 Task: Research Airbnb options in Loikaw, Myanmar from 6th December, 2023 to 15th December, 2023 for 6 adults. Place can be entire room or private room with 6 bedrooms having 6 beds and 6 bathrooms. Property type can be house. Amenities needed are: wifi, TV, free parkinig on premises, gym, breakfast.
Action: Mouse moved to (410, 58)
Screenshot: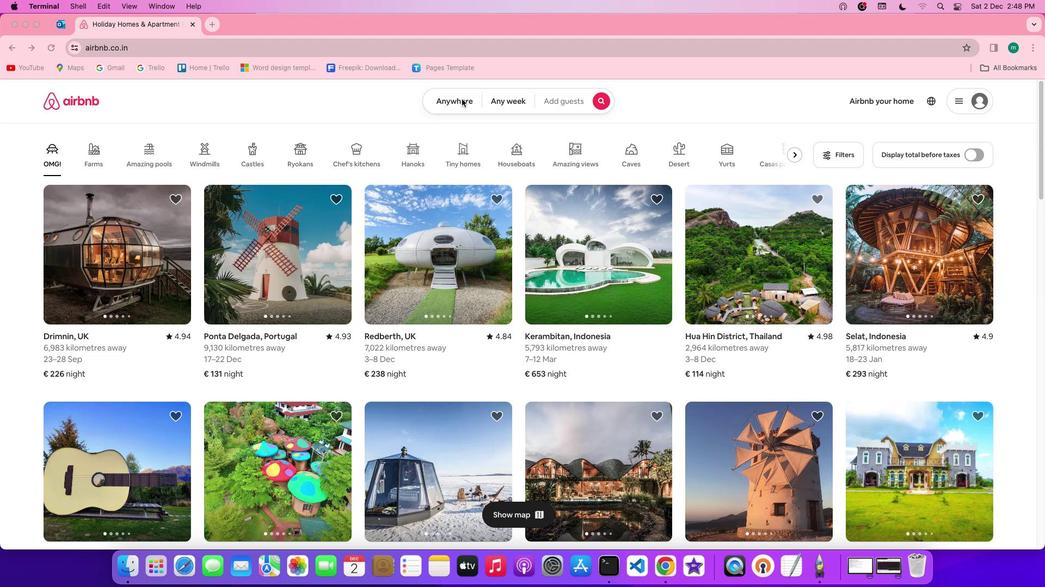 
Action: Mouse pressed left at (410, 58)
Screenshot: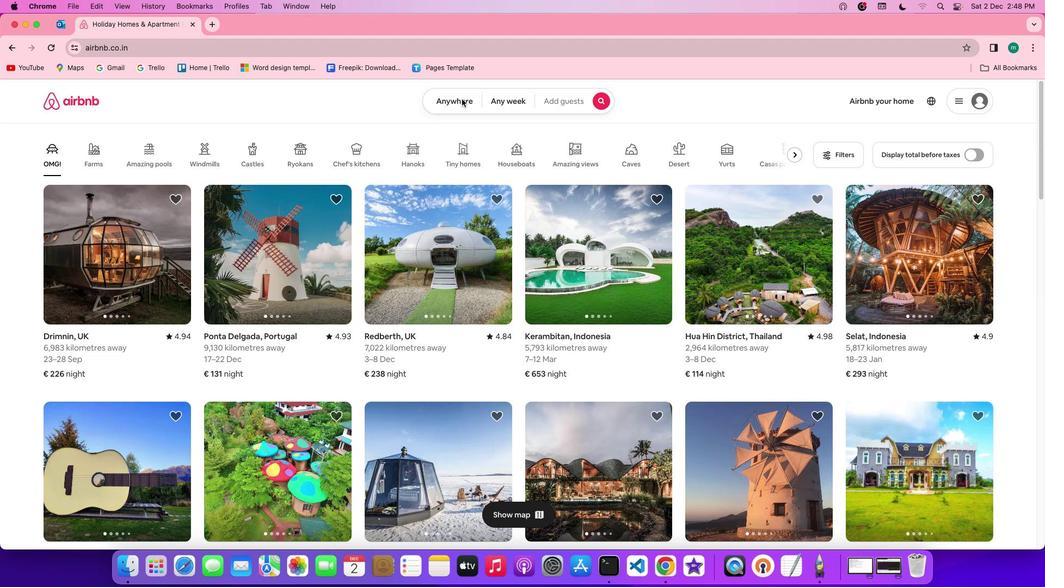 
Action: Mouse pressed left at (410, 58)
Screenshot: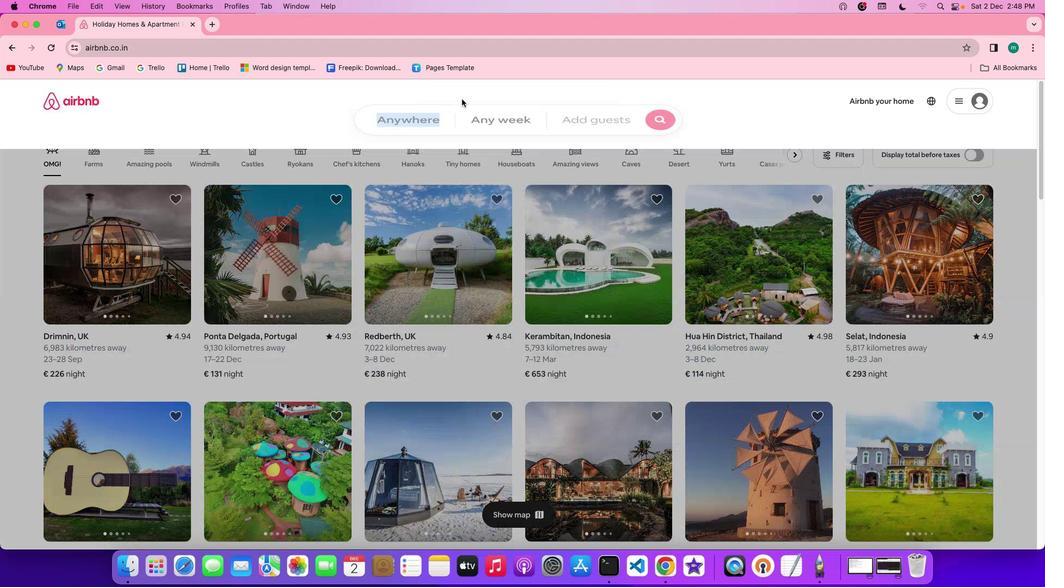 
Action: Mouse moved to (385, 113)
Screenshot: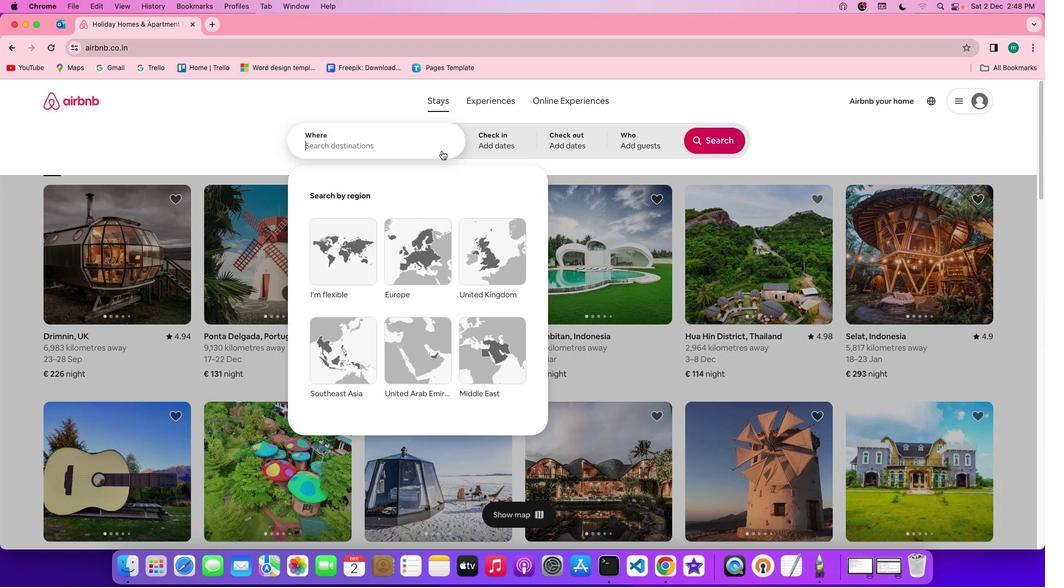 
Action: Mouse pressed left at (385, 113)
Screenshot: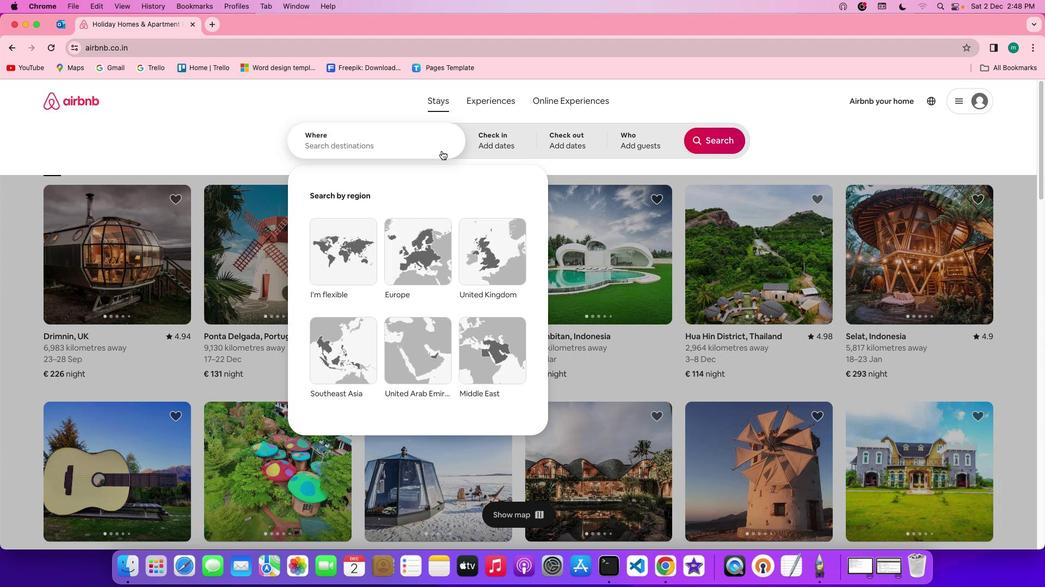
Action: Mouse moved to (373, 103)
Screenshot: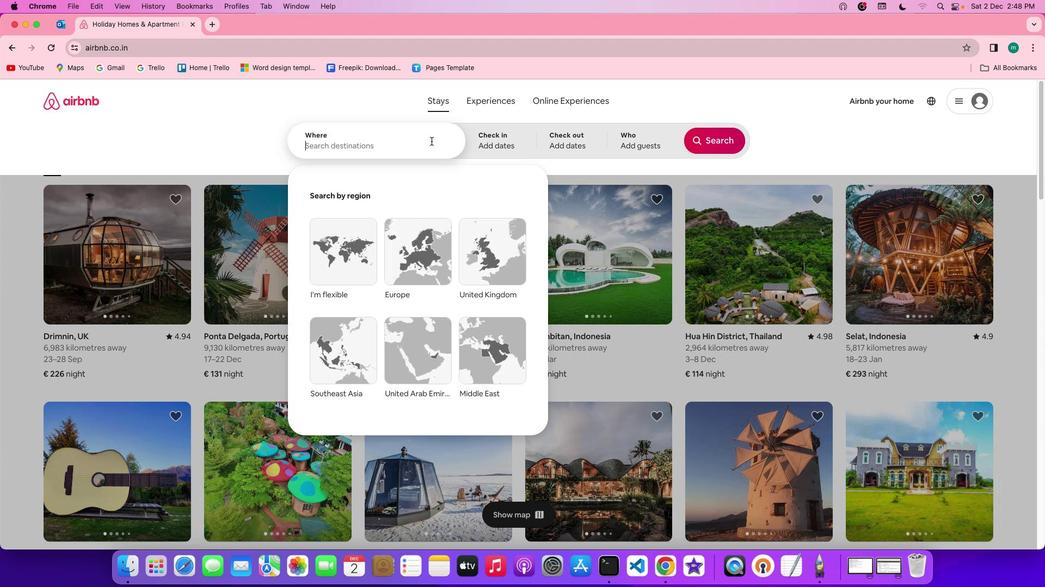 
Action: Mouse pressed left at (373, 103)
Screenshot: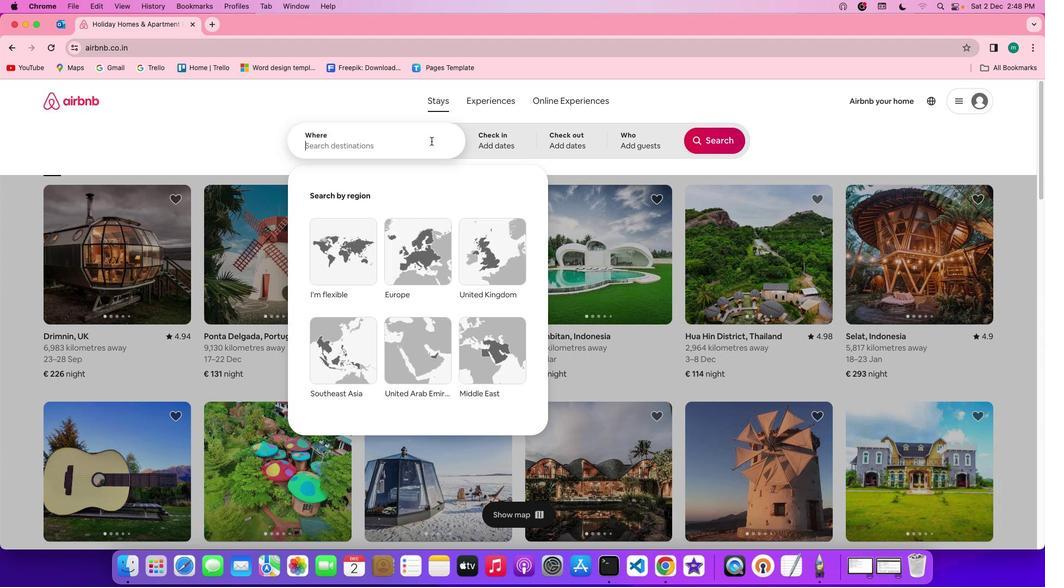 
Action: Mouse moved to (369, 103)
Screenshot: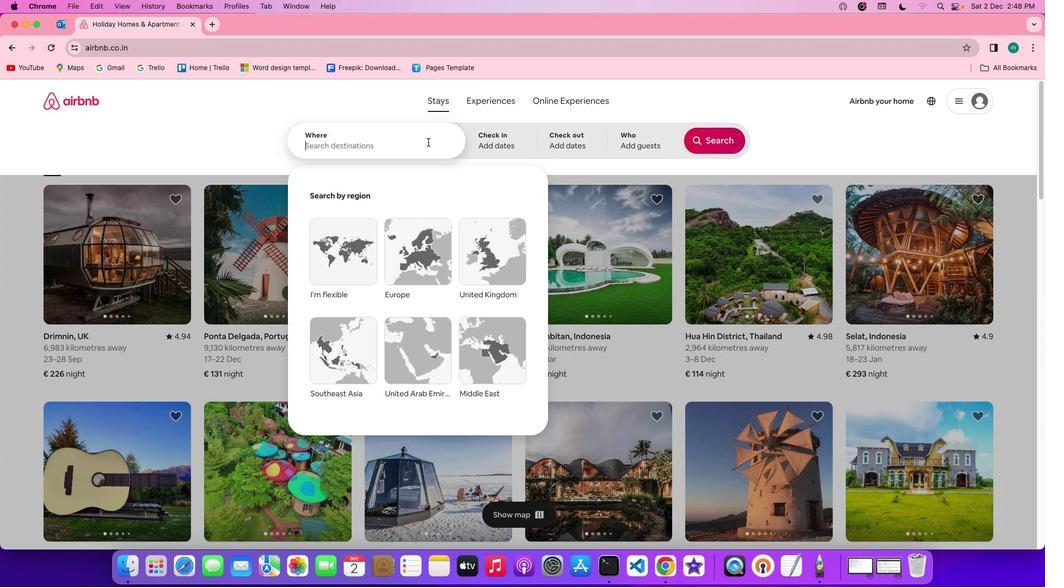 
Action: Key pressed Key.shift'L''o''i''k''a''w'','Key.spaceKey.shift'm''y''a''n''m''a''r'
Screenshot: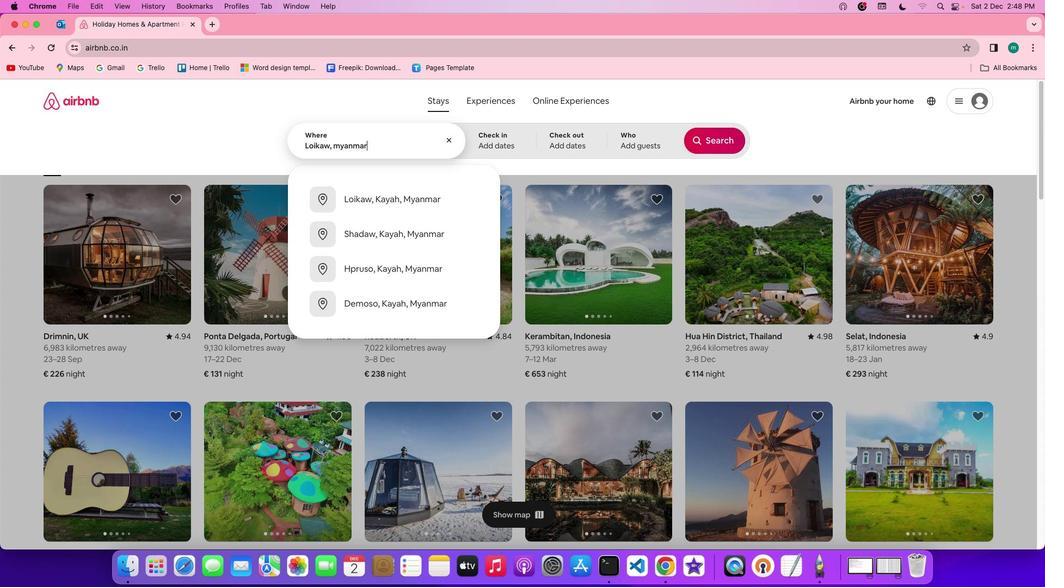 
Action: Mouse moved to (445, 93)
Screenshot: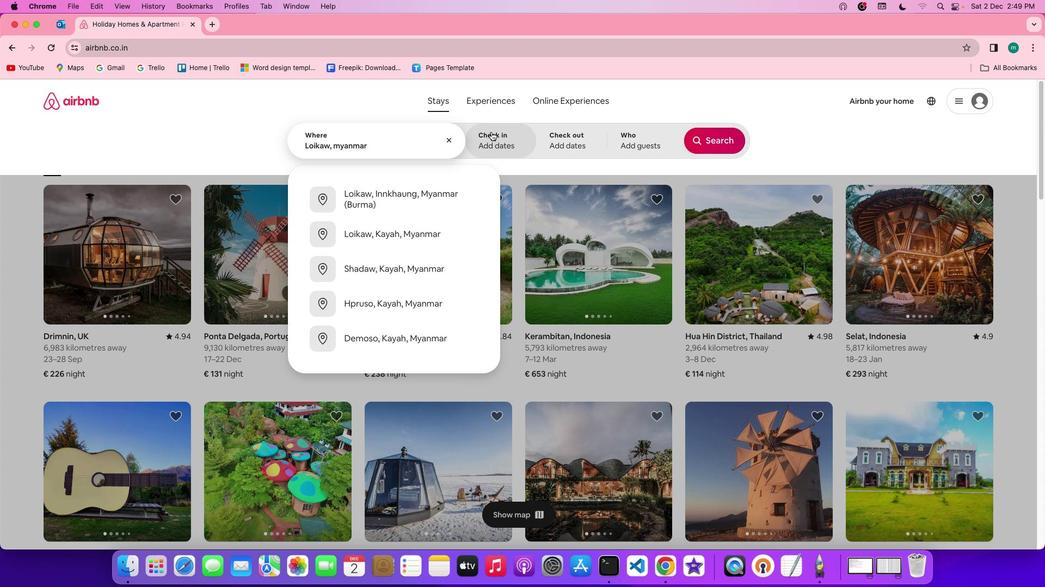 
Action: Mouse pressed left at (445, 93)
Screenshot: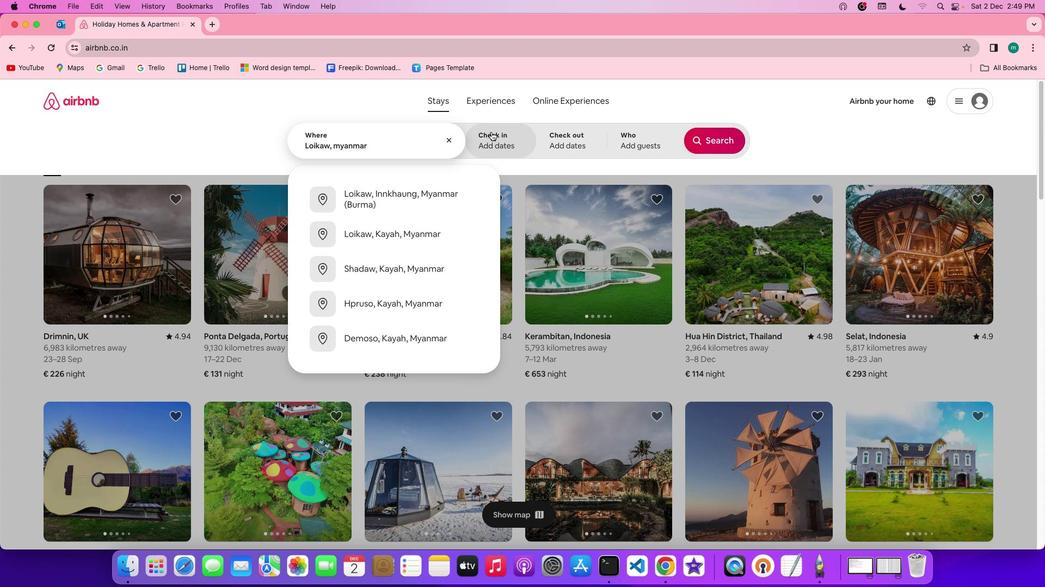 
Action: Mouse moved to (342, 273)
Screenshot: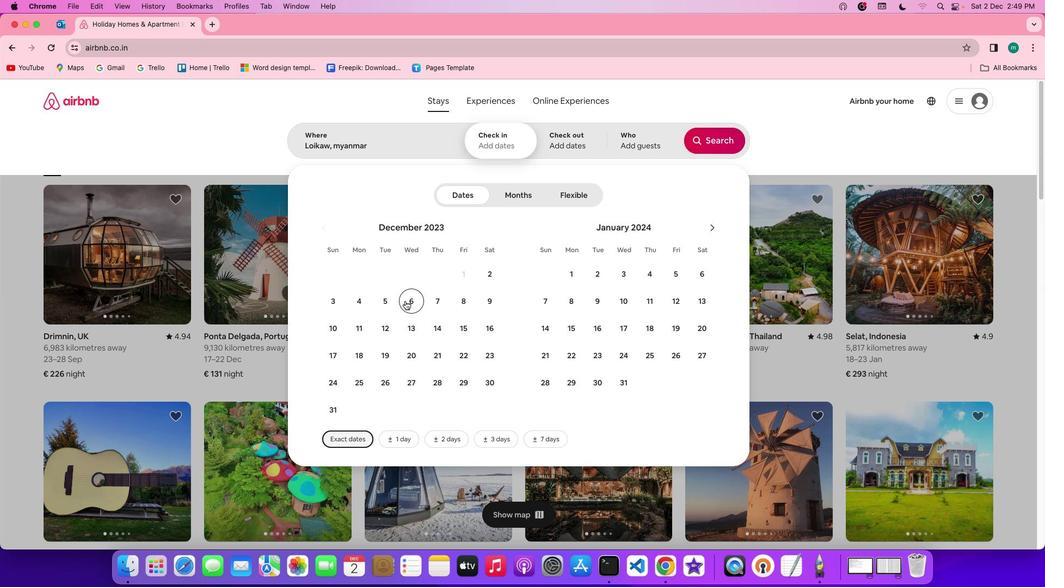 
Action: Mouse pressed left at (342, 273)
Screenshot: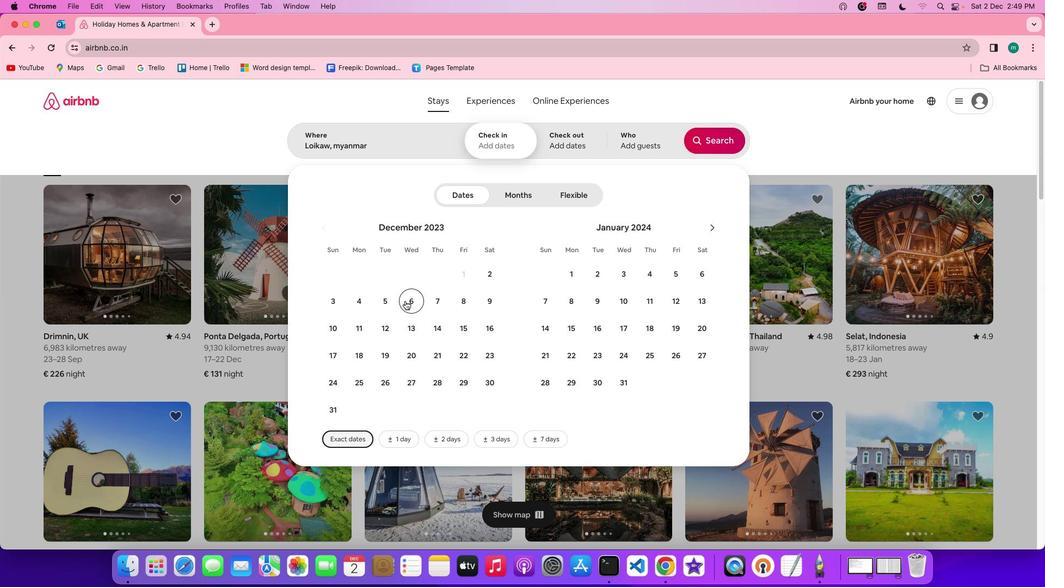 
Action: Mouse moved to (410, 295)
Screenshot: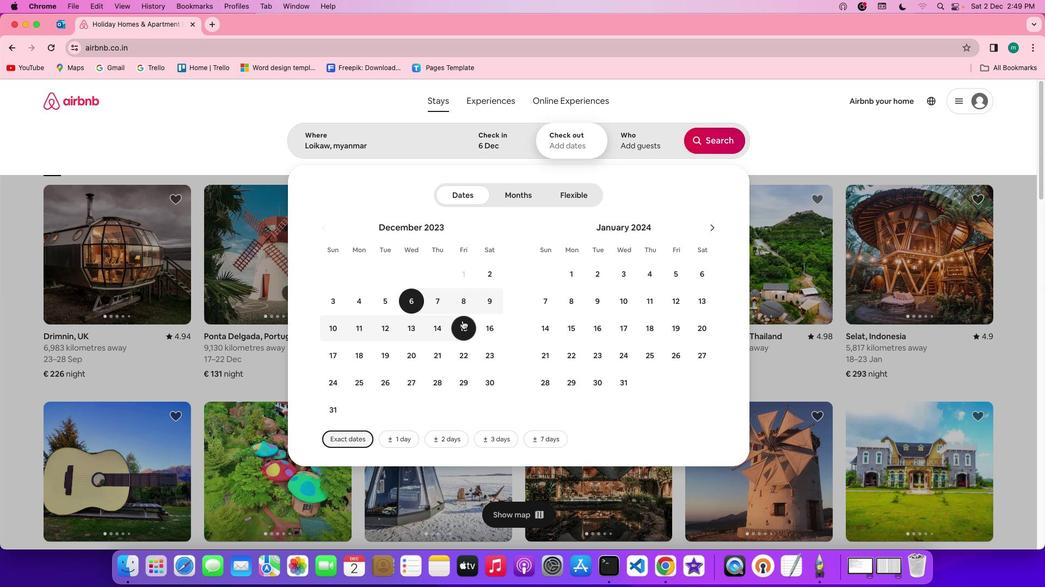 
Action: Mouse pressed left at (410, 295)
Screenshot: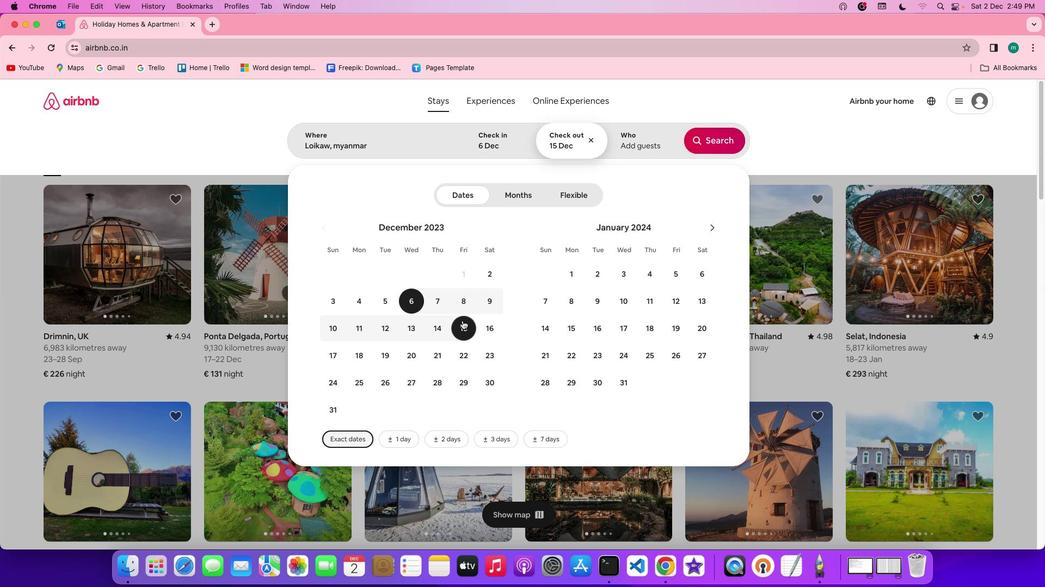 
Action: Mouse moved to (641, 98)
Screenshot: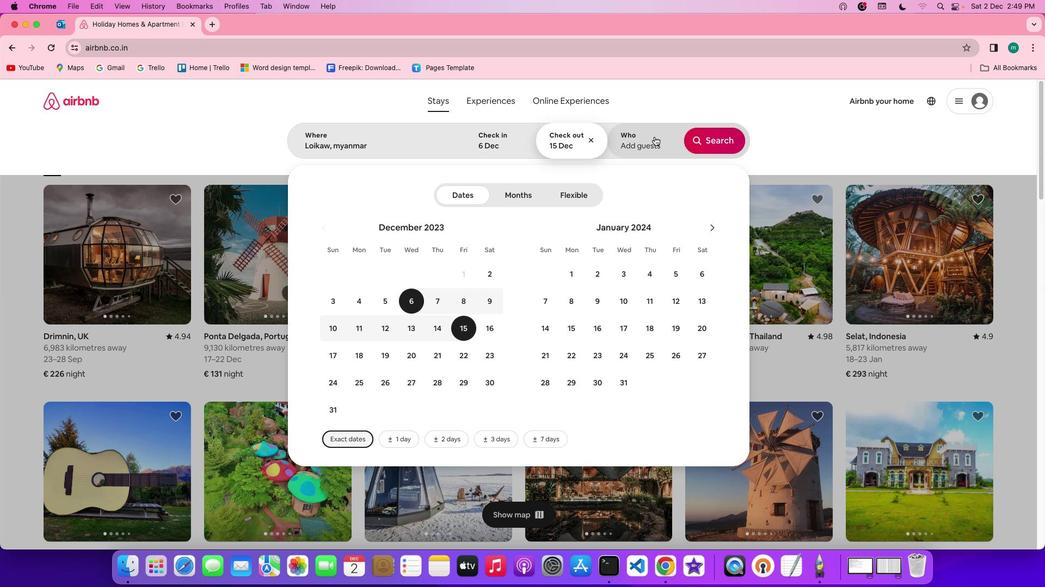 
Action: Mouse pressed left at (641, 98)
Screenshot: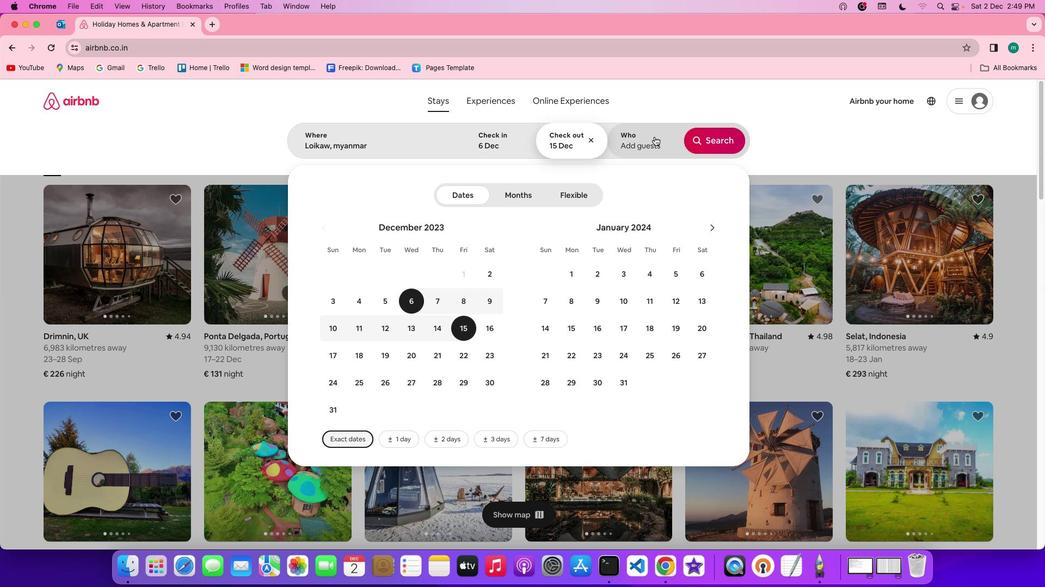 
Action: Mouse moved to (721, 160)
Screenshot: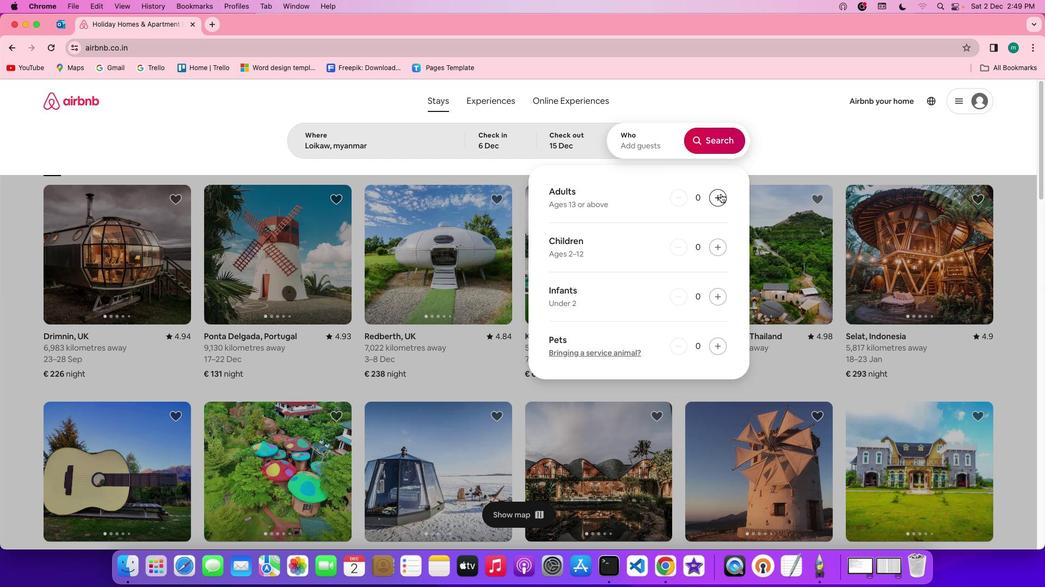 
Action: Mouse pressed left at (721, 160)
Screenshot: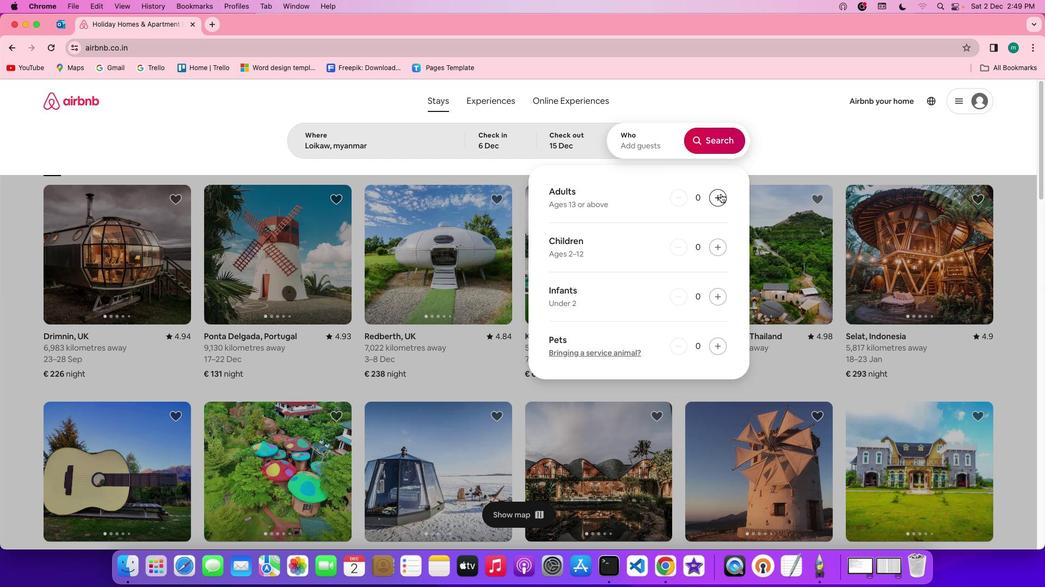 
Action: Mouse pressed left at (721, 160)
Screenshot: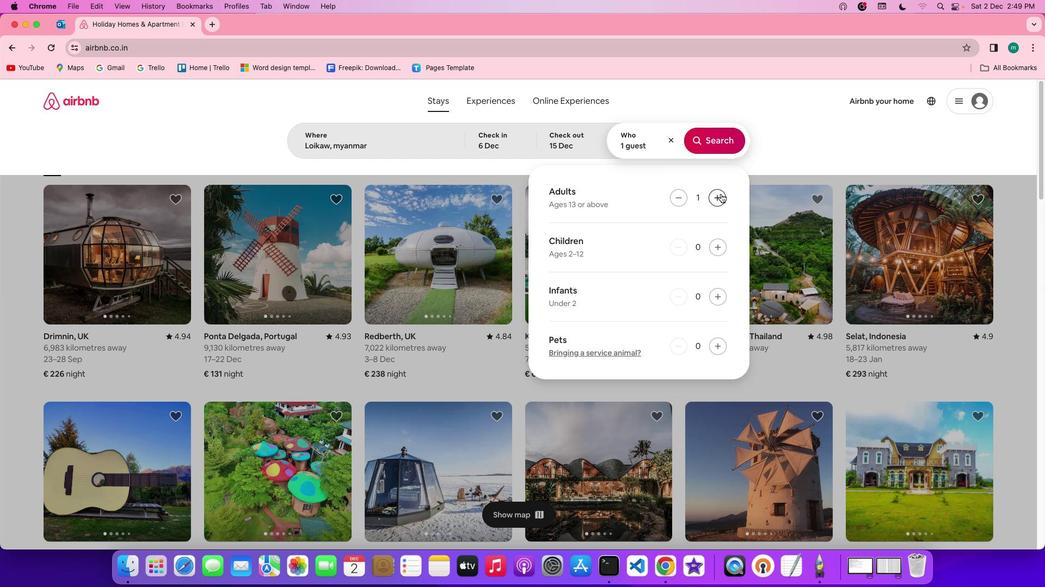 
Action: Mouse pressed left at (721, 160)
Screenshot: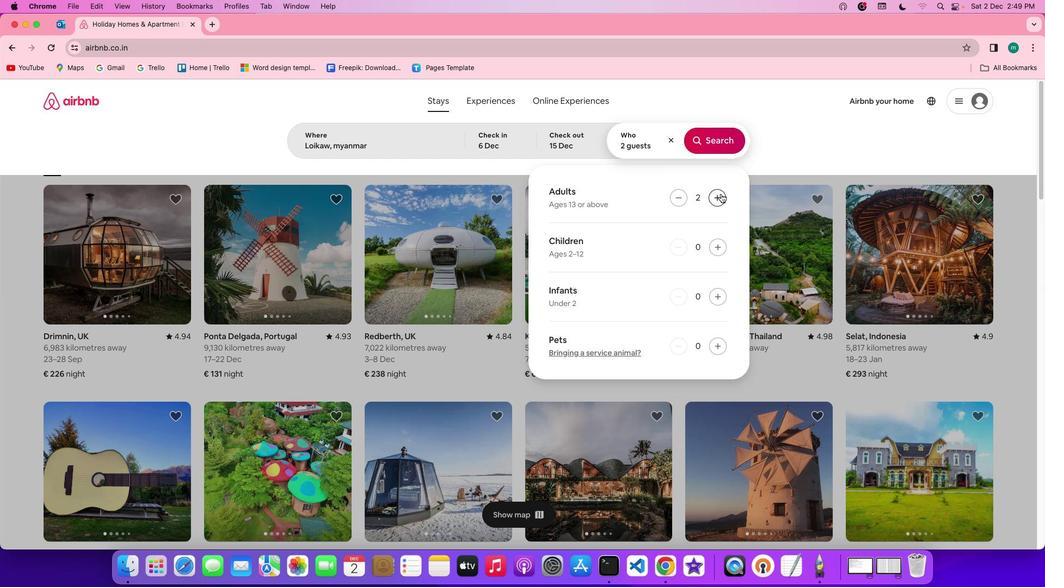 
Action: Mouse pressed left at (721, 160)
Screenshot: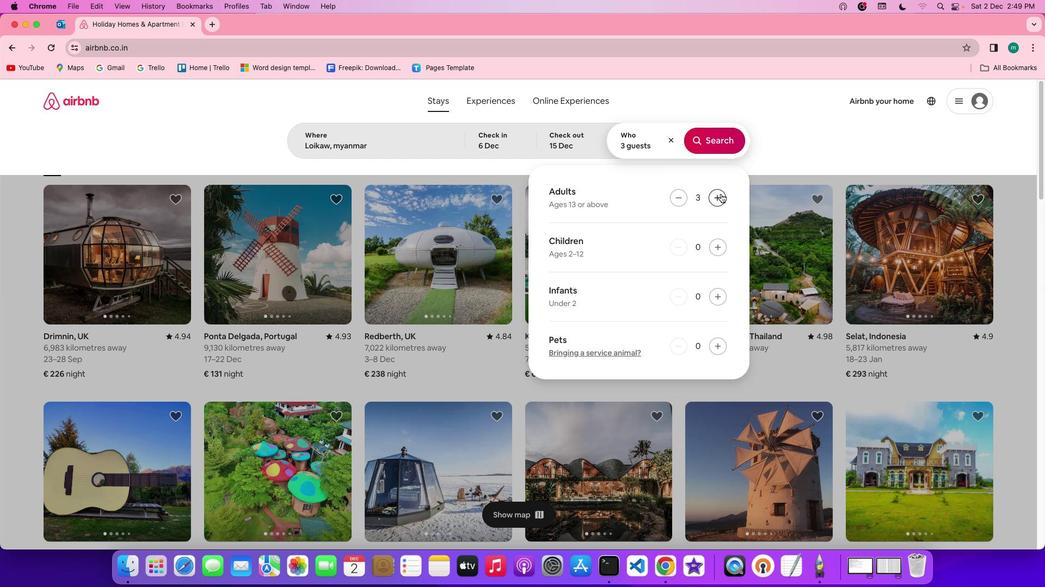 
Action: Mouse pressed left at (721, 160)
Screenshot: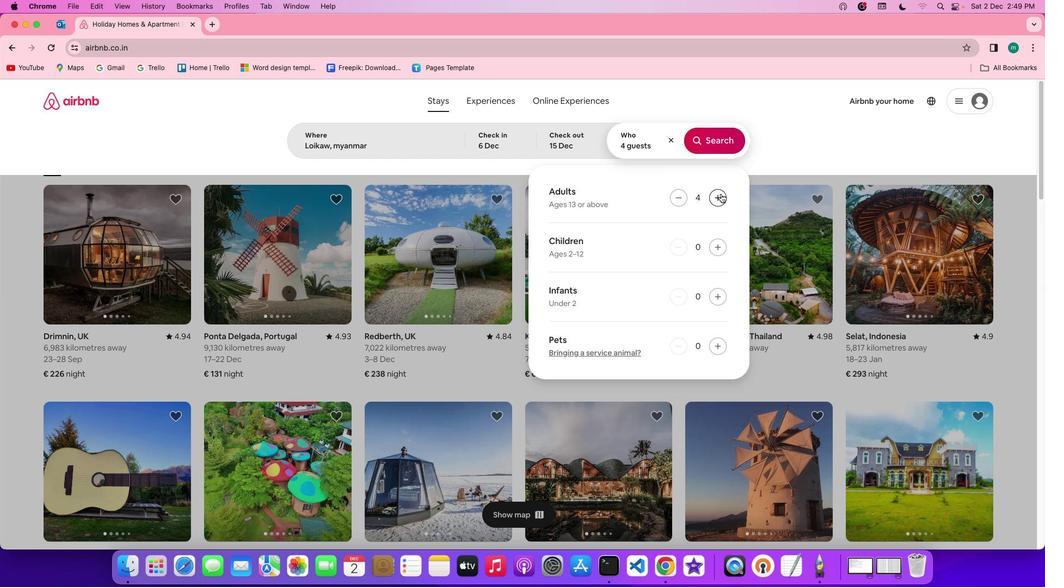 
Action: Mouse pressed left at (721, 160)
Screenshot: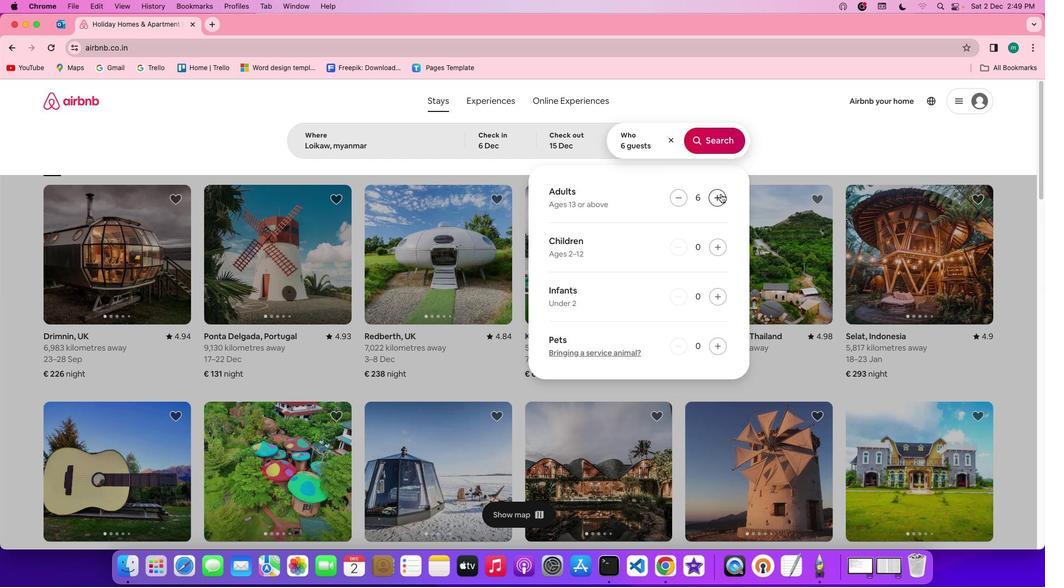 
Action: Mouse moved to (720, 108)
Screenshot: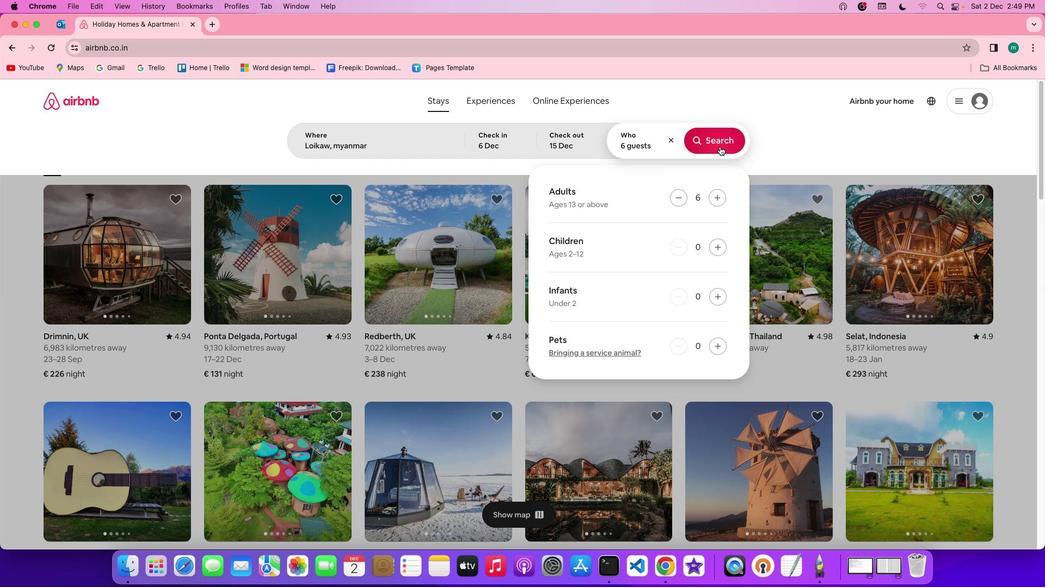 
Action: Mouse pressed left at (720, 108)
Screenshot: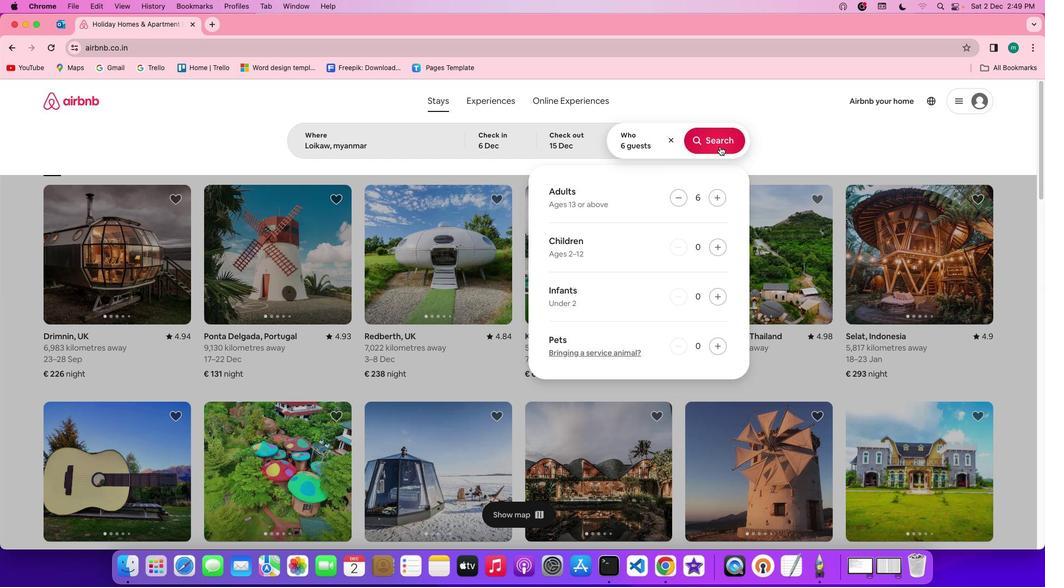 
Action: Mouse moved to (905, 103)
Screenshot: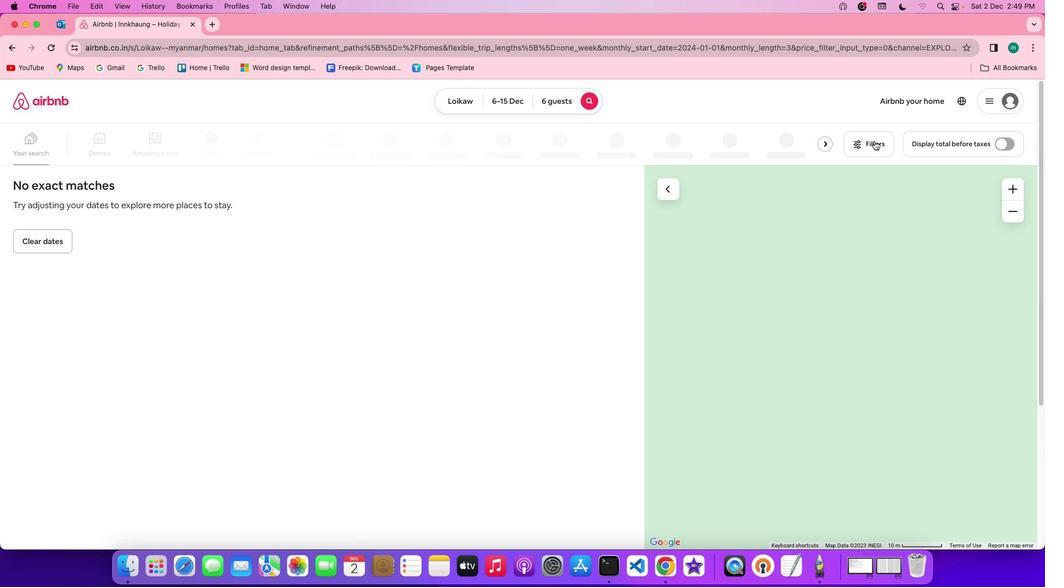 
Action: Mouse pressed left at (905, 103)
Screenshot: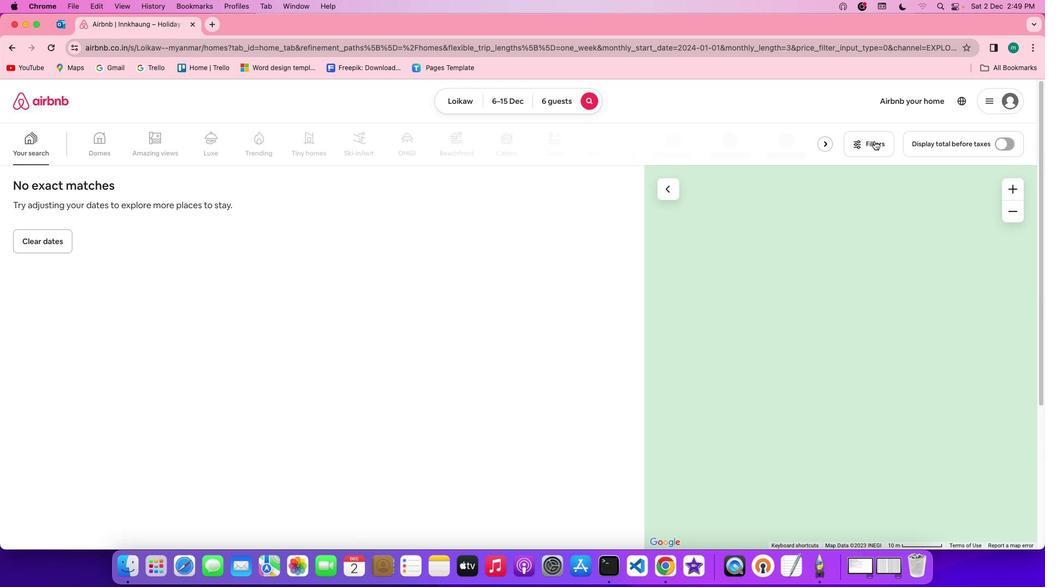 
Action: Mouse moved to (567, 211)
Screenshot: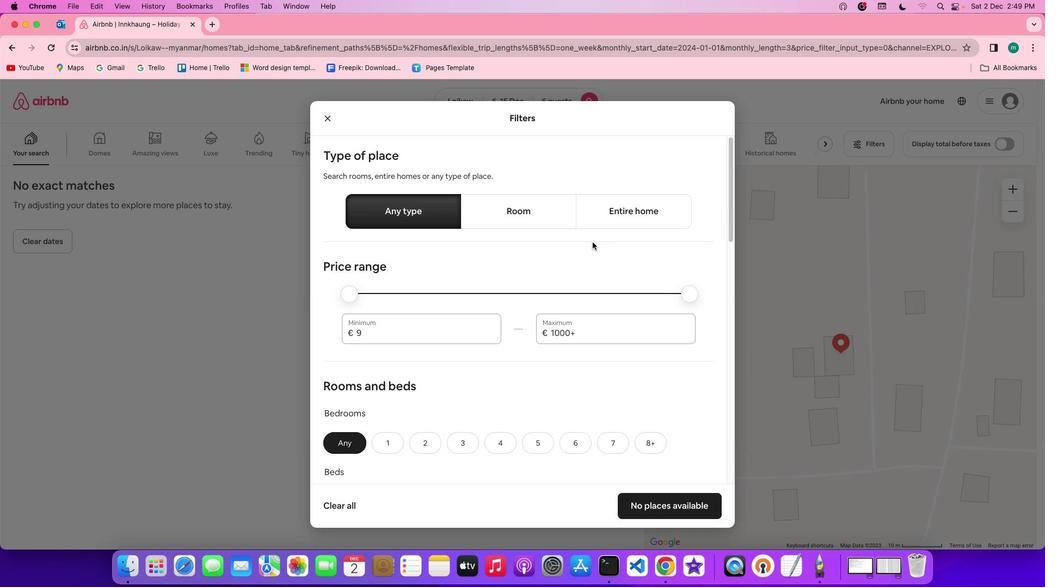 
Action: Mouse scrolled (567, 211) with delta (-143, -47)
Screenshot: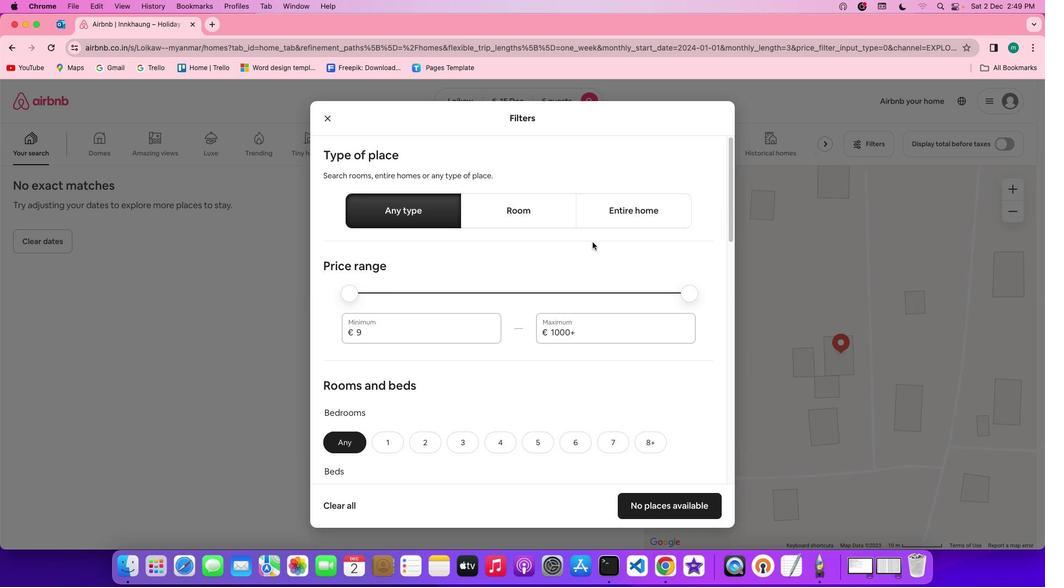 
Action: Mouse scrolled (567, 211) with delta (-143, -47)
Screenshot: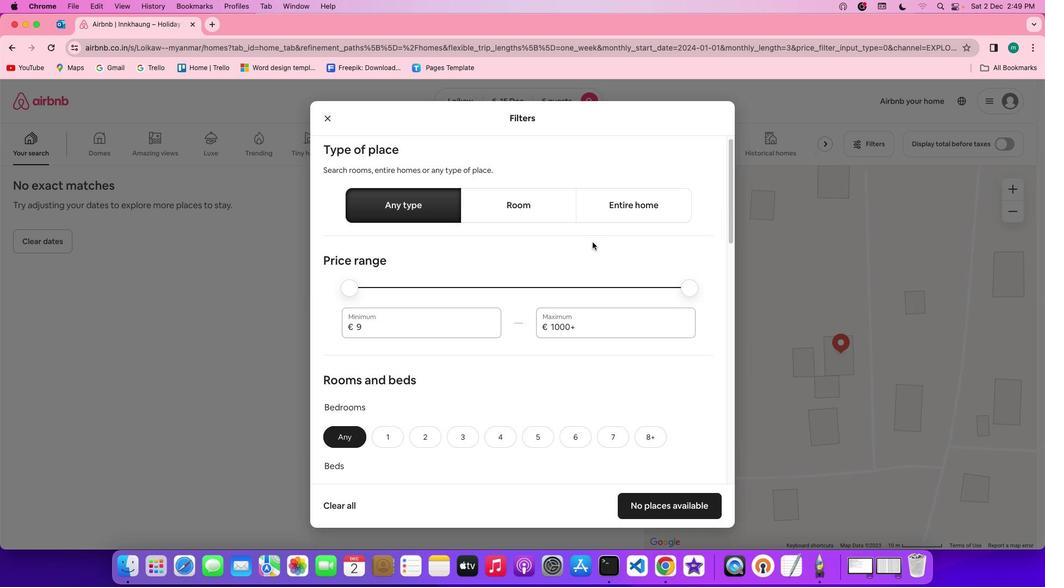 
Action: Mouse scrolled (567, 211) with delta (-143, -47)
Screenshot: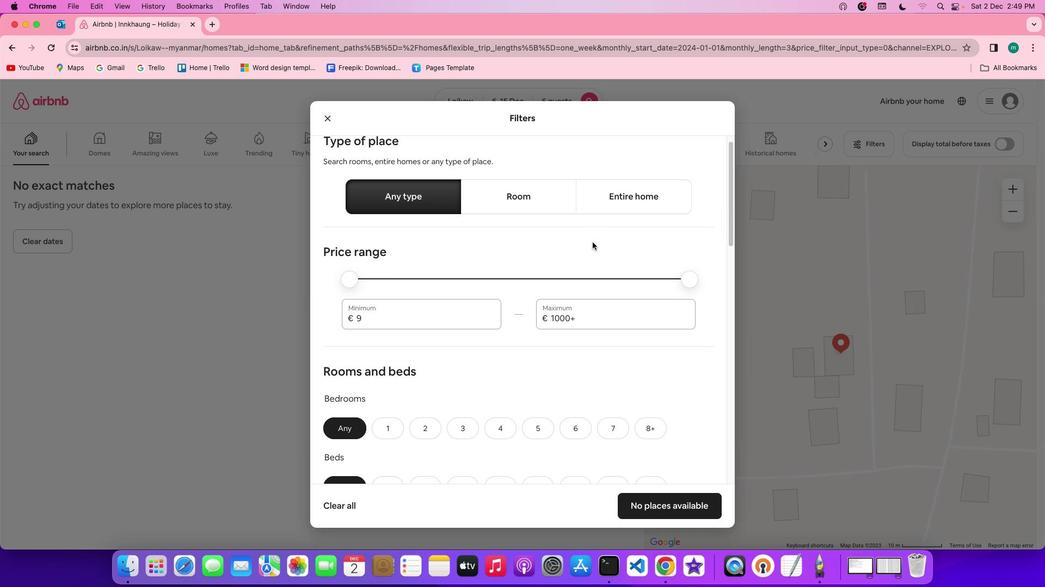 
Action: Mouse scrolled (567, 211) with delta (-143, -48)
Screenshot: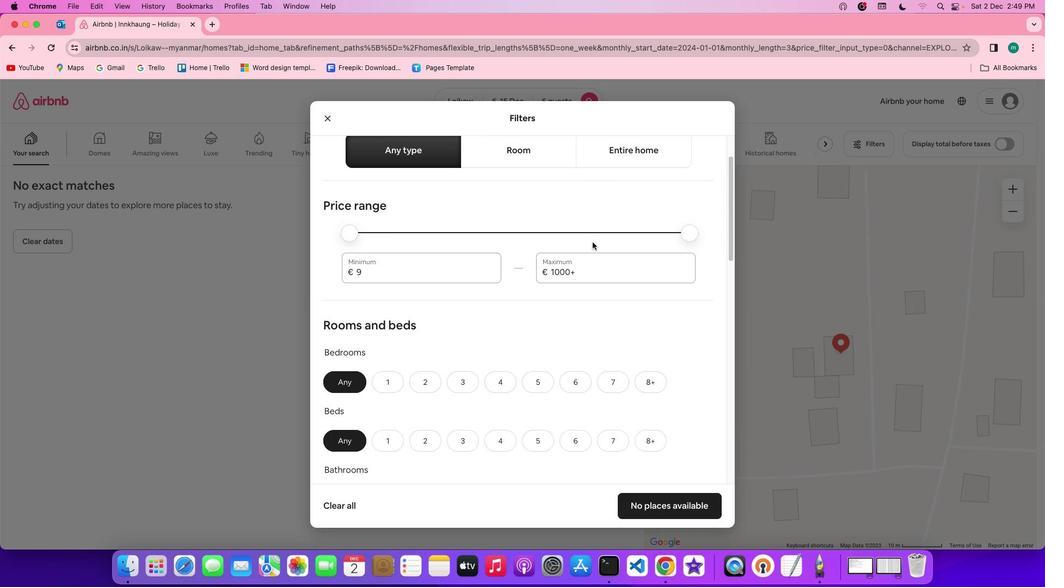 
Action: Mouse moved to (567, 211)
Screenshot: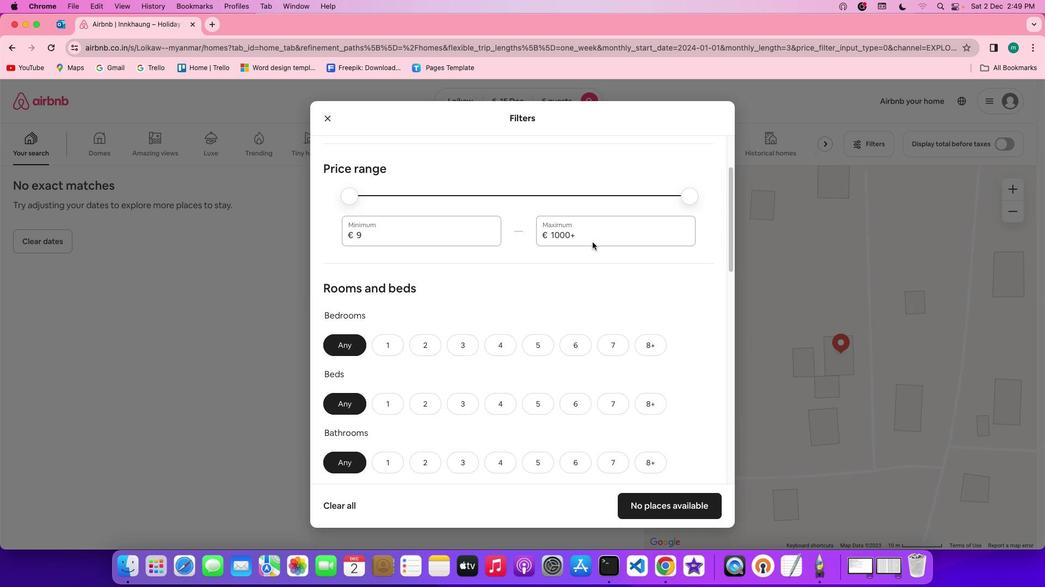 
Action: Mouse scrolled (567, 211) with delta (-143, -47)
Screenshot: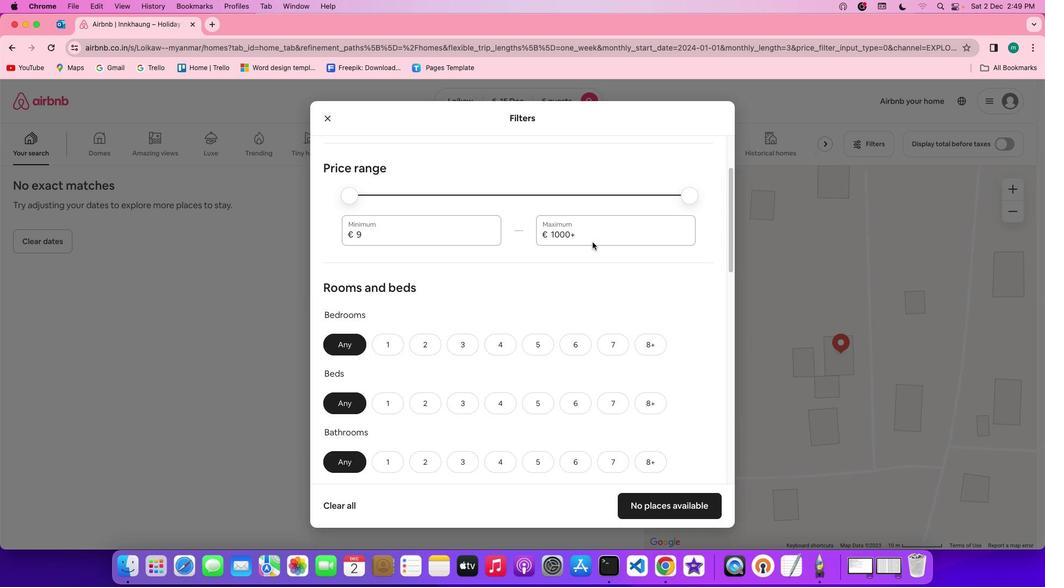 
Action: Mouse scrolled (567, 211) with delta (-143, -47)
Screenshot: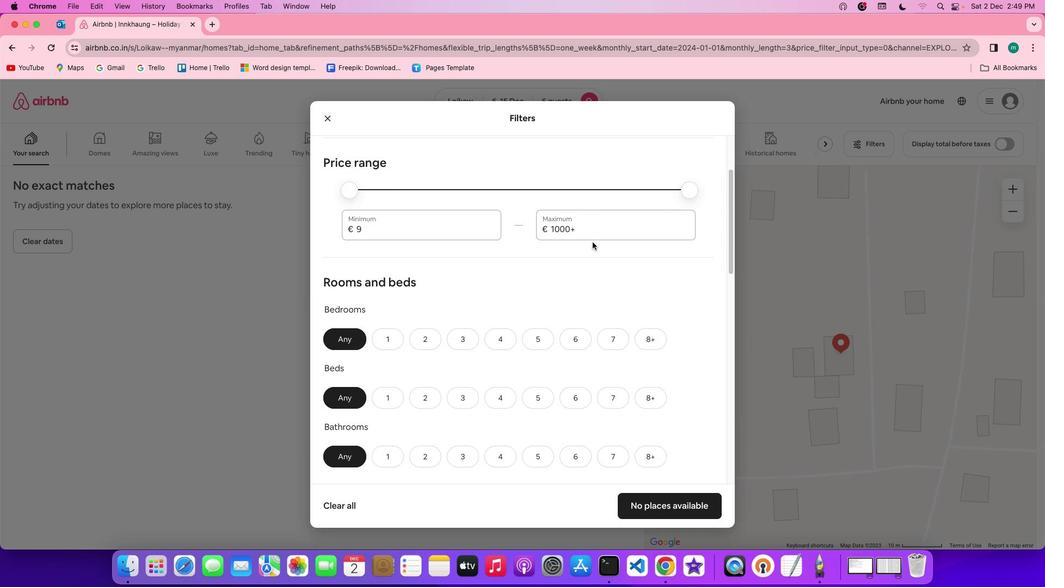 
Action: Mouse scrolled (567, 211) with delta (-143, -47)
Screenshot: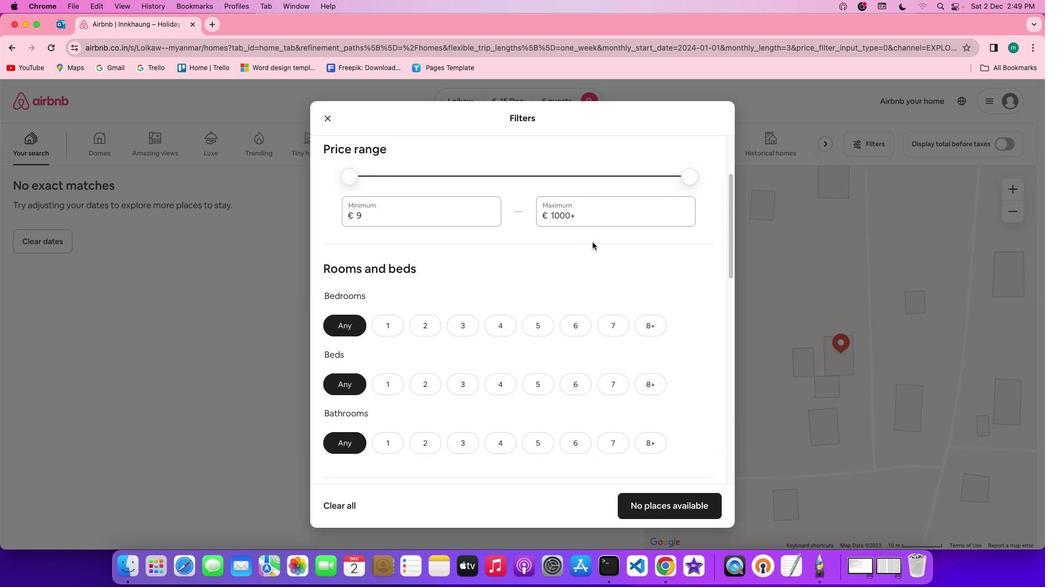 
Action: Mouse scrolled (567, 211) with delta (-143, -47)
Screenshot: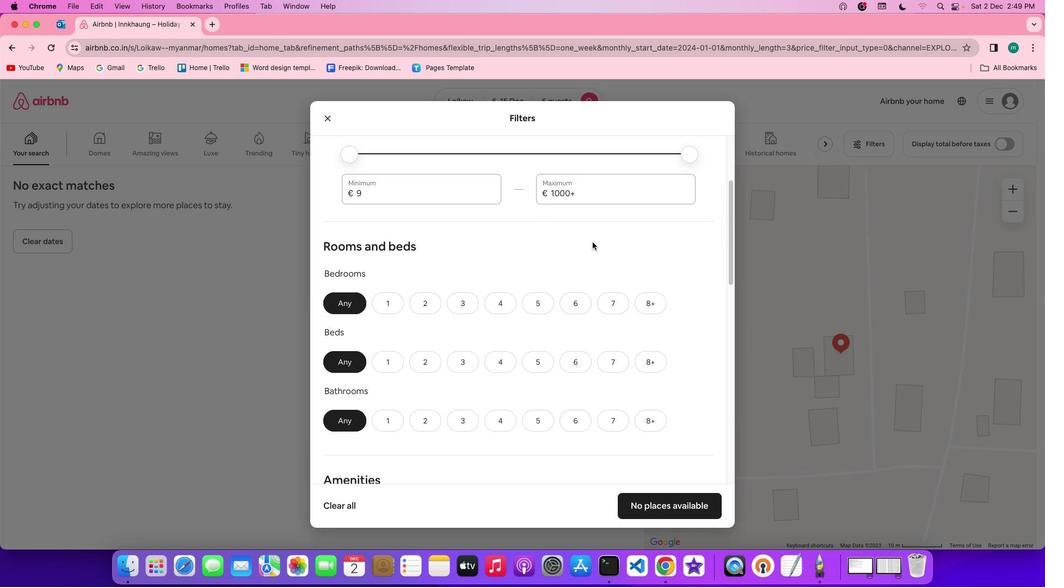 
Action: Mouse scrolled (567, 211) with delta (-143, -47)
Screenshot: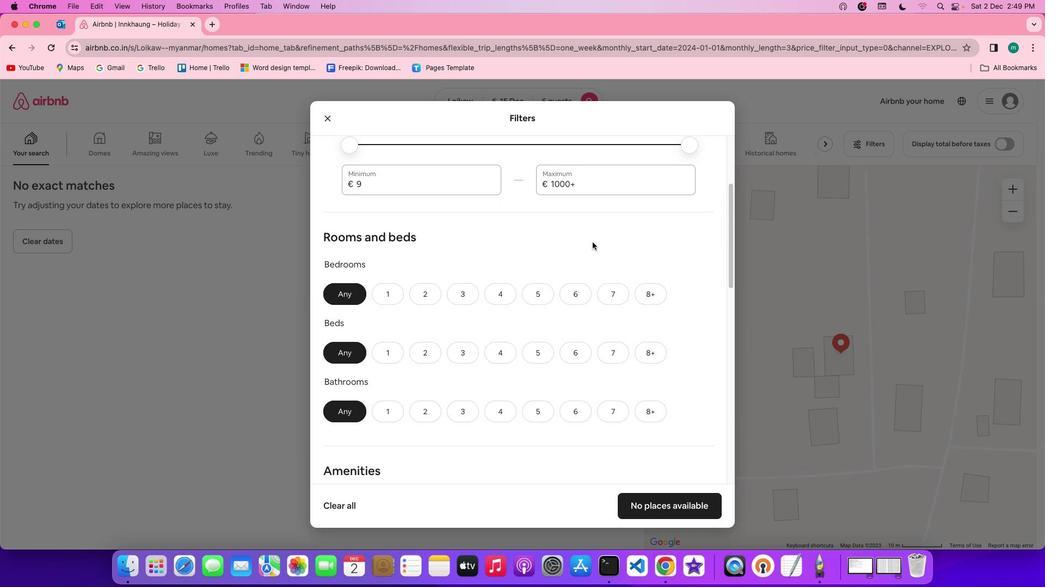 
Action: Mouse scrolled (567, 211) with delta (-143, -48)
Screenshot: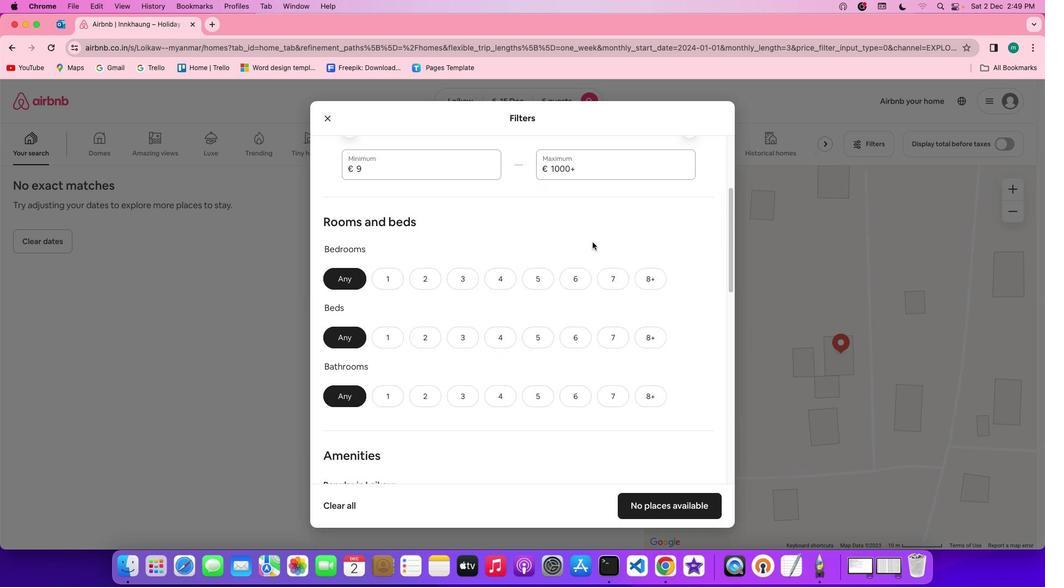 
Action: Mouse scrolled (567, 211) with delta (-143, -47)
Screenshot: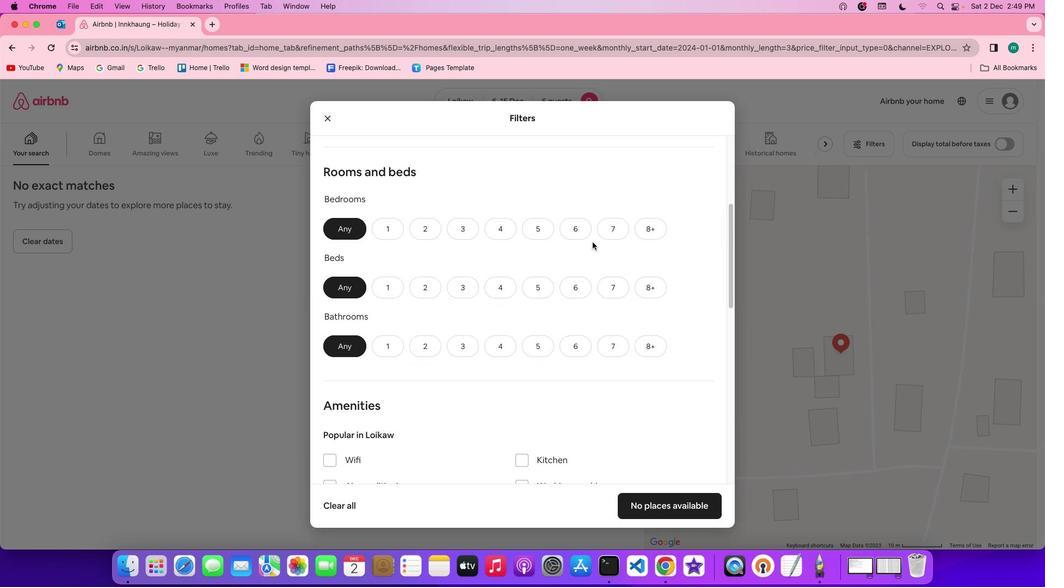 
Action: Mouse scrolled (567, 211) with delta (-143, -47)
Screenshot: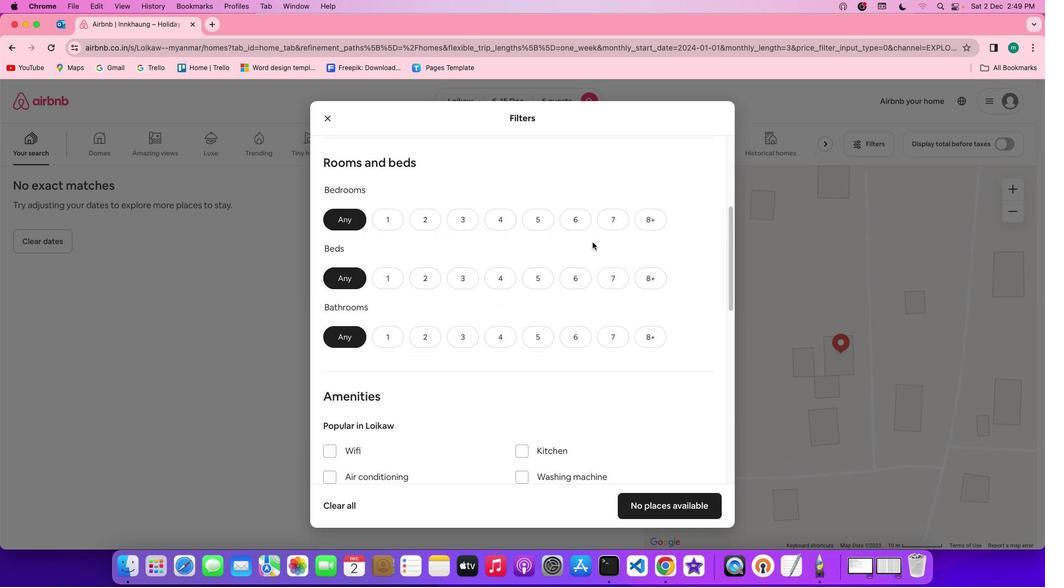 
Action: Mouse scrolled (567, 211) with delta (-143, -48)
Screenshot: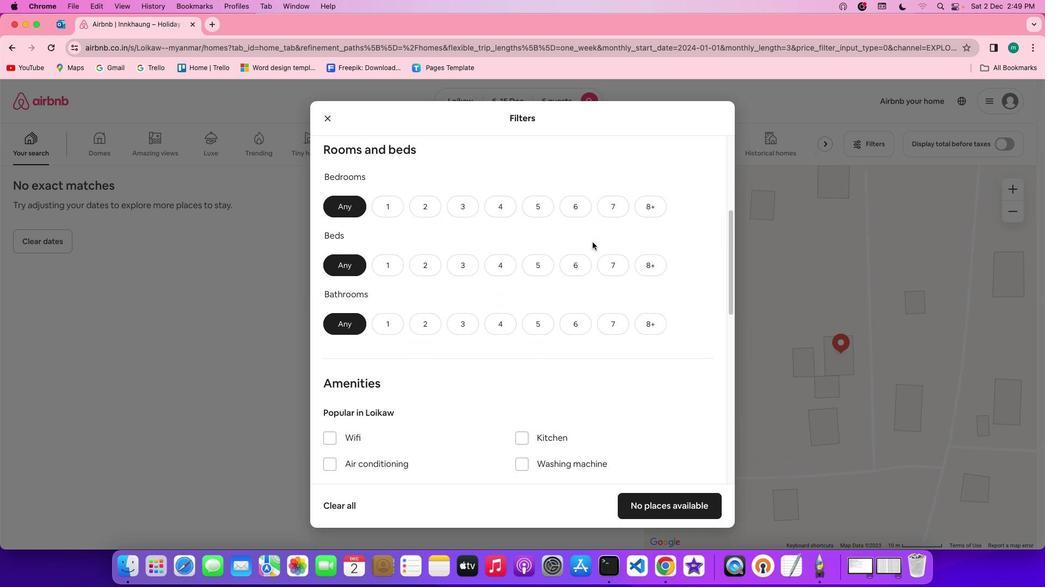 
Action: Mouse moved to (552, 134)
Screenshot: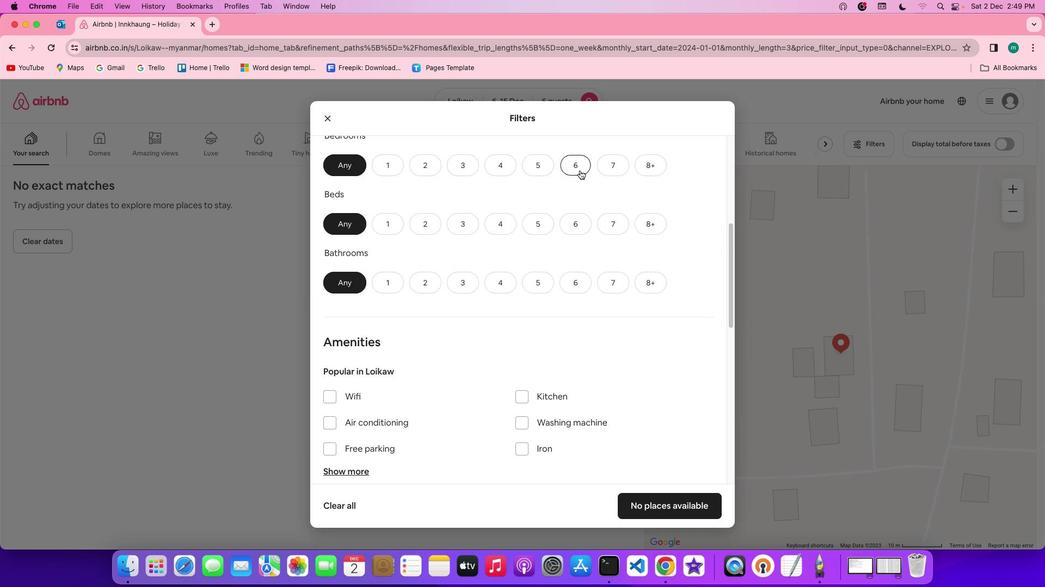 
Action: Mouse pressed left at (552, 134)
Screenshot: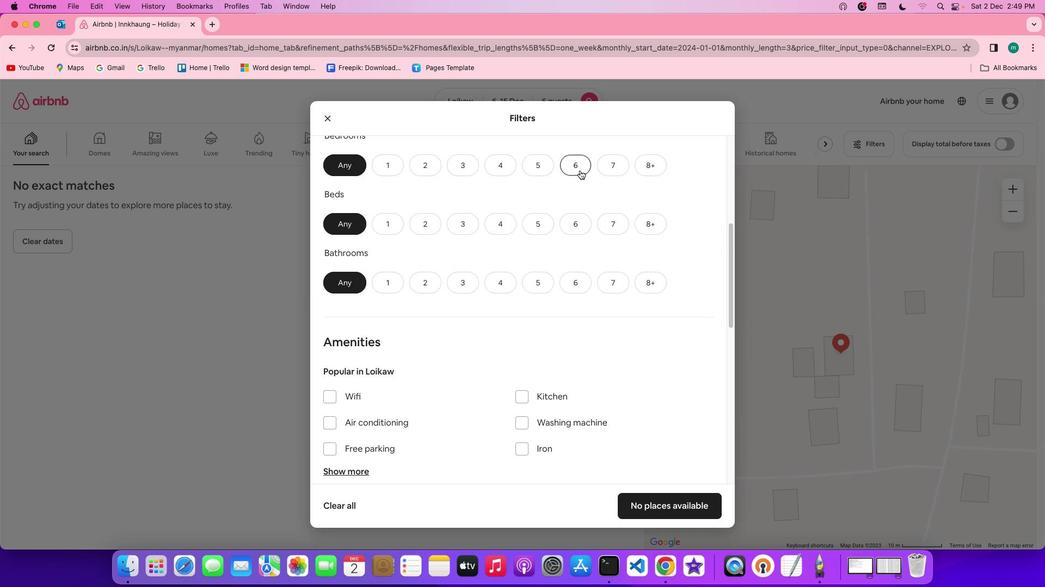 
Action: Mouse moved to (544, 189)
Screenshot: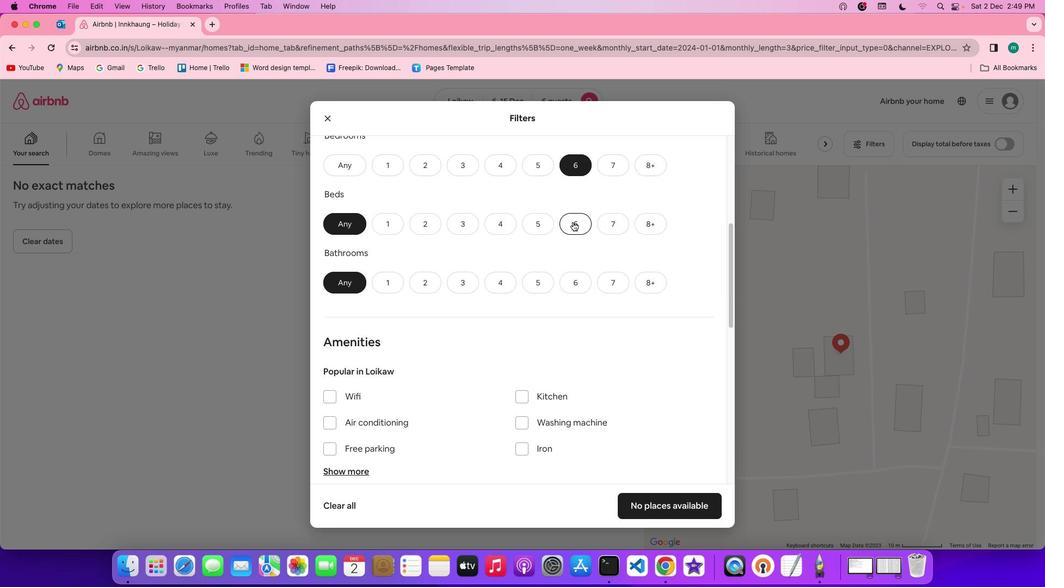 
Action: Mouse pressed left at (544, 189)
Screenshot: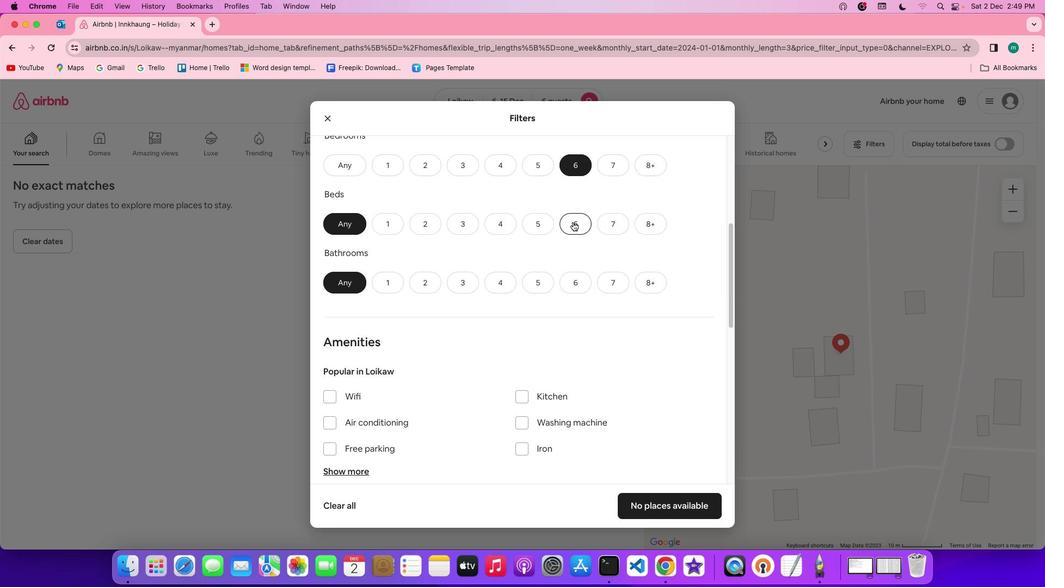 
Action: Mouse moved to (554, 258)
Screenshot: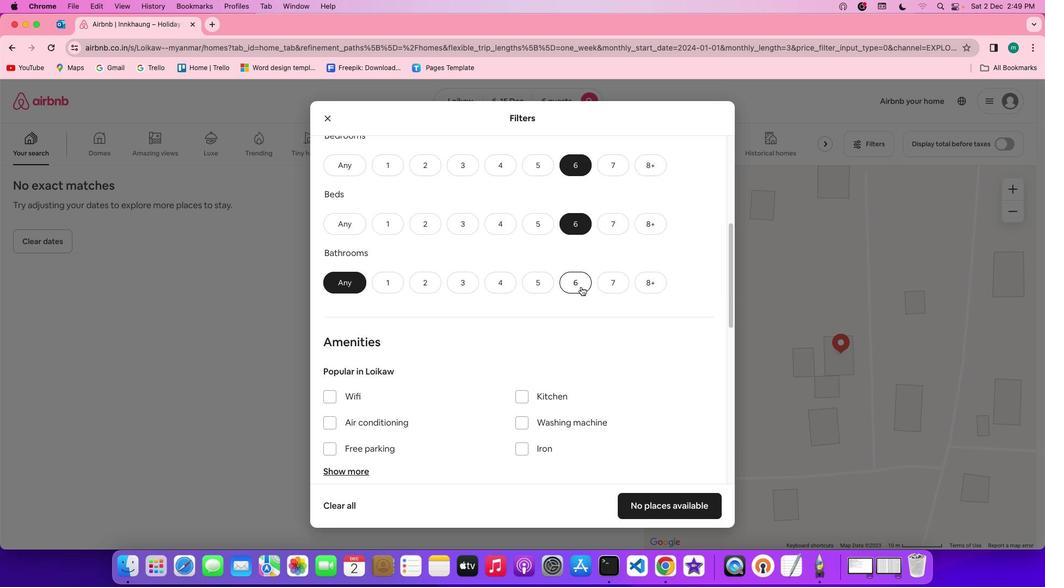 
Action: Mouse pressed left at (554, 258)
Screenshot: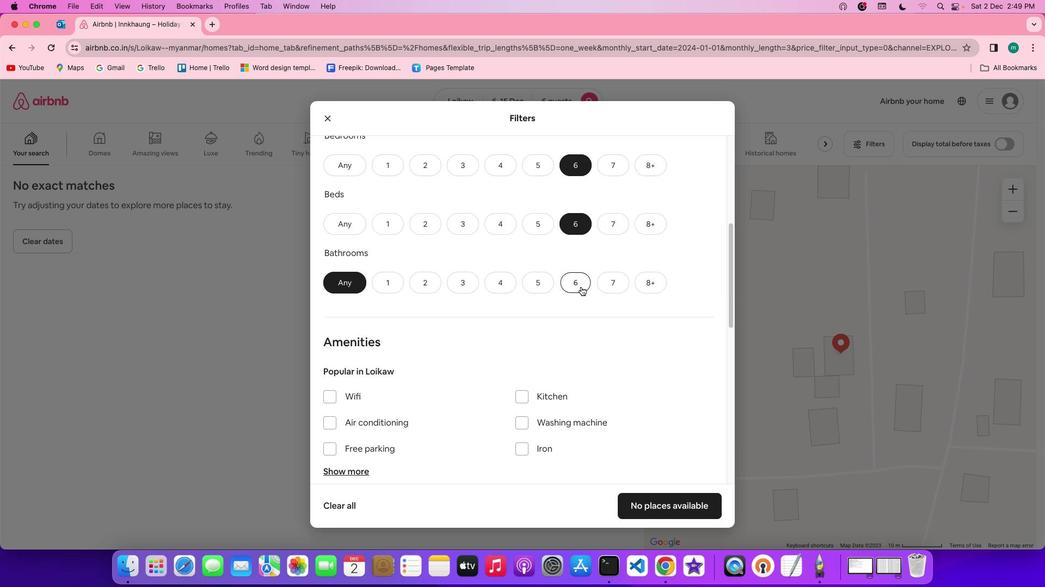 
Action: Mouse moved to (578, 249)
Screenshot: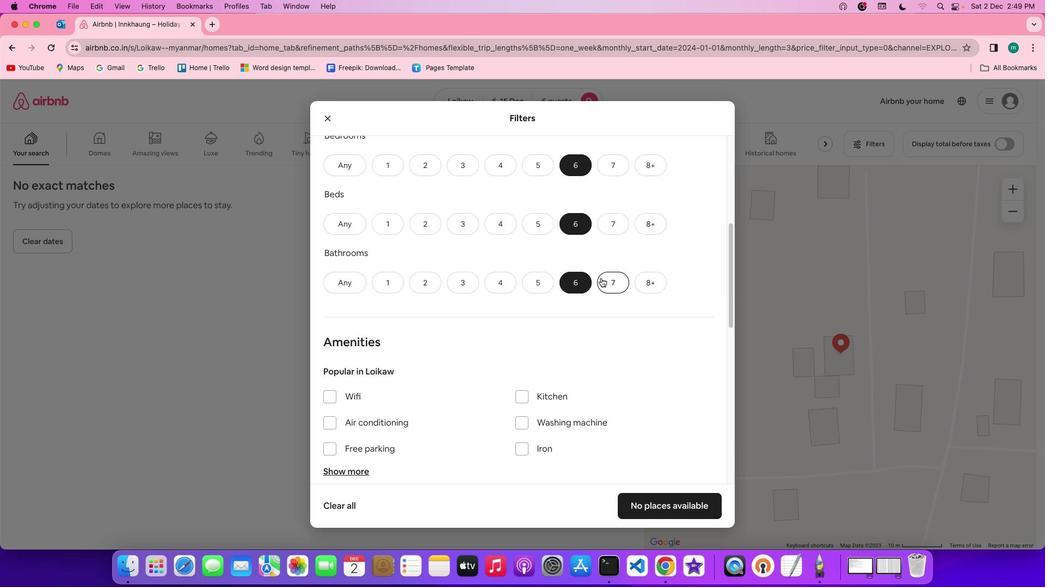 
Action: Mouse scrolled (578, 249) with delta (-143, -47)
Screenshot: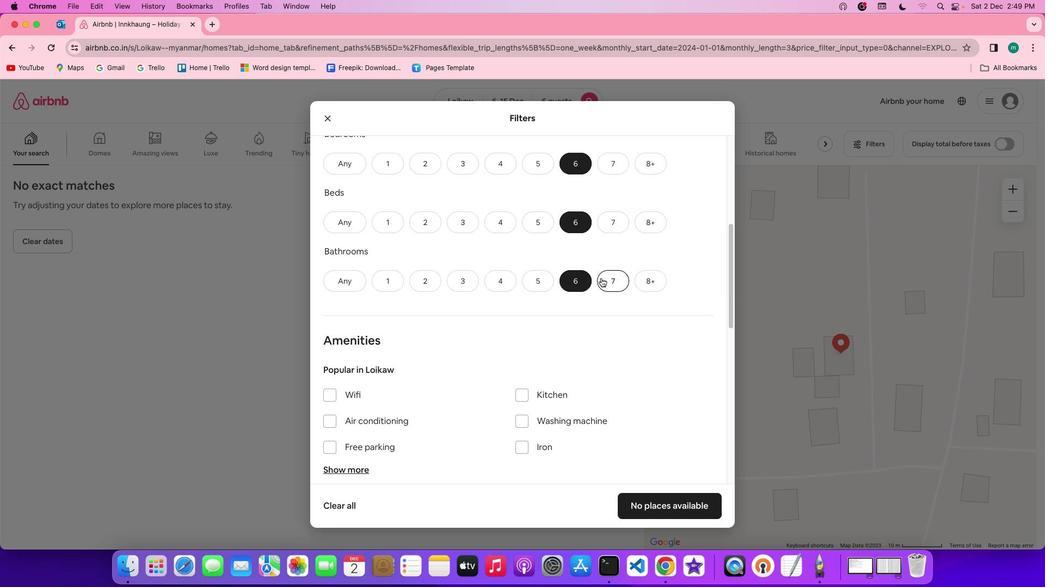 
Action: Mouse scrolled (578, 249) with delta (-143, -47)
Screenshot: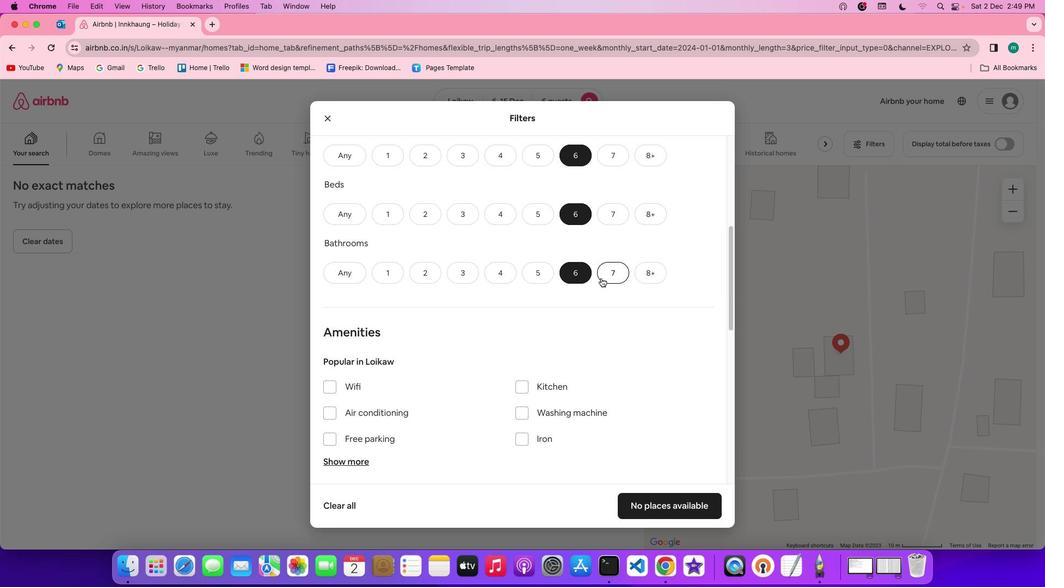 
Action: Mouse scrolled (578, 249) with delta (-143, -47)
Screenshot: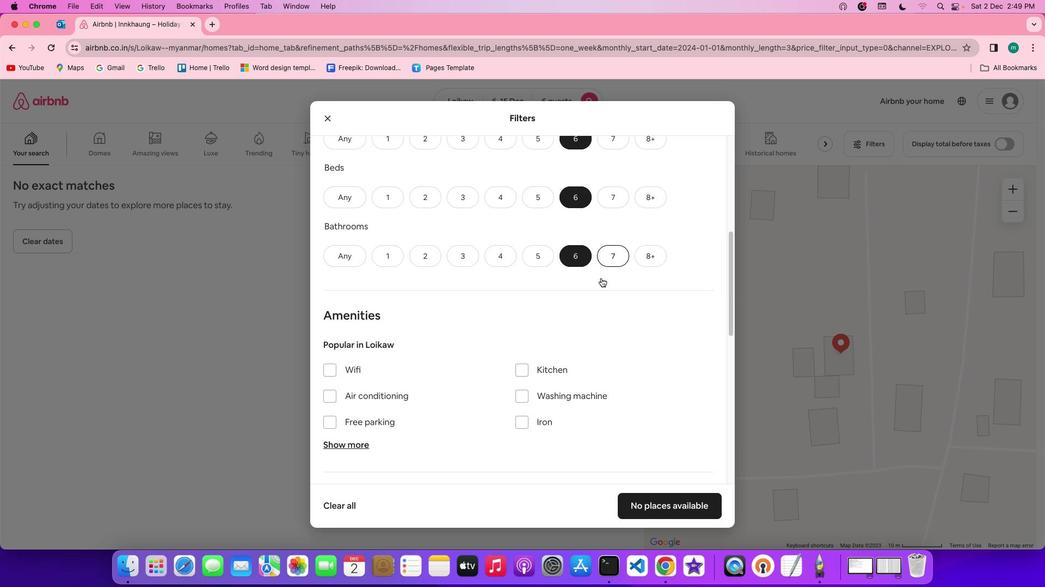 
Action: Mouse moved to (477, 266)
Screenshot: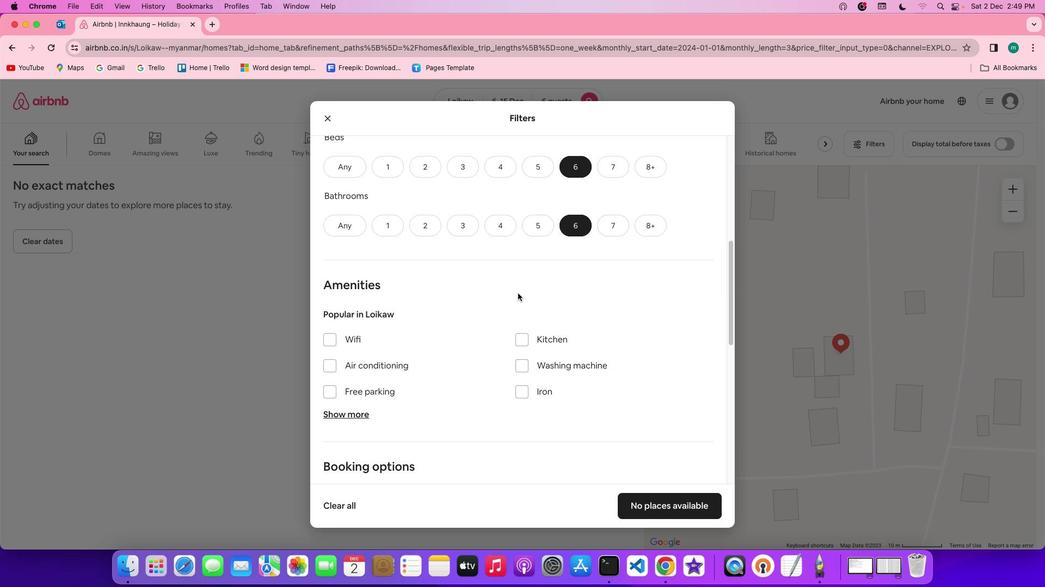 
Action: Mouse scrolled (477, 266) with delta (-143, -47)
Screenshot: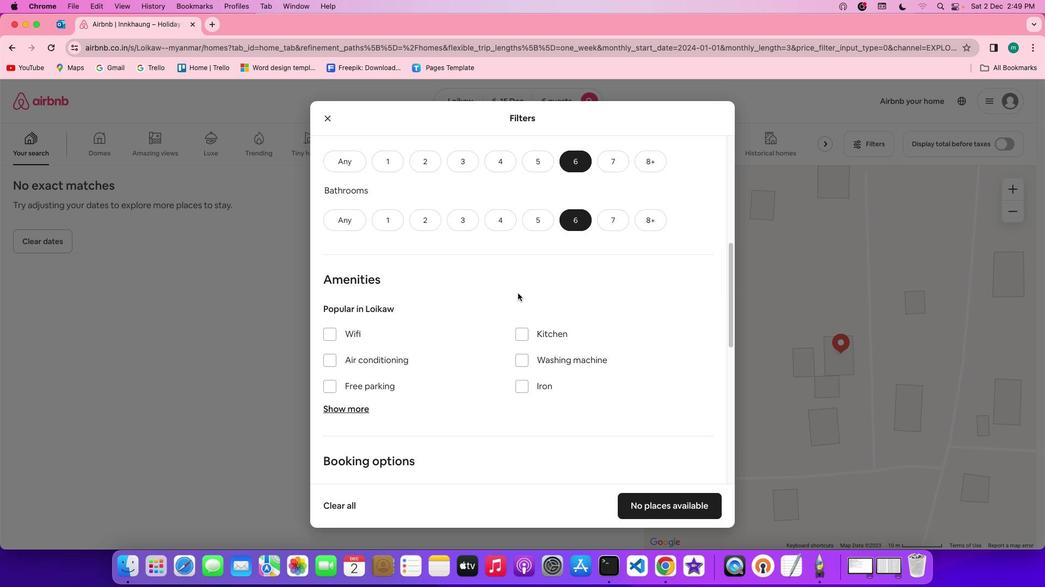 
Action: Mouse scrolled (477, 266) with delta (-143, -47)
Screenshot: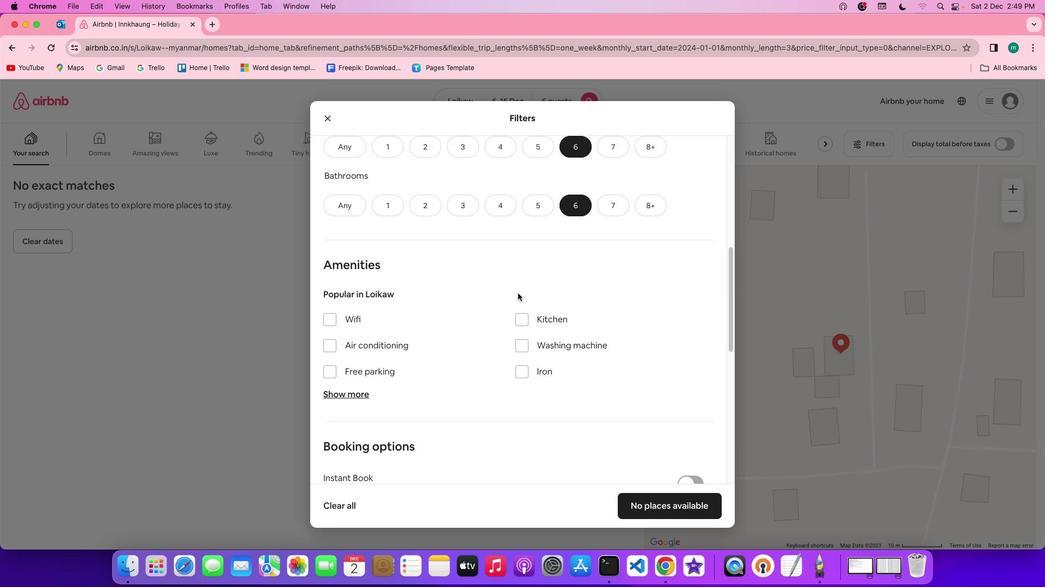 
Action: Mouse scrolled (477, 266) with delta (-143, -48)
Screenshot: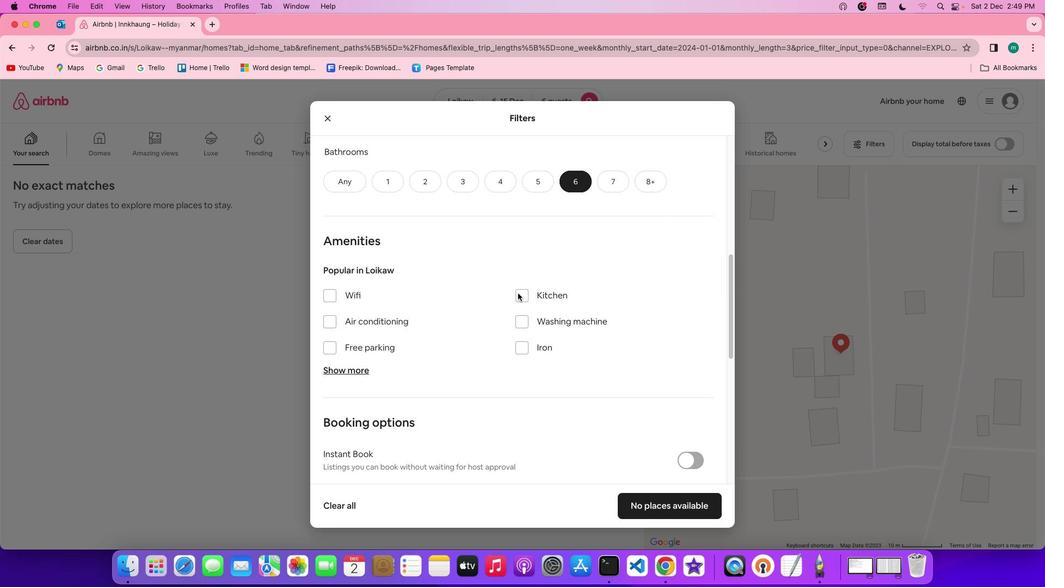 
Action: Mouse moved to (428, 252)
Screenshot: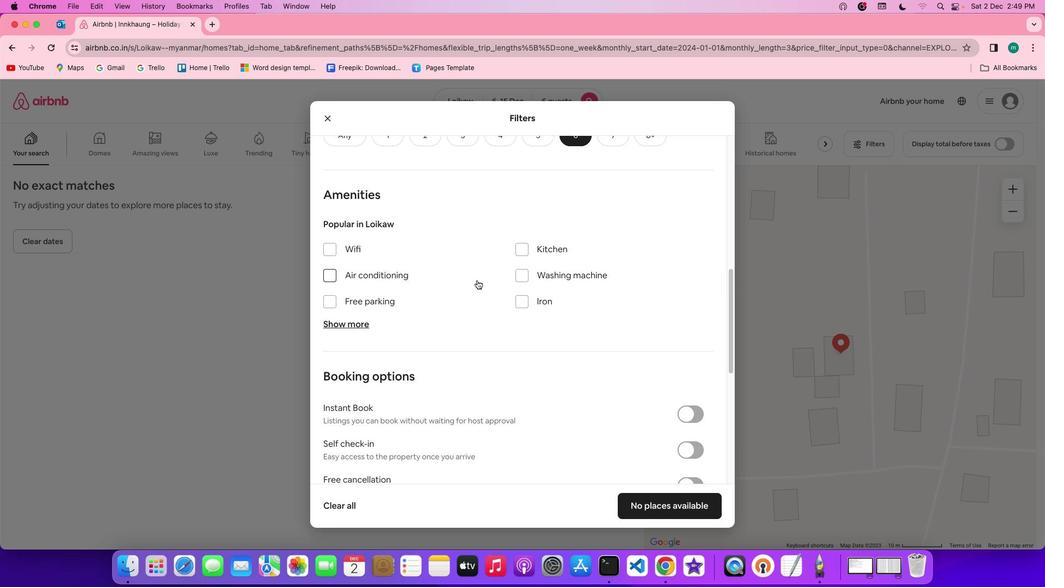 
Action: Mouse scrolled (428, 252) with delta (-143, -47)
Screenshot: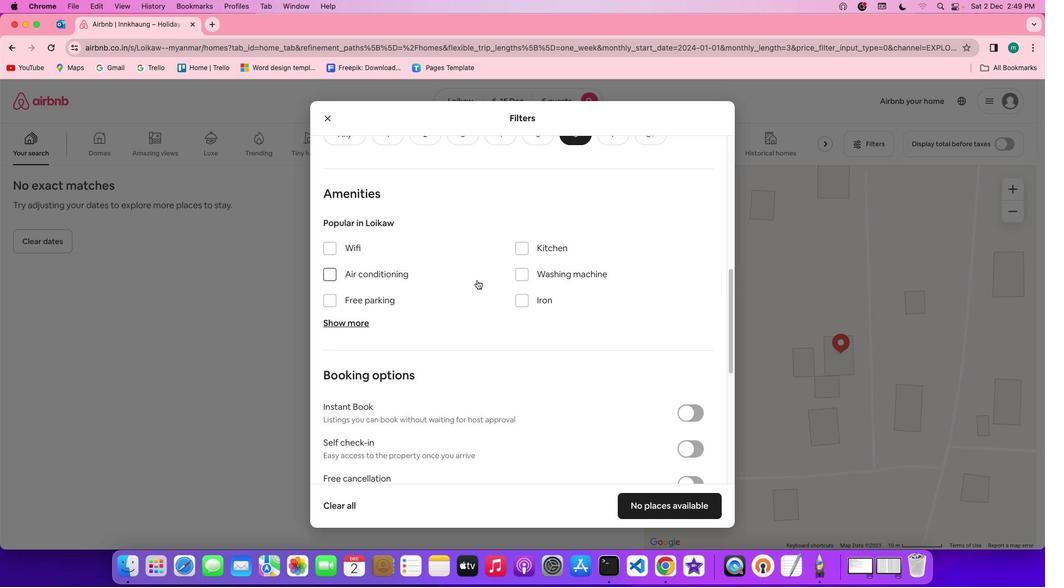 
Action: Mouse scrolled (428, 252) with delta (-143, -47)
Screenshot: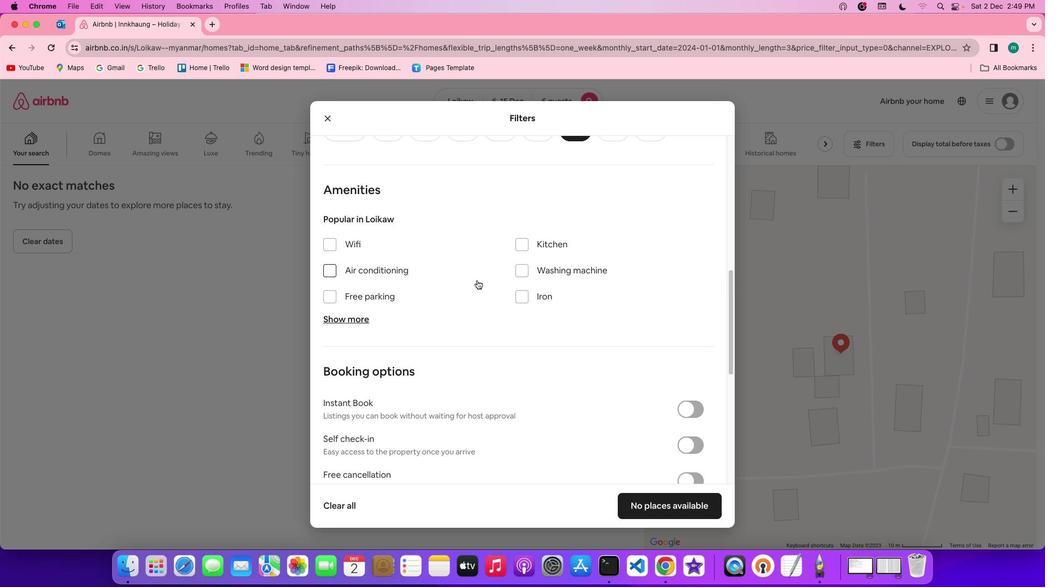 
Action: Mouse scrolled (428, 252) with delta (-143, -47)
Screenshot: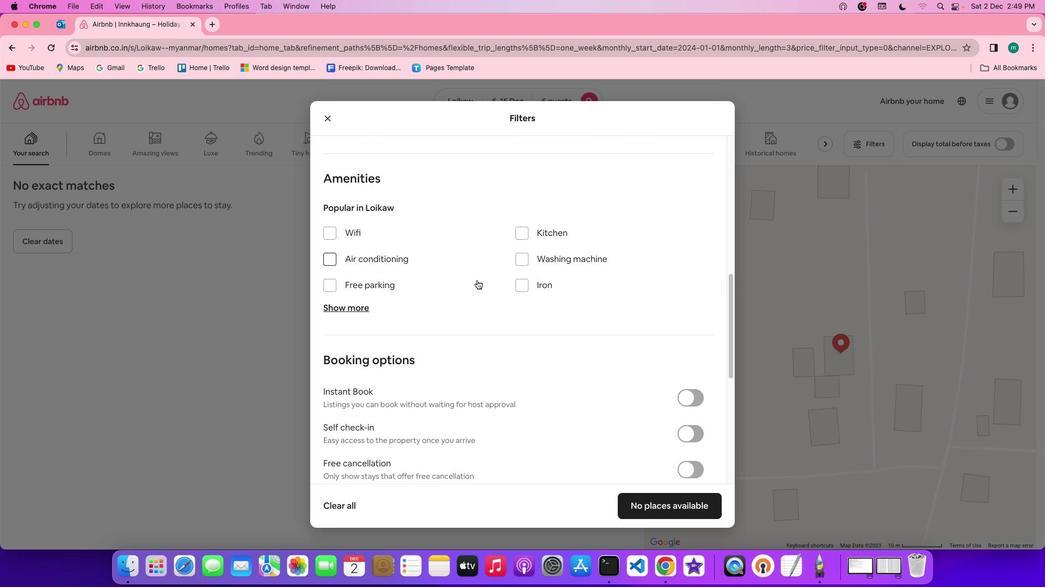 
Action: Mouse moved to (266, 186)
Screenshot: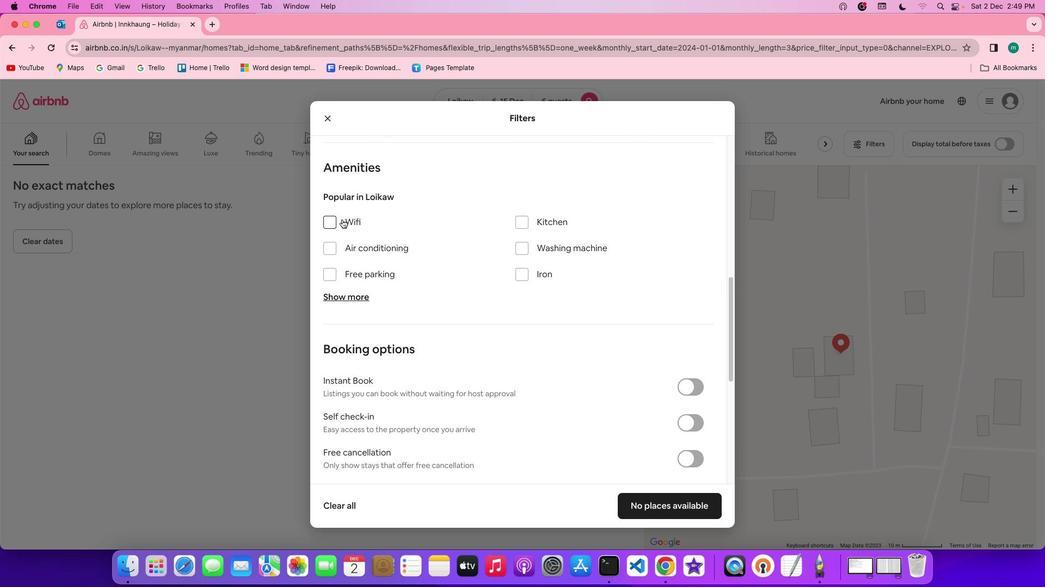 
Action: Mouse pressed left at (266, 186)
Screenshot: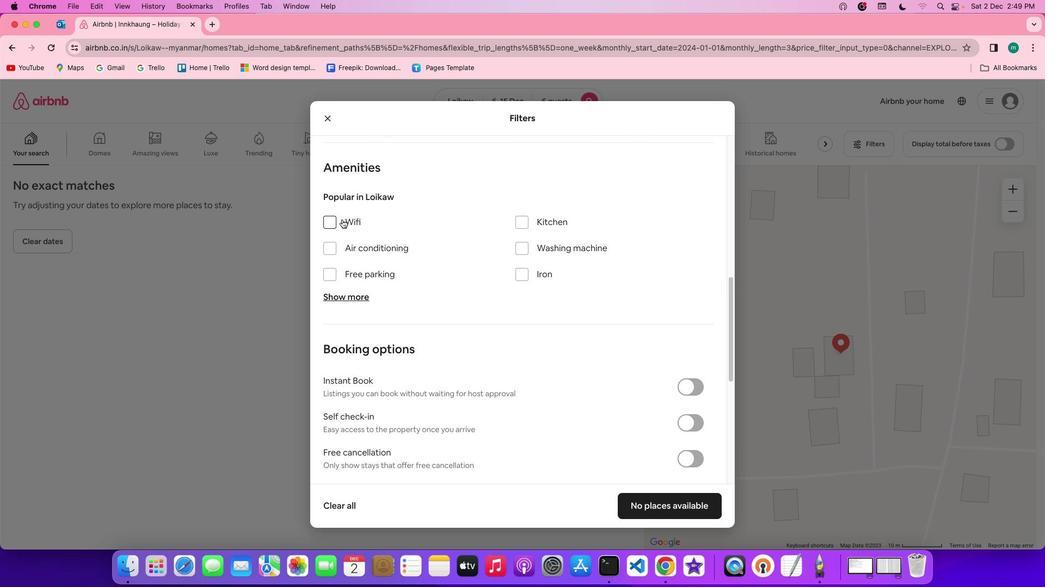 
Action: Mouse moved to (272, 267)
Screenshot: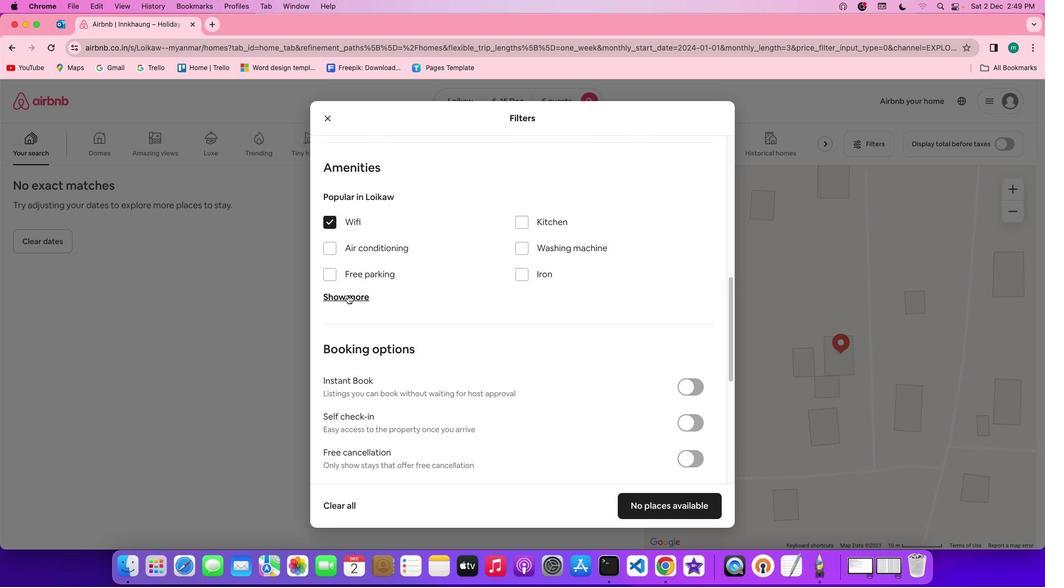 
Action: Mouse pressed left at (272, 267)
Screenshot: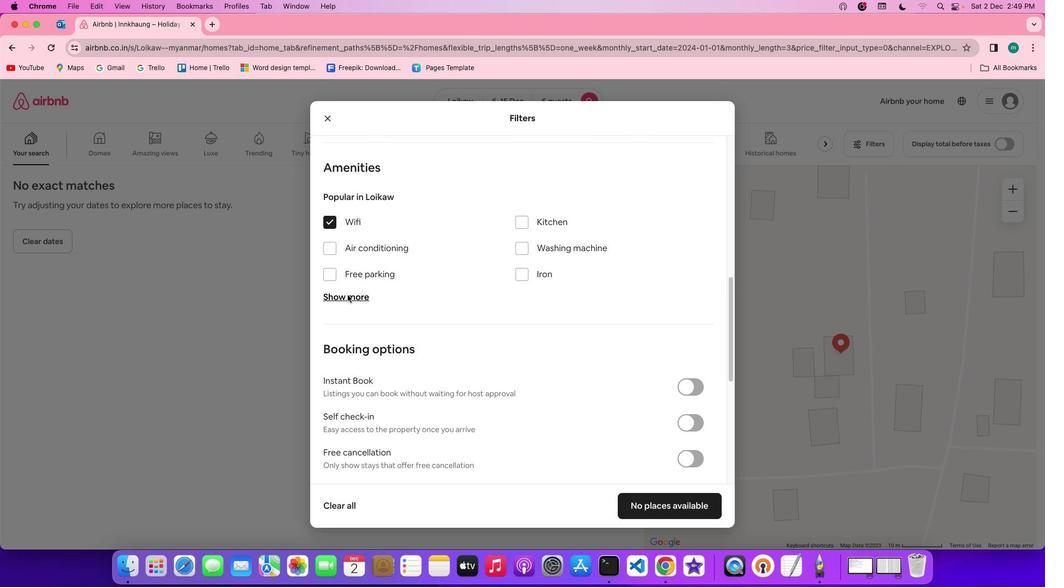 
Action: Mouse moved to (477, 334)
Screenshot: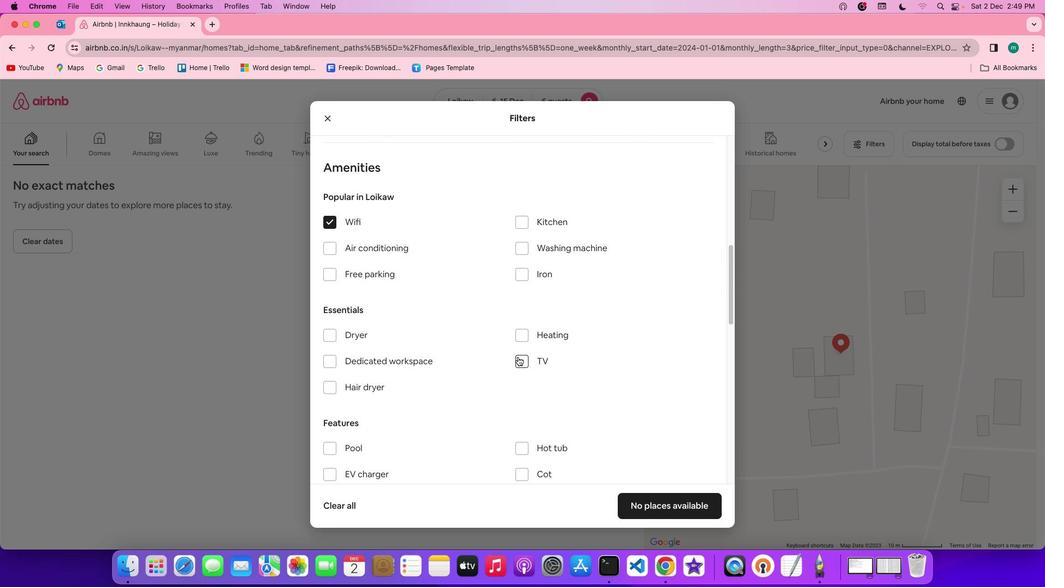 
Action: Mouse pressed left at (477, 334)
Screenshot: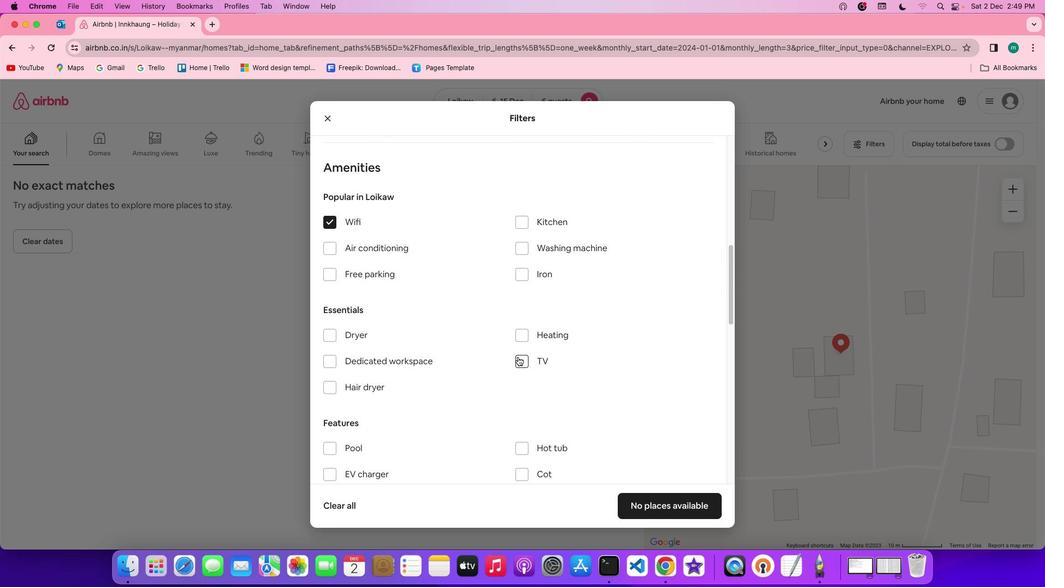 
Action: Mouse moved to (317, 246)
Screenshot: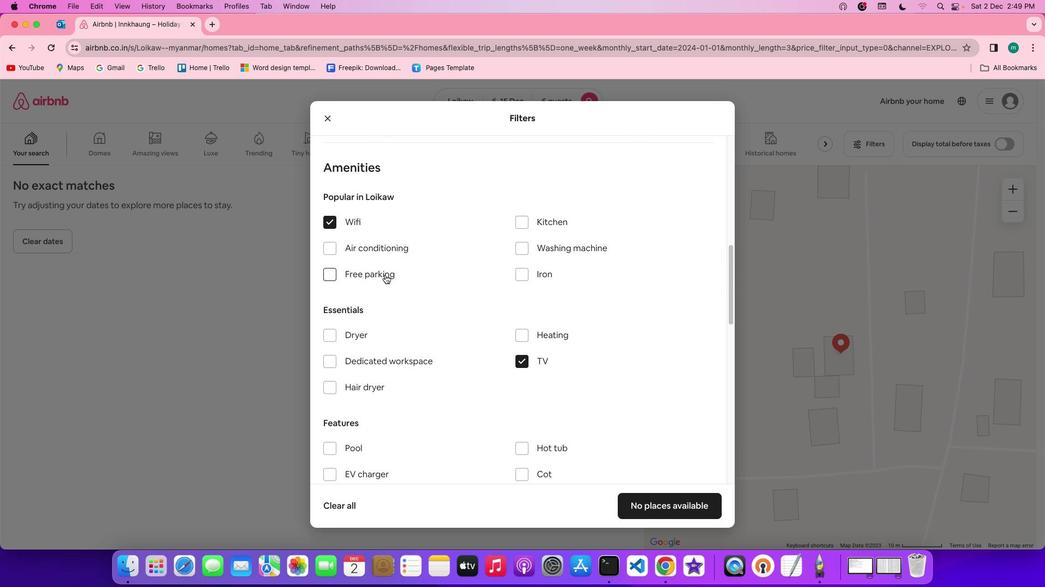 
Action: Mouse pressed left at (317, 246)
Screenshot: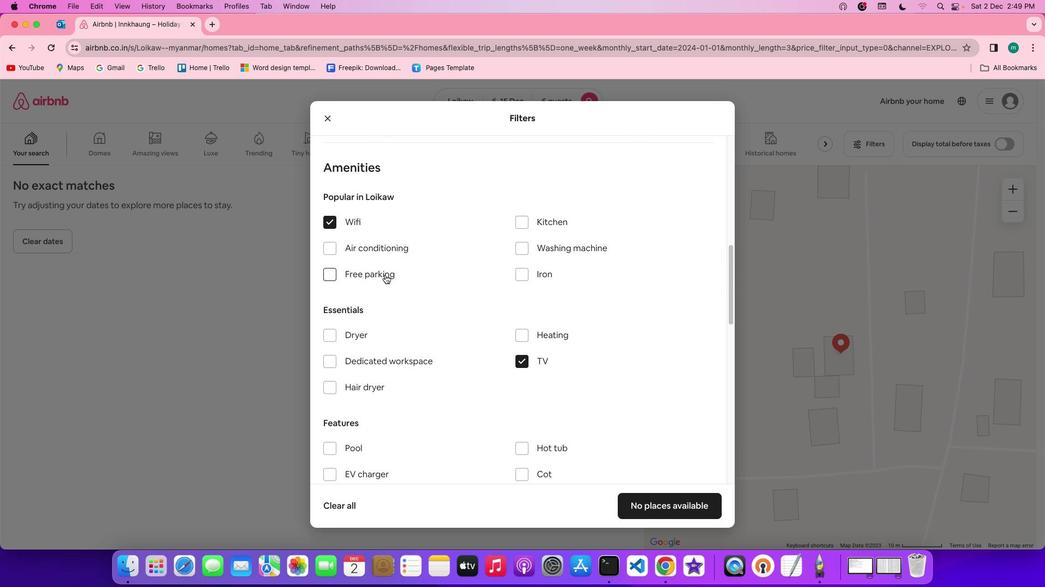 
Action: Mouse moved to (596, 327)
Screenshot: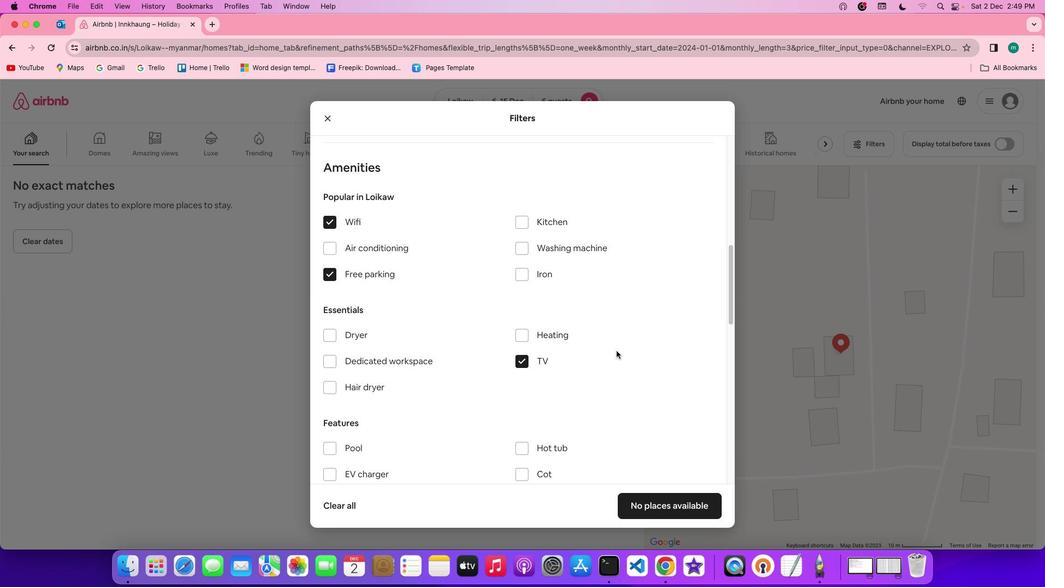 
Action: Mouse scrolled (596, 327) with delta (-143, -47)
Screenshot: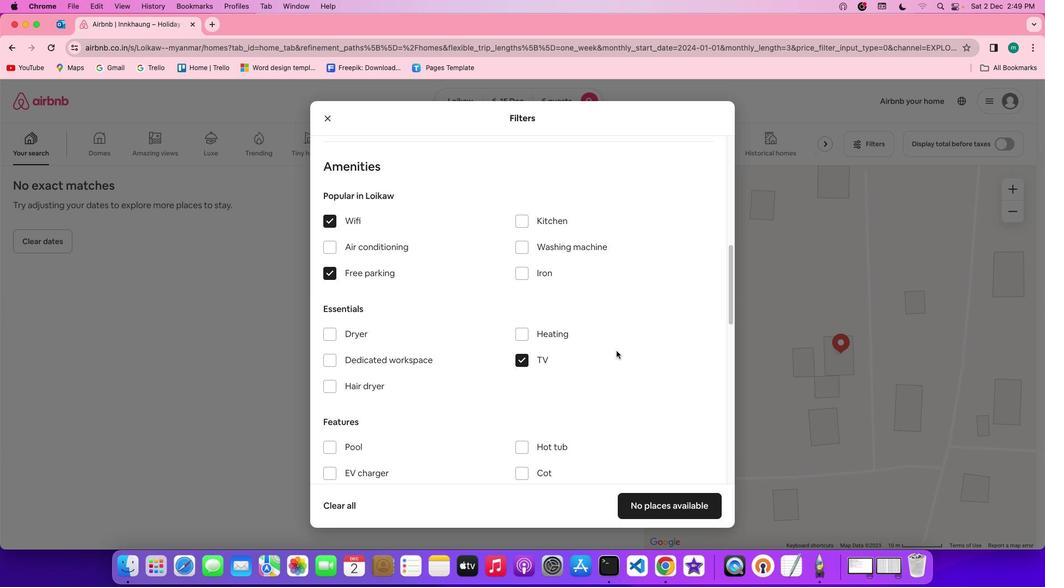 
Action: Mouse scrolled (596, 327) with delta (-143, -47)
Screenshot: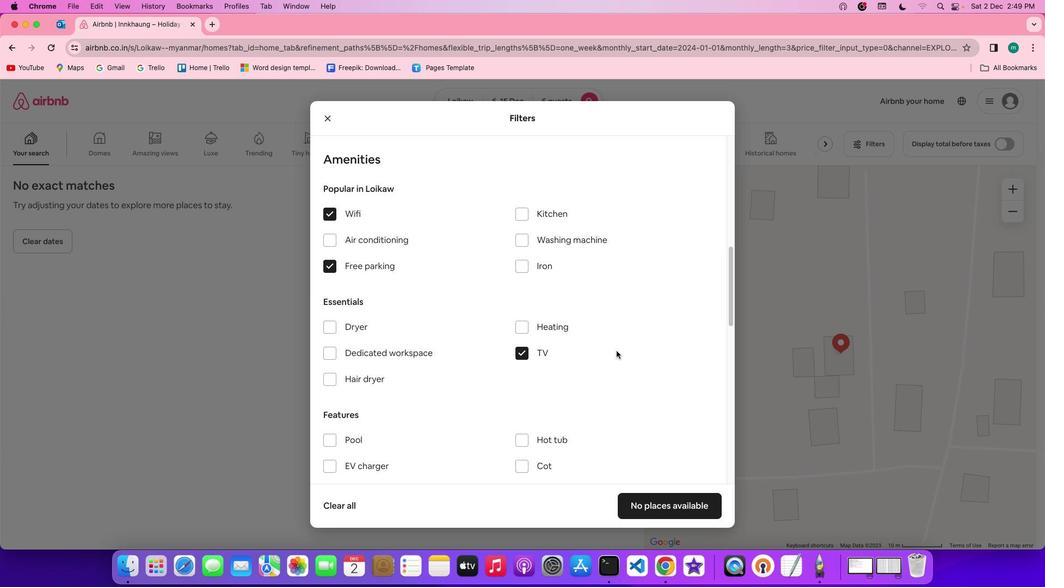 
Action: Mouse scrolled (596, 327) with delta (-143, -47)
Screenshot: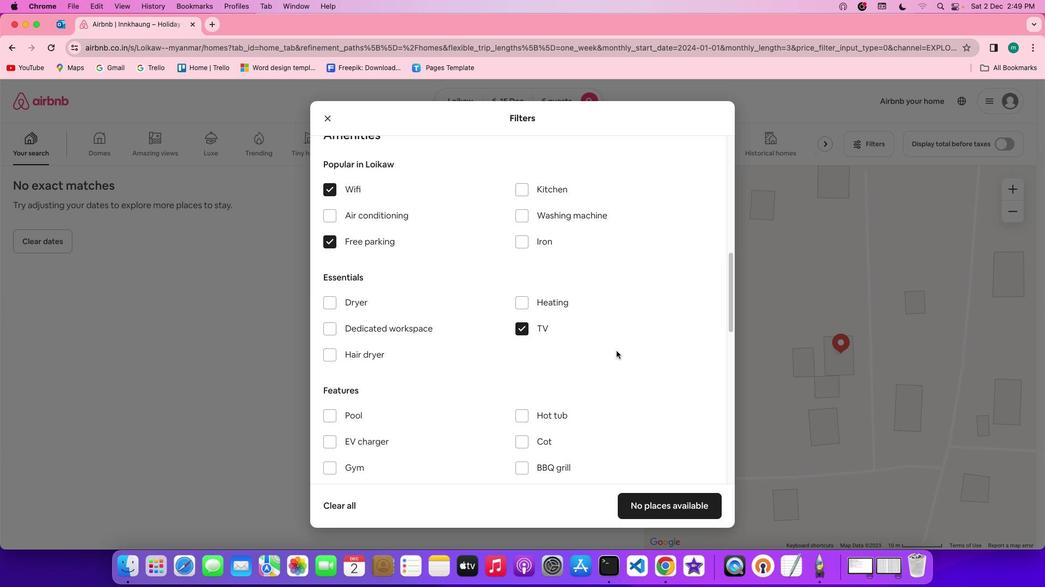 
Action: Mouse scrolled (596, 327) with delta (-143, -48)
Screenshot: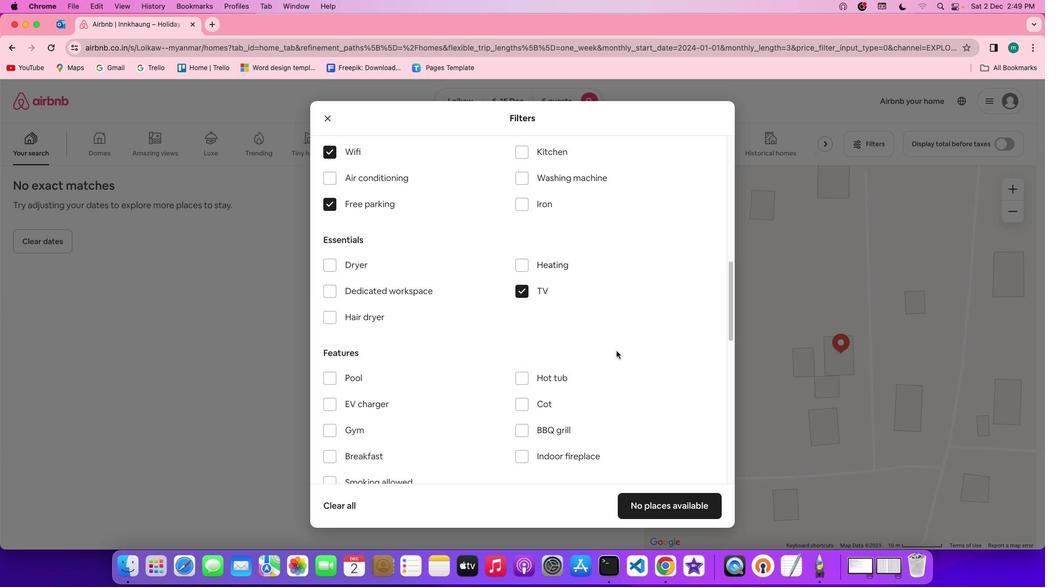 
Action: Mouse scrolled (596, 327) with delta (-143, -47)
Screenshot: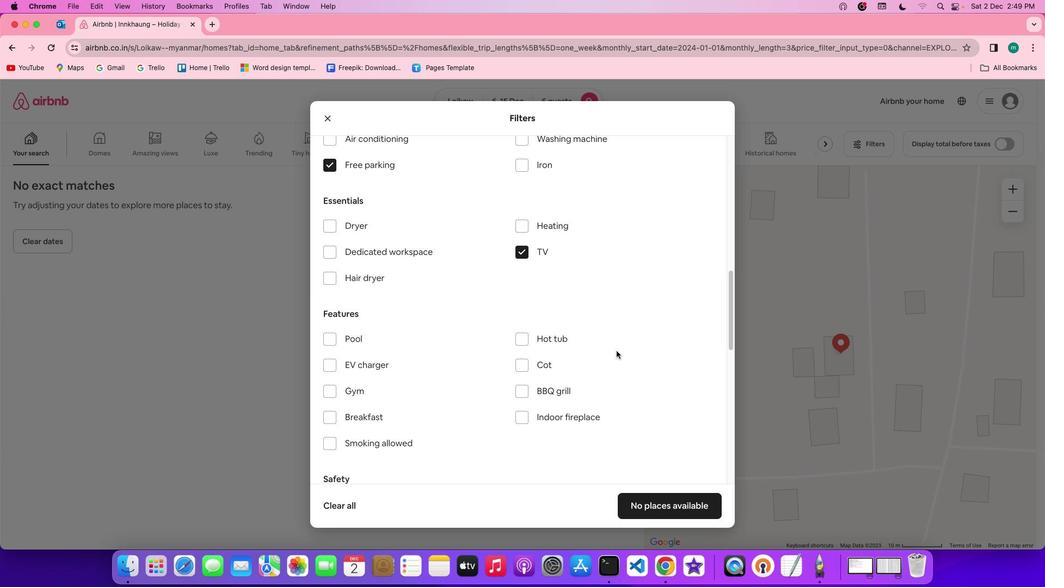 
Action: Mouse scrolled (596, 327) with delta (-143, -47)
Screenshot: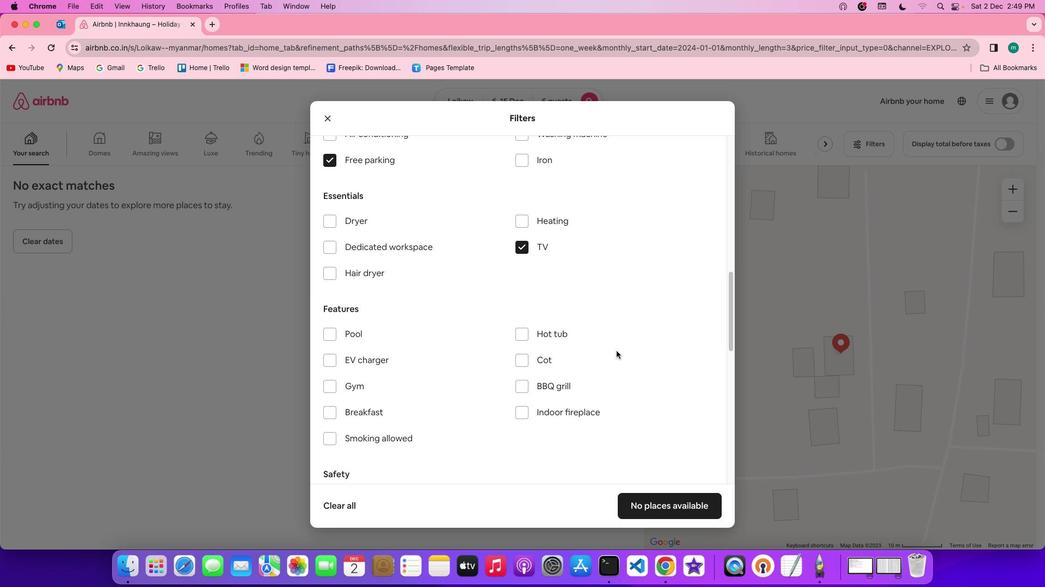 
Action: Mouse scrolled (596, 327) with delta (-143, -47)
Screenshot: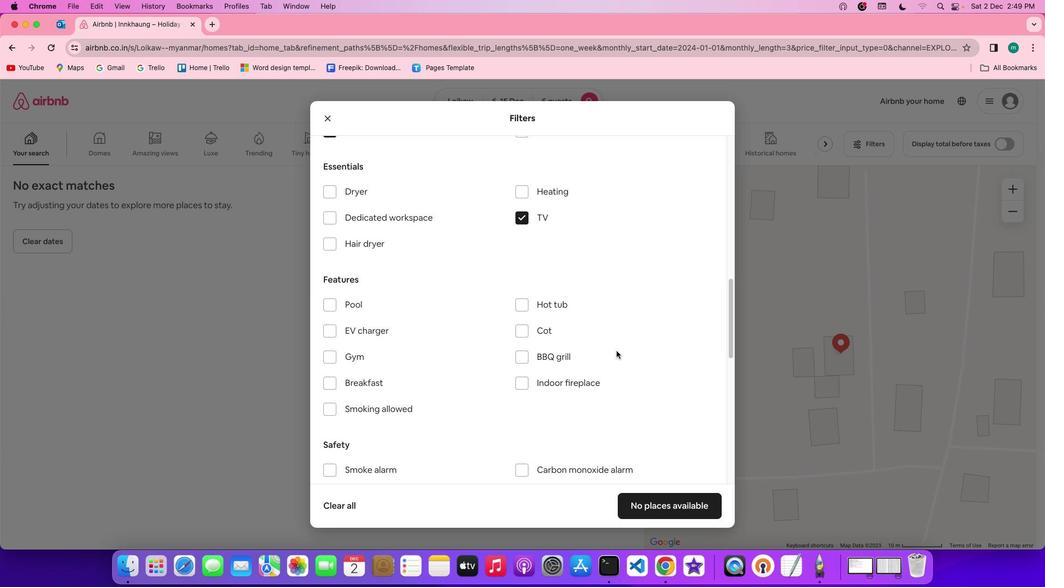 
Action: Mouse scrolled (596, 327) with delta (-143, -47)
Screenshot: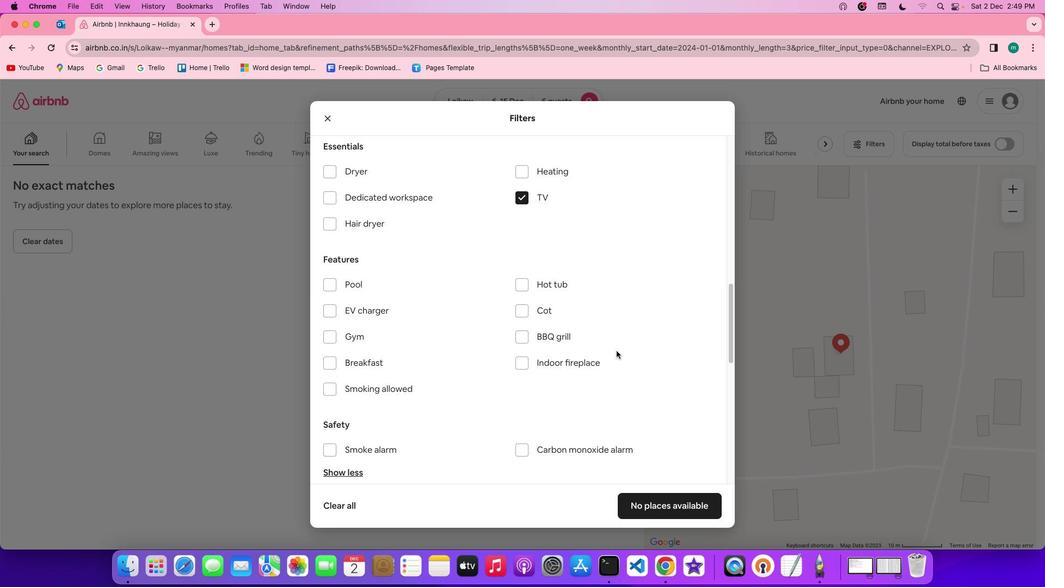 
Action: Mouse scrolled (596, 327) with delta (-143, -47)
Screenshot: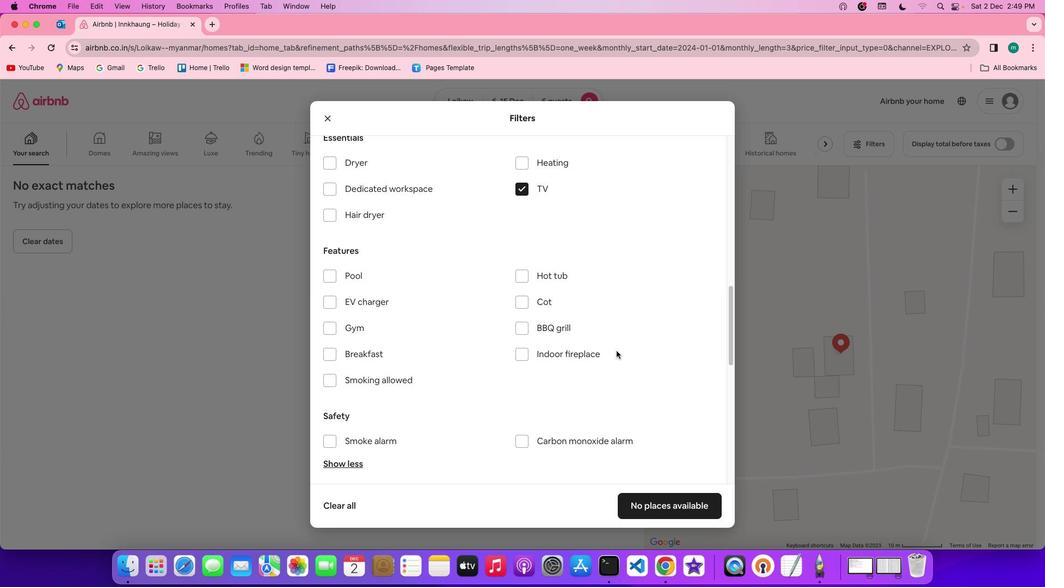 
Action: Mouse scrolled (596, 327) with delta (-143, -47)
Screenshot: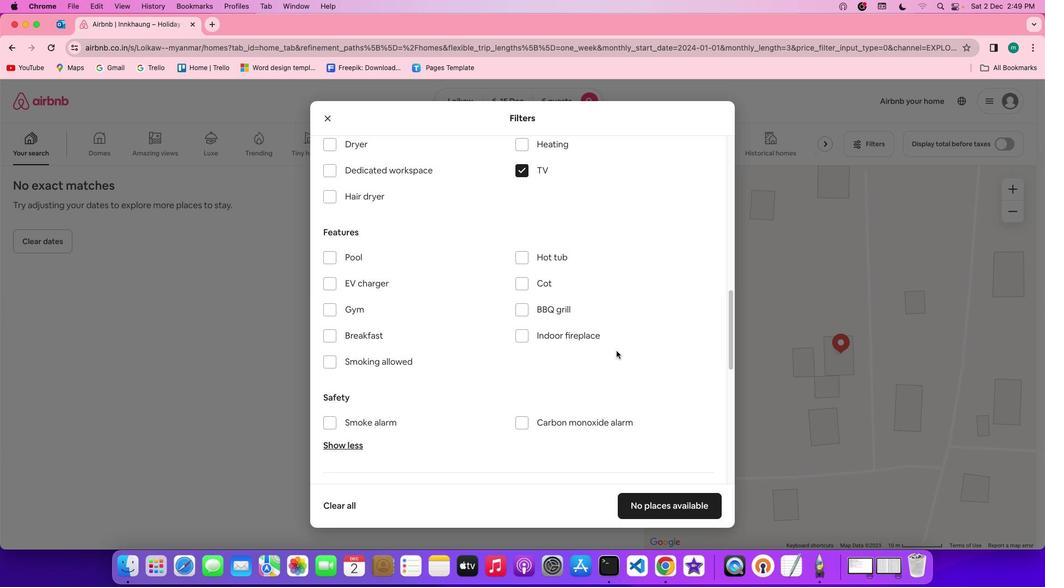 
Action: Mouse scrolled (596, 327) with delta (-143, -47)
Screenshot: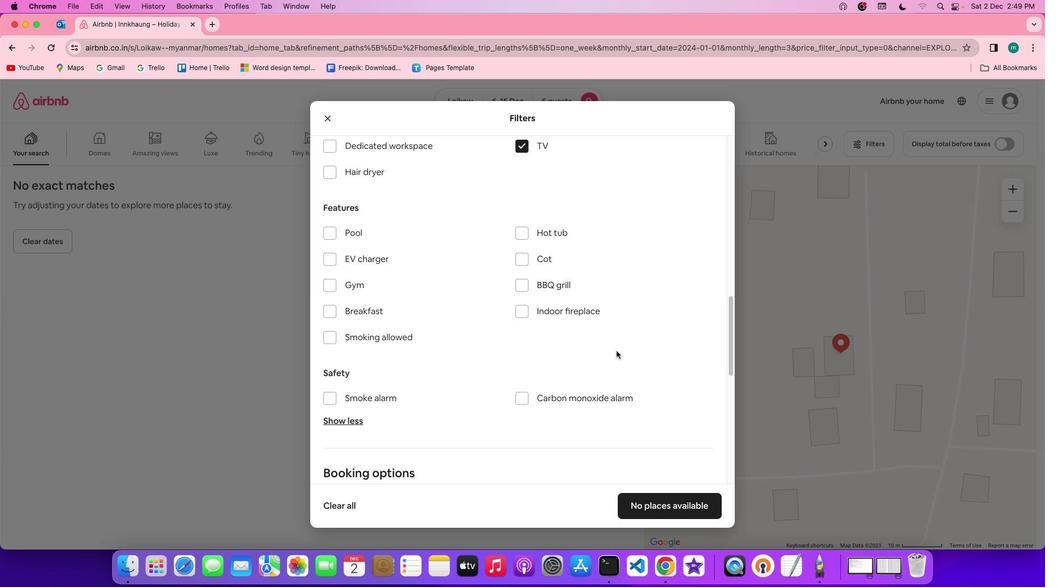 
Action: Mouse scrolled (596, 327) with delta (-143, -47)
Screenshot: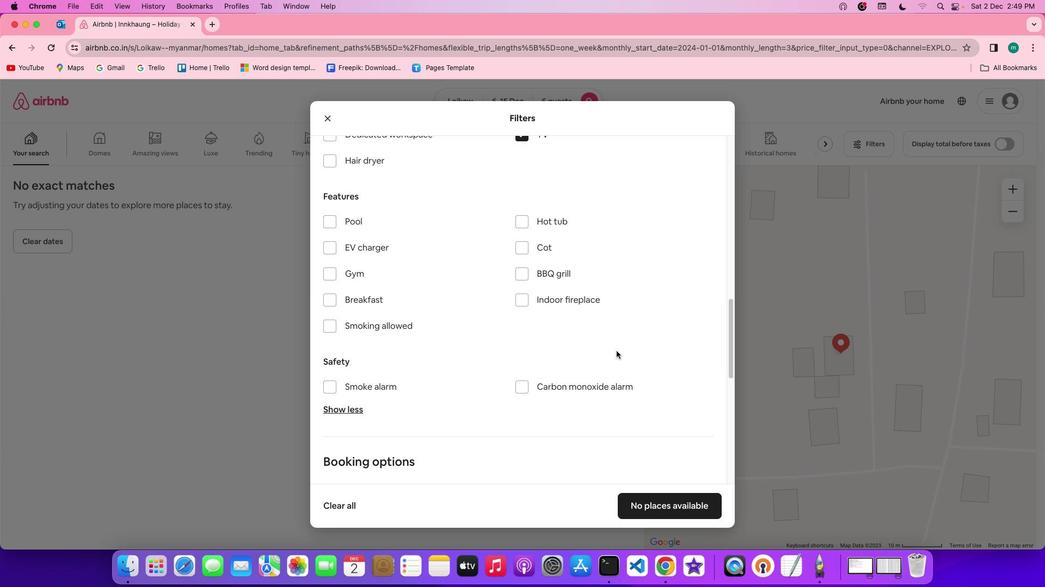 
Action: Mouse scrolled (596, 327) with delta (-143, -48)
Screenshot: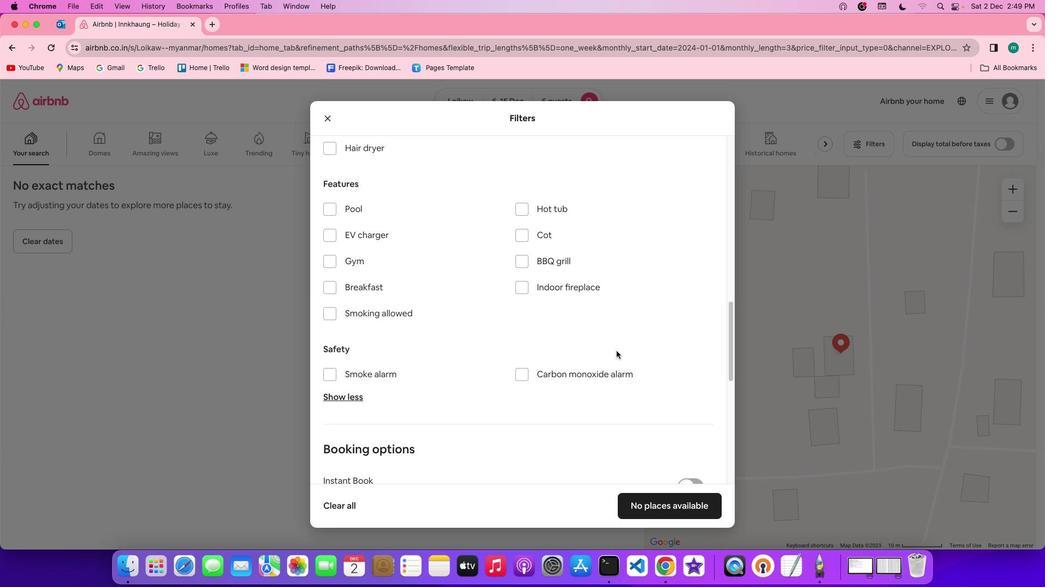 
Action: Mouse scrolled (596, 327) with delta (-143, -47)
Screenshot: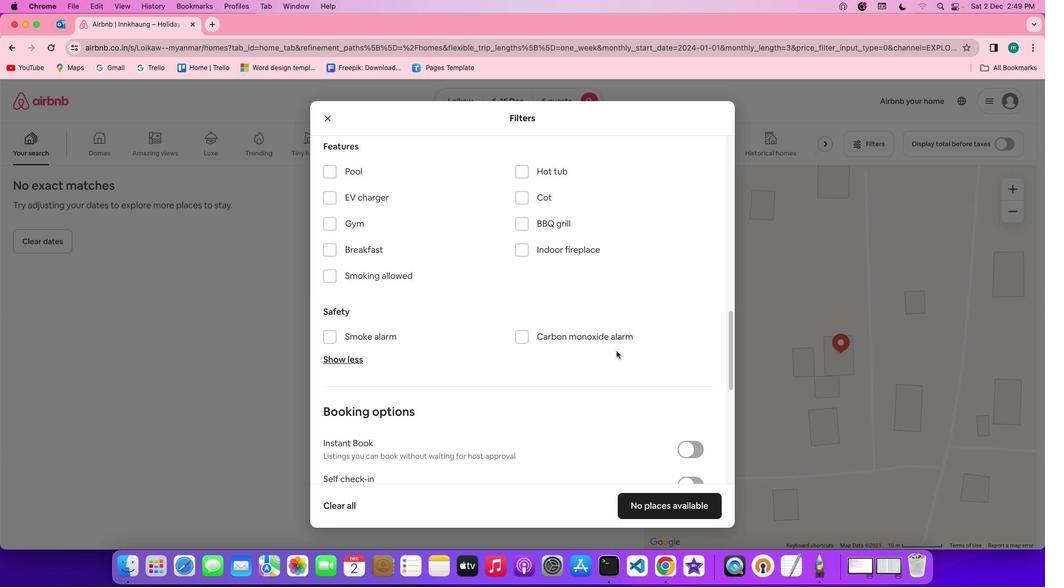 
Action: Mouse scrolled (596, 327) with delta (-143, -47)
Screenshot: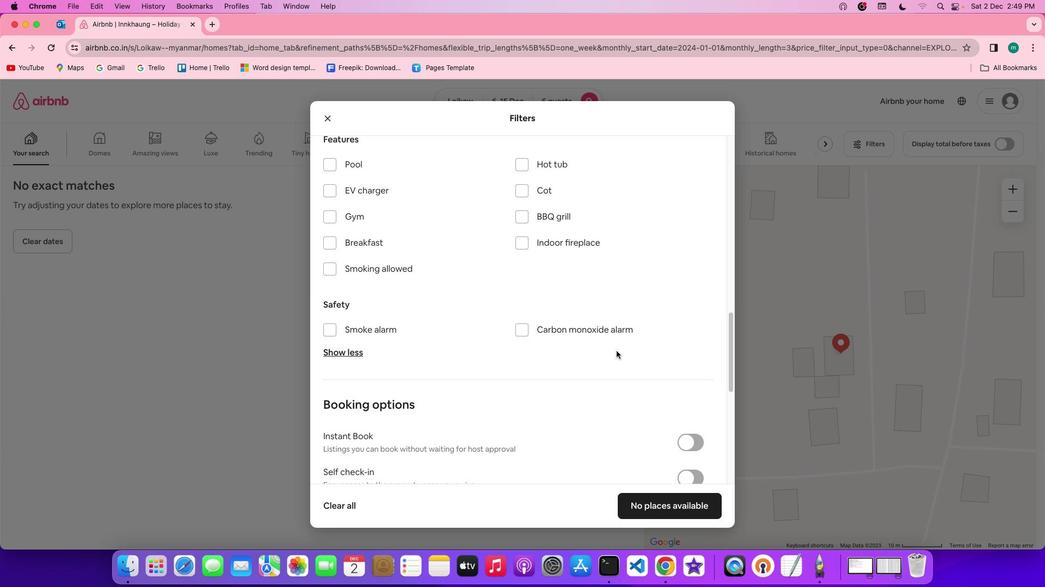 
Action: Mouse moved to (286, 175)
Screenshot: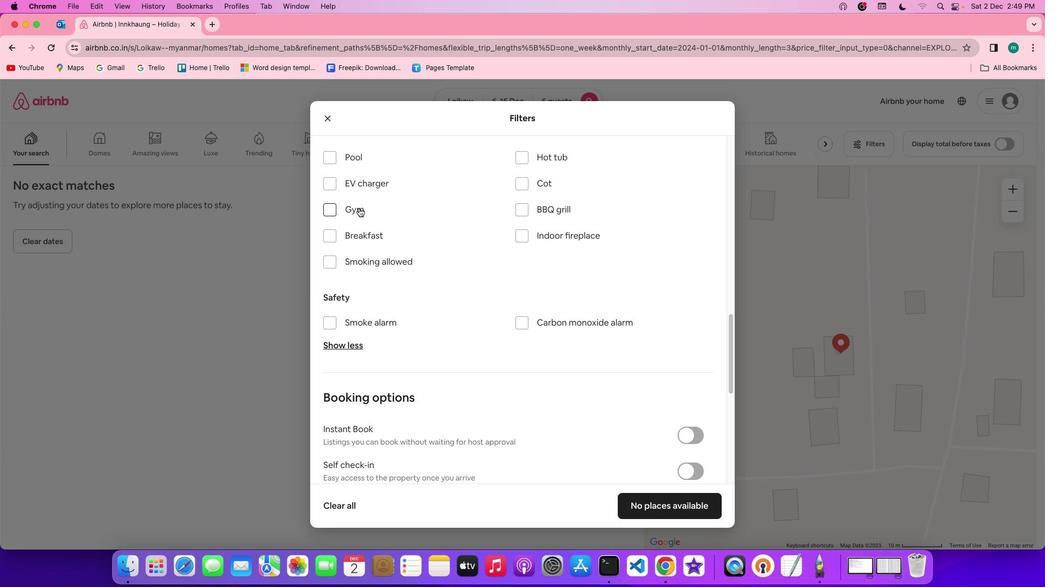 
Action: Mouse pressed left at (286, 175)
Screenshot: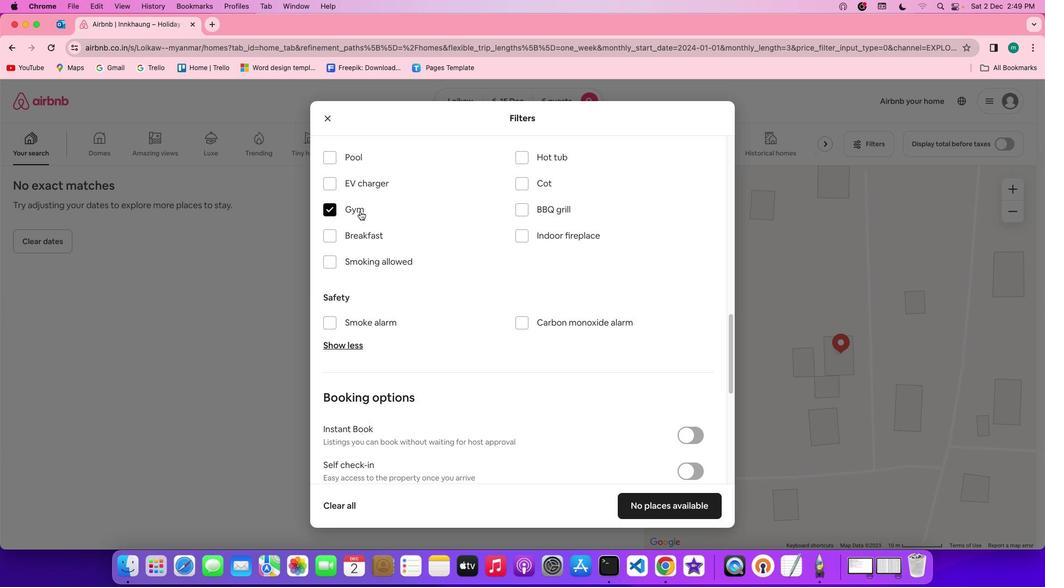 
Action: Mouse moved to (298, 203)
Screenshot: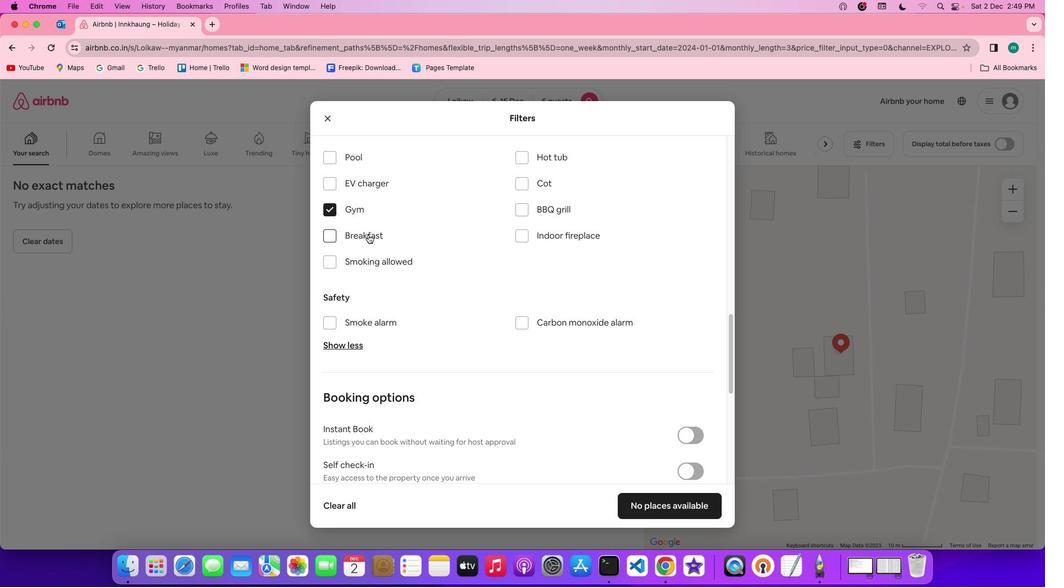
Action: Mouse pressed left at (298, 203)
Screenshot: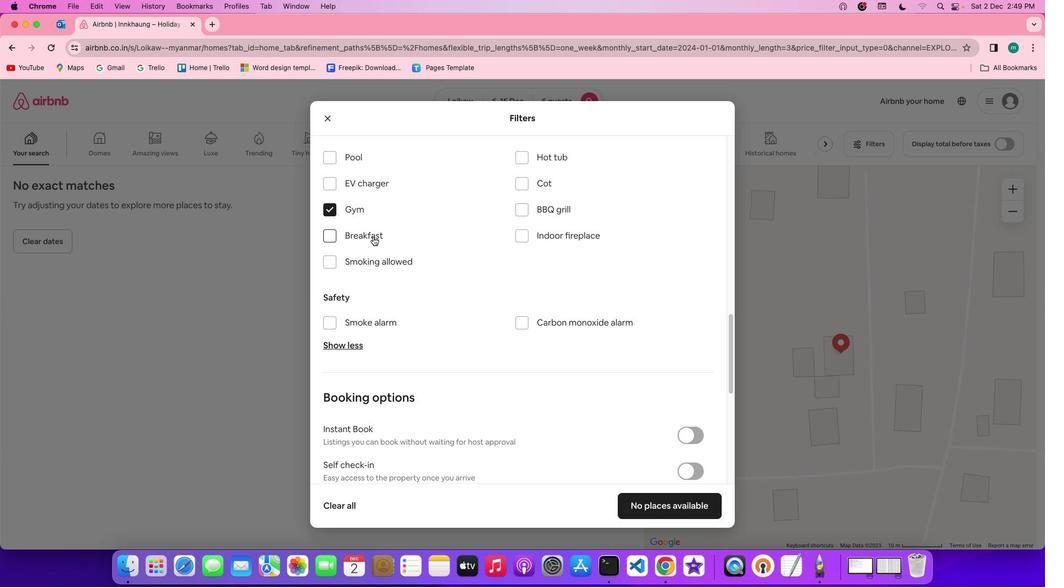 
Action: Mouse moved to (529, 305)
Screenshot: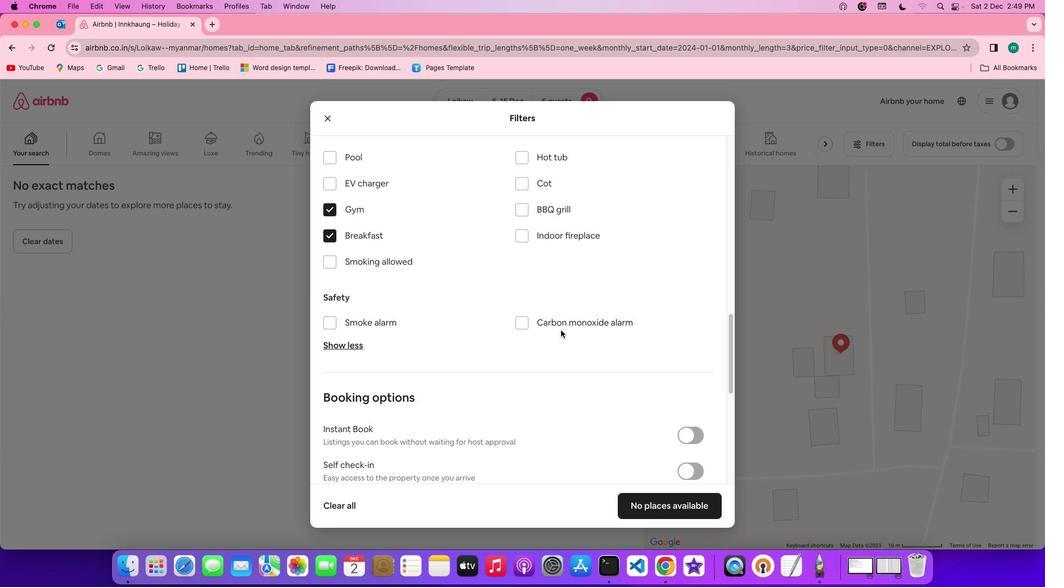 
Action: Mouse scrolled (529, 305) with delta (-143, -47)
Screenshot: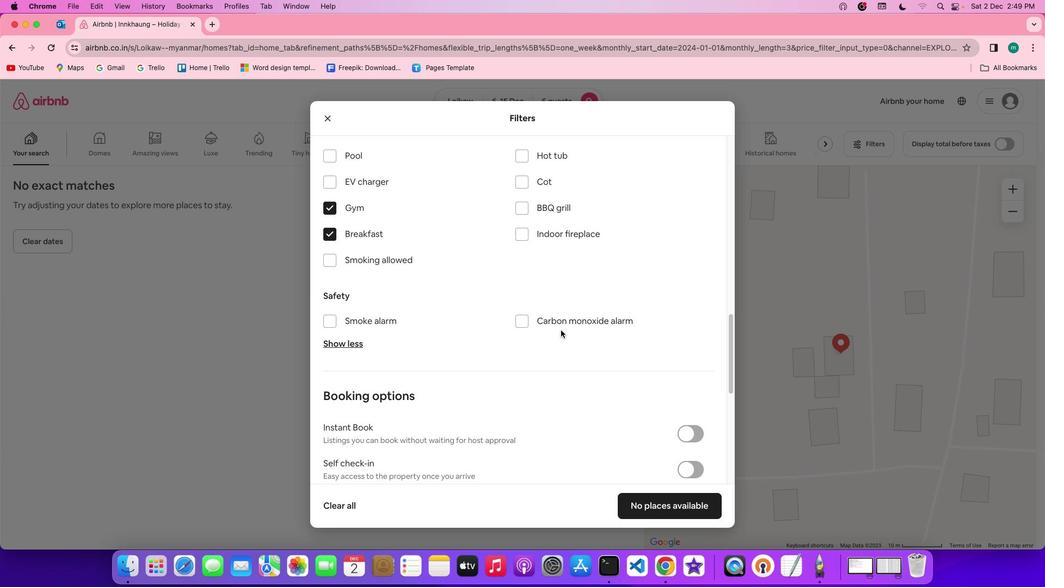 
Action: Mouse scrolled (529, 305) with delta (-143, -47)
Screenshot: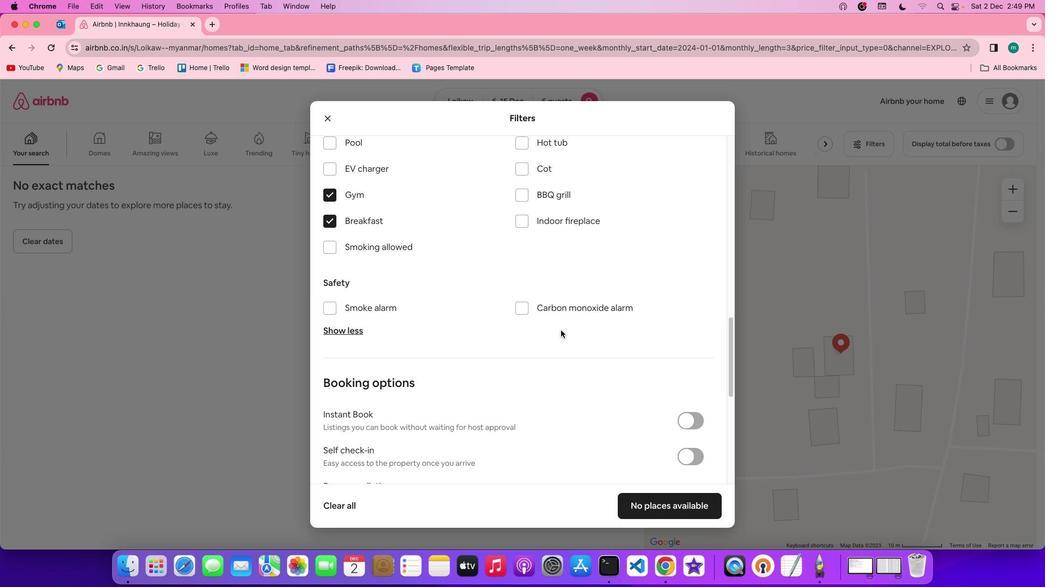 
Action: Mouse scrolled (529, 305) with delta (-143, -48)
Screenshot: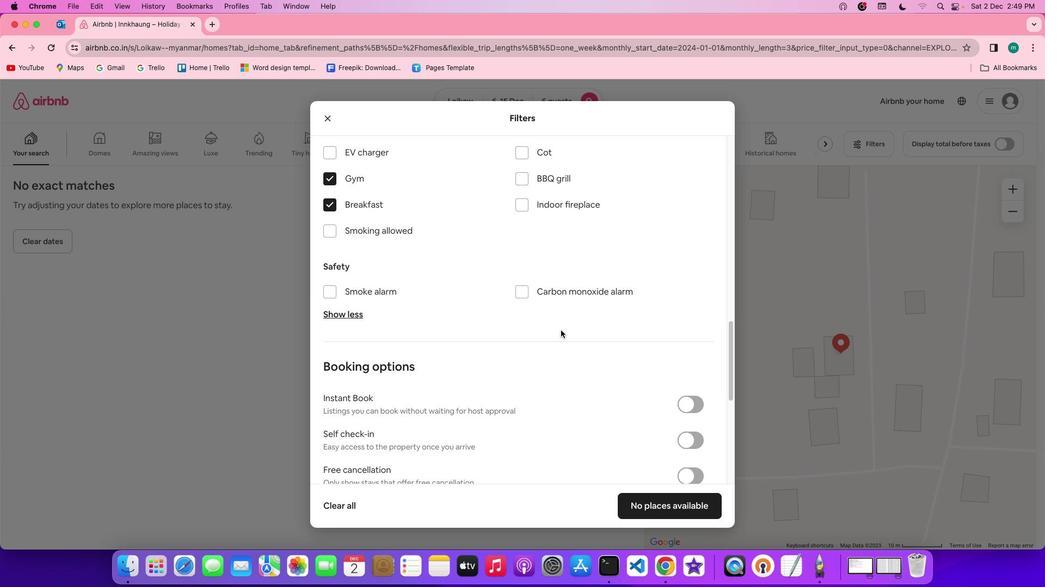 
Action: Mouse scrolled (529, 305) with delta (-143, -48)
Screenshot: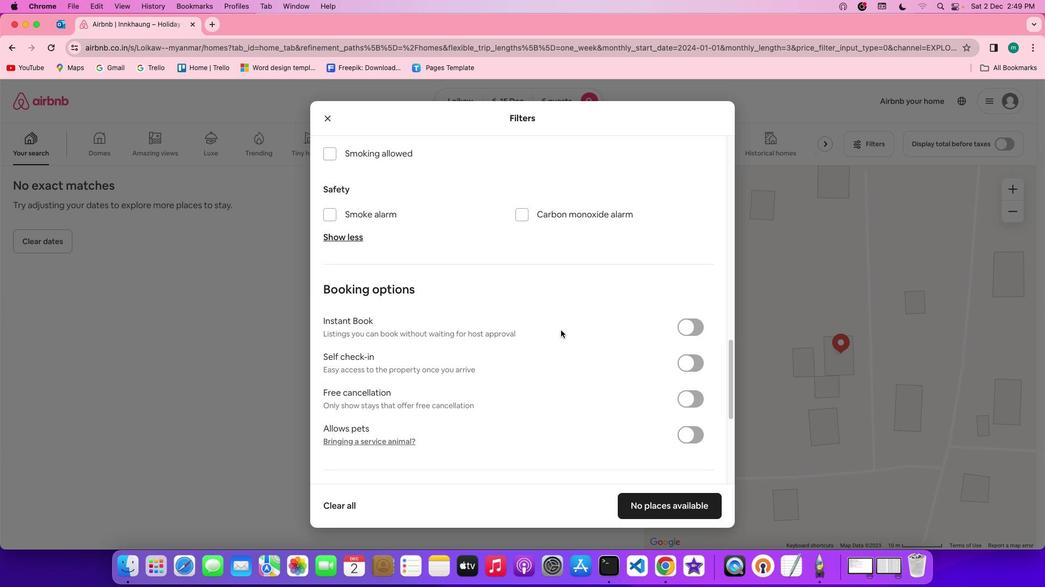 
Action: Mouse scrolled (529, 305) with delta (-143, -47)
Screenshot: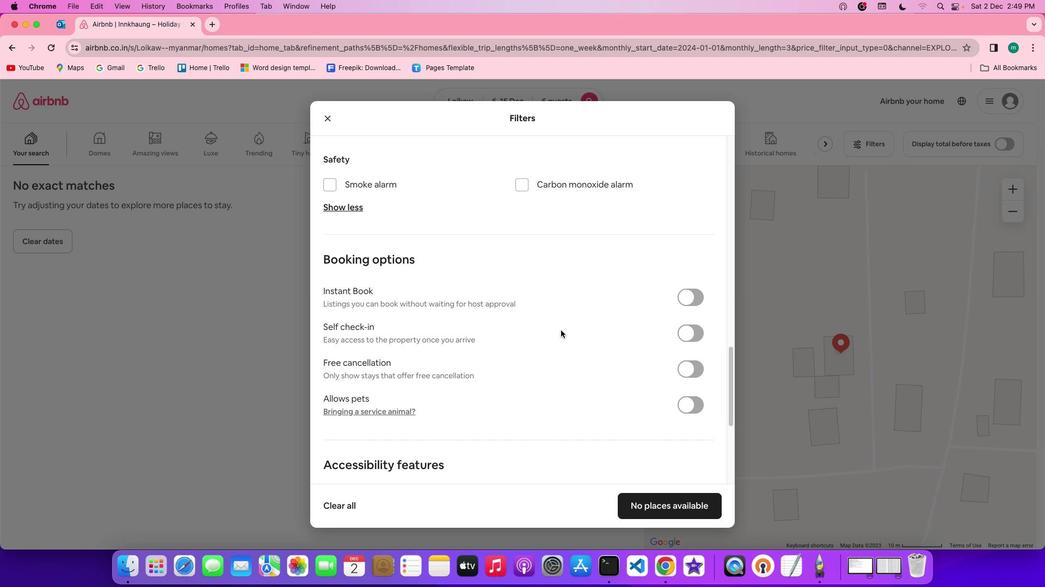 
Action: Mouse scrolled (529, 305) with delta (-143, -47)
Screenshot: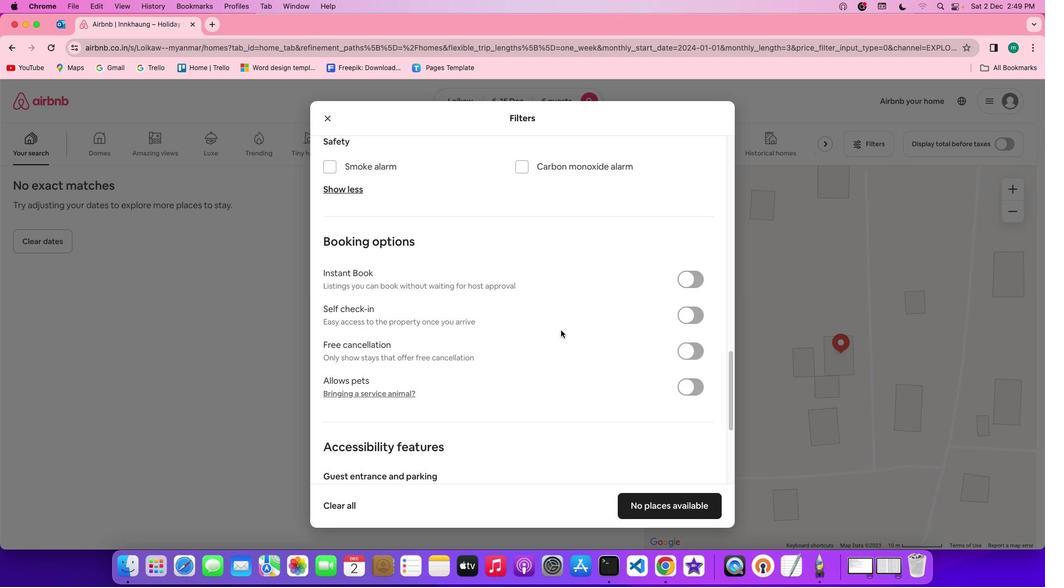 
Action: Mouse scrolled (529, 305) with delta (-143, -48)
Screenshot: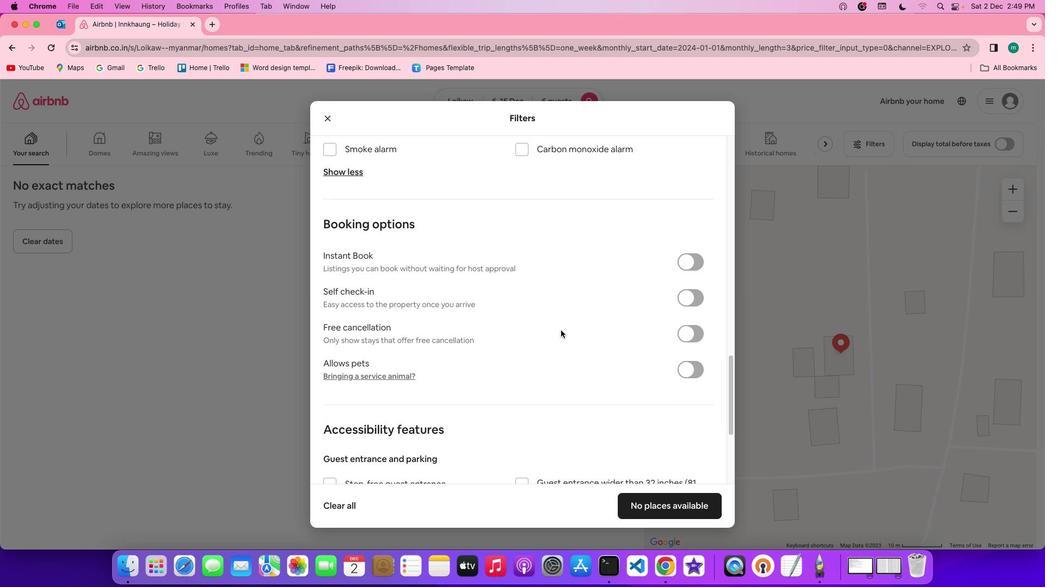 
Action: Mouse scrolled (529, 305) with delta (-143, -48)
Screenshot: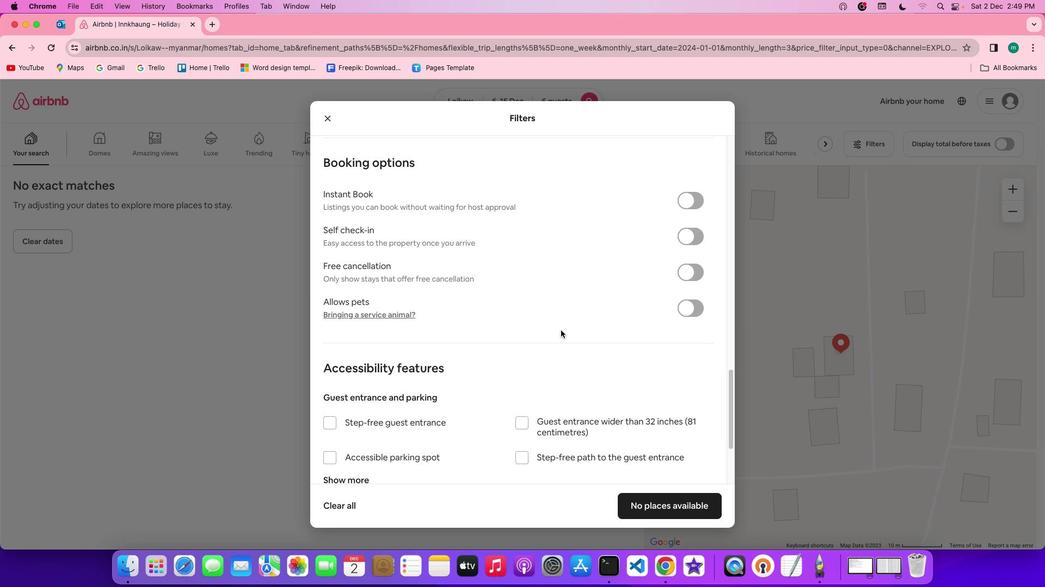 
Action: Mouse scrolled (529, 305) with delta (-143, -47)
Screenshot: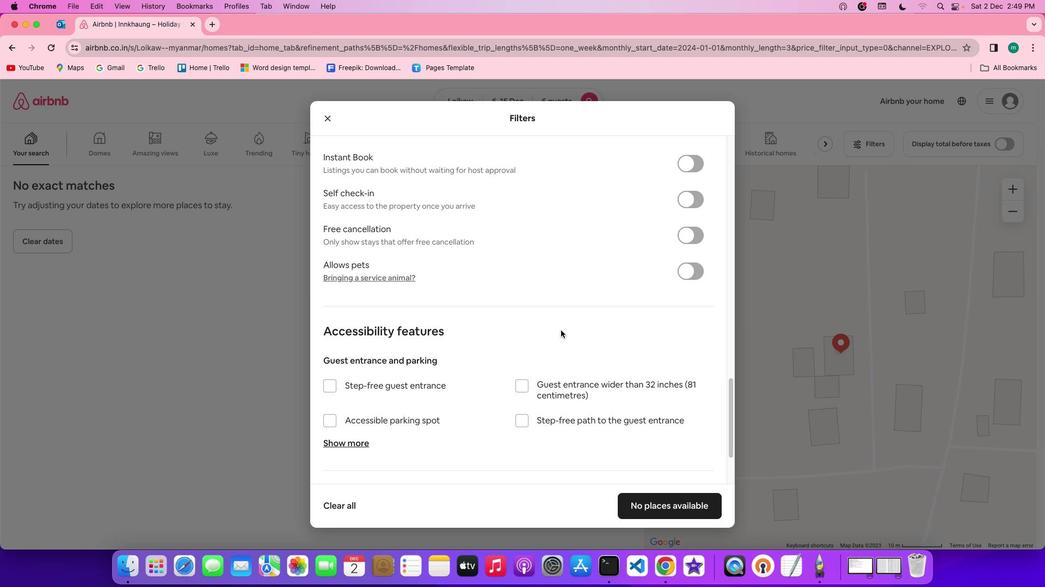 
Action: Mouse scrolled (529, 305) with delta (-143, -47)
Screenshot: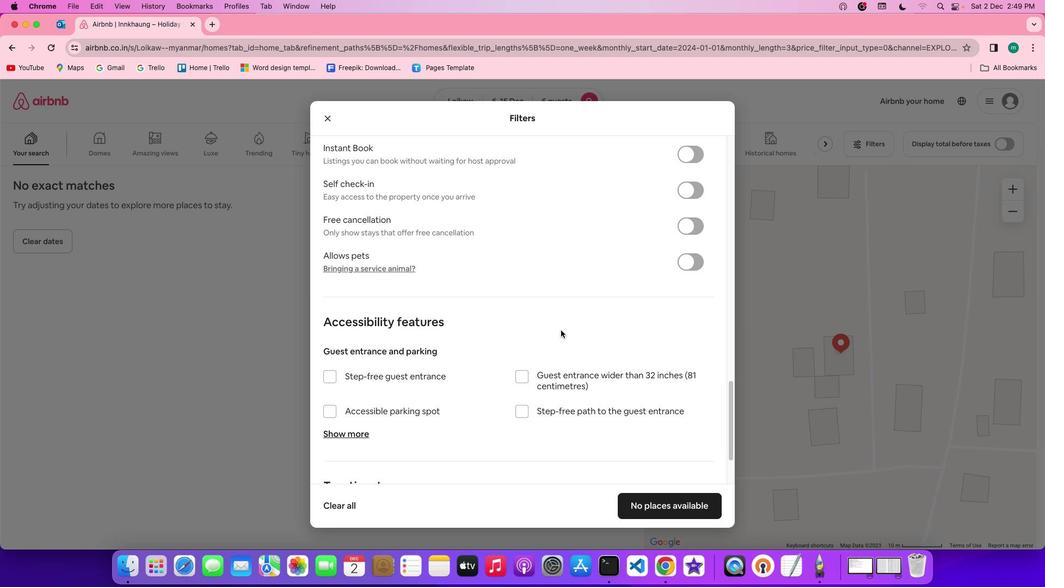 
Action: Mouse scrolled (529, 305) with delta (-143, -48)
Screenshot: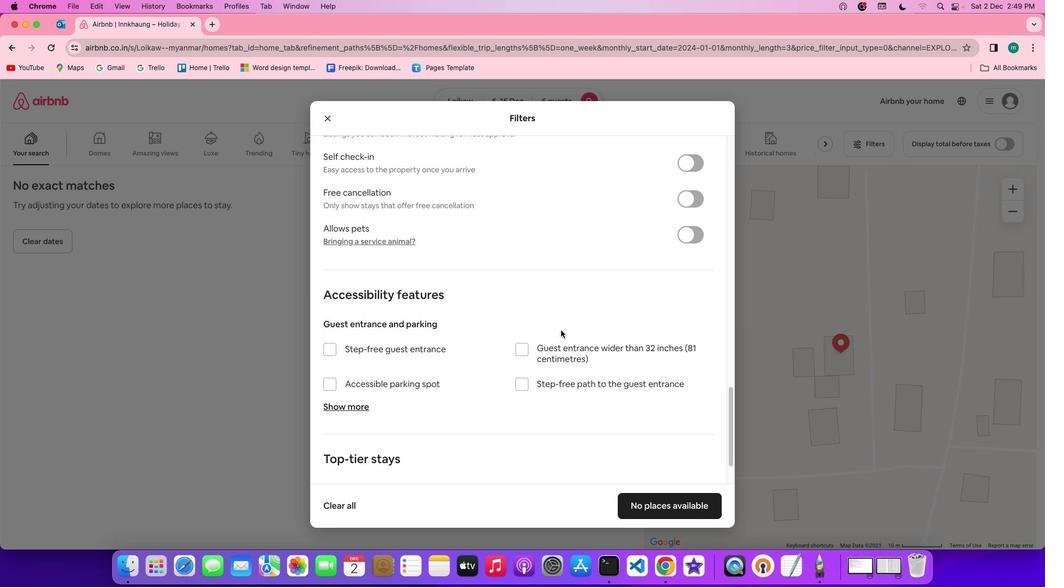 
Action: Mouse scrolled (529, 305) with delta (-143, -50)
Screenshot: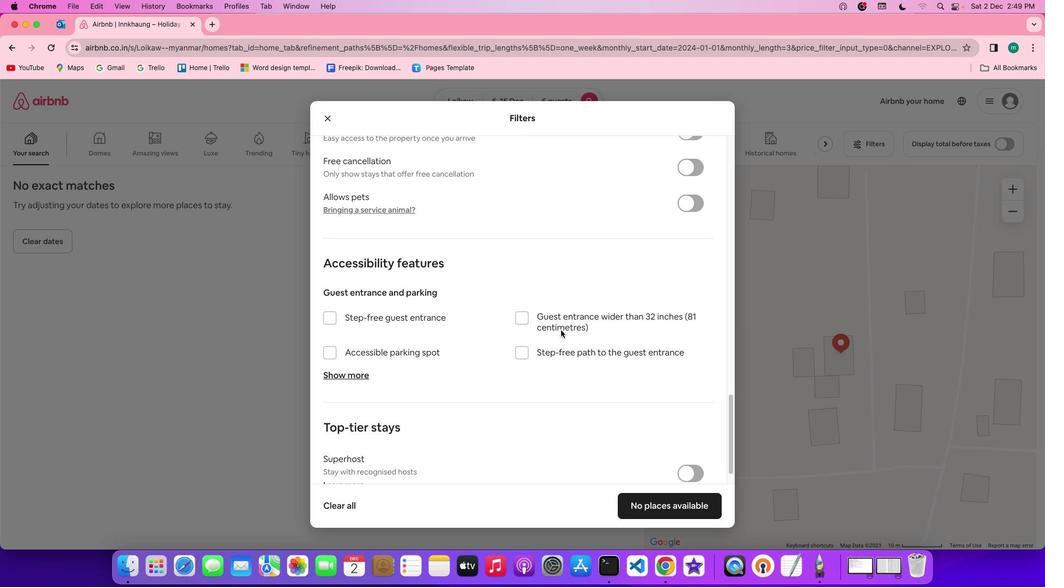 
Action: Mouse scrolled (529, 305) with delta (-143, -50)
Screenshot: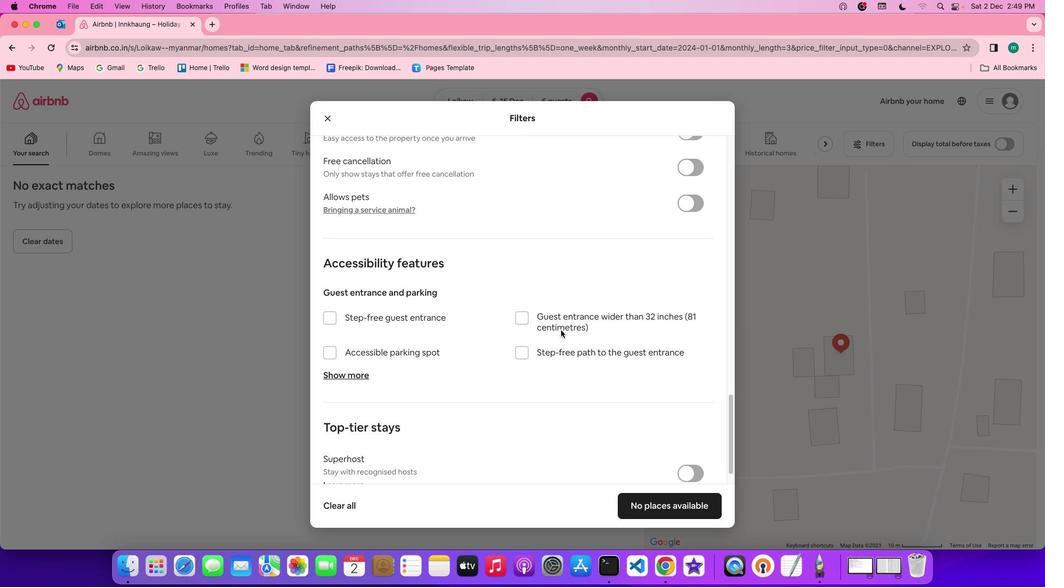 
Action: Mouse scrolled (529, 305) with delta (-143, -50)
Screenshot: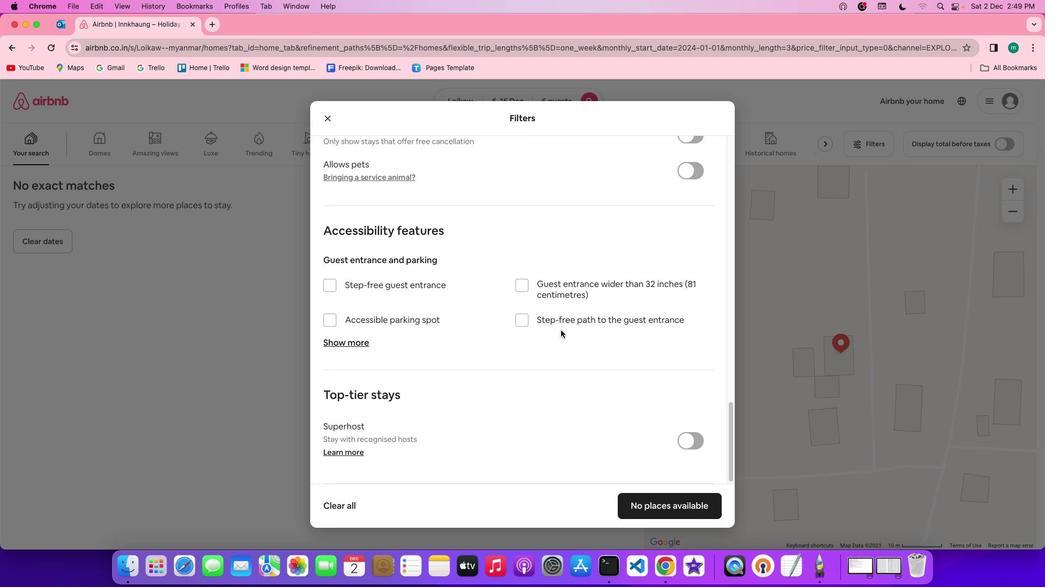
Action: Mouse scrolled (529, 305) with delta (-143, -47)
Screenshot: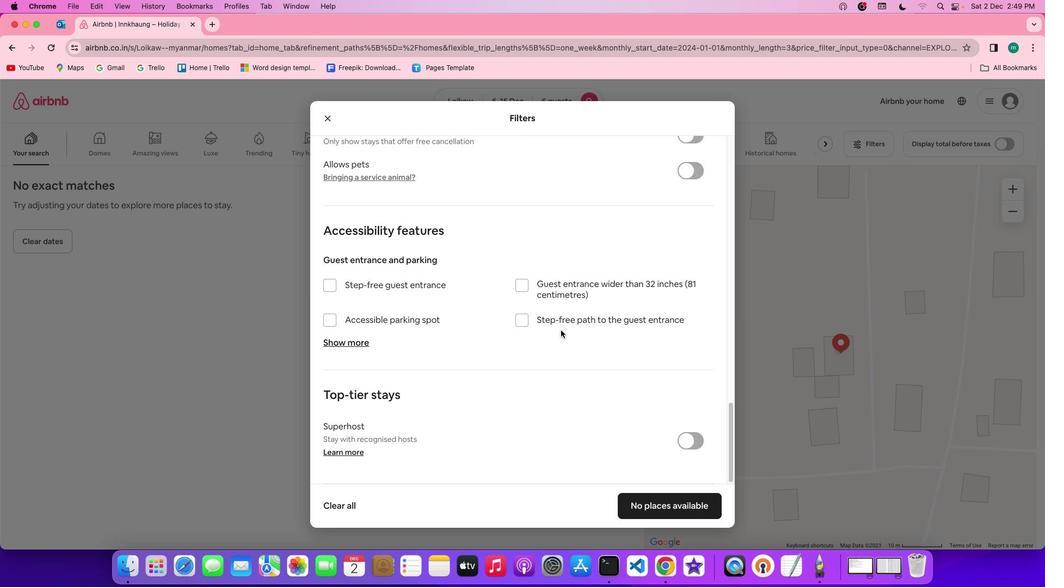 
Action: Mouse scrolled (529, 305) with delta (-143, -47)
Screenshot: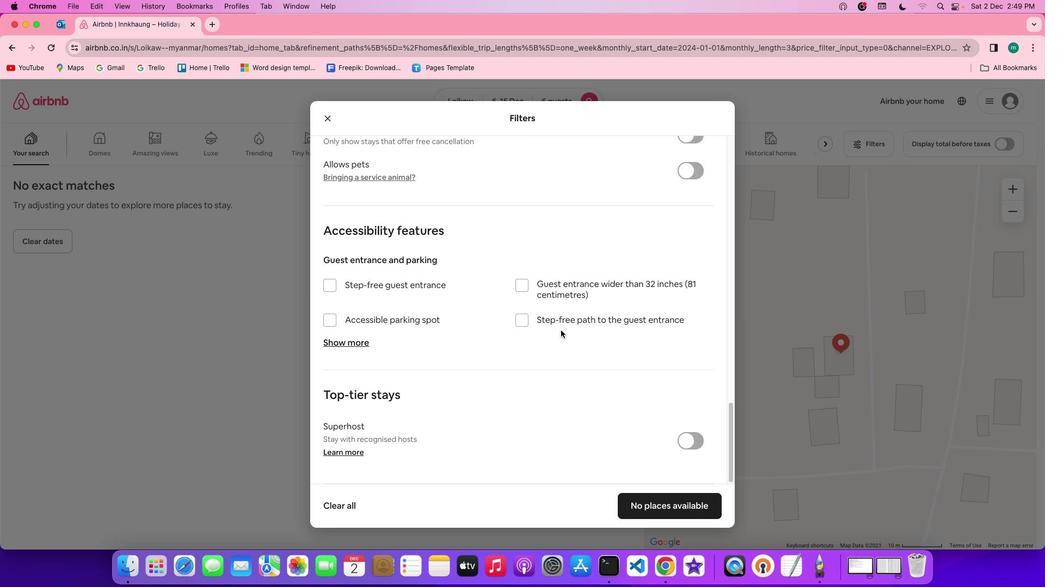 
Action: Mouse scrolled (529, 305) with delta (-143, -48)
Screenshot: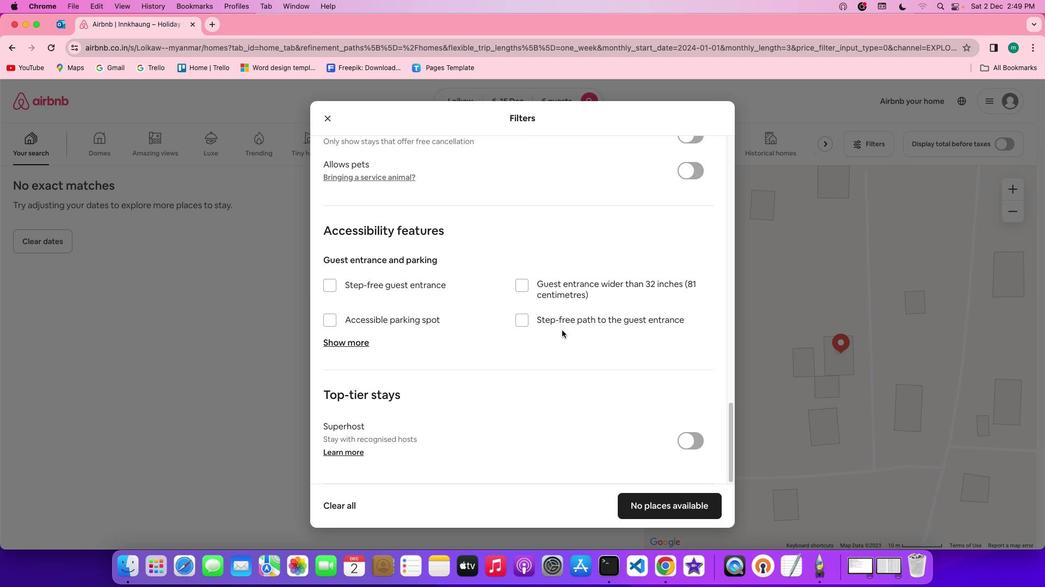 
Action: Mouse scrolled (529, 305) with delta (-143, -50)
Screenshot: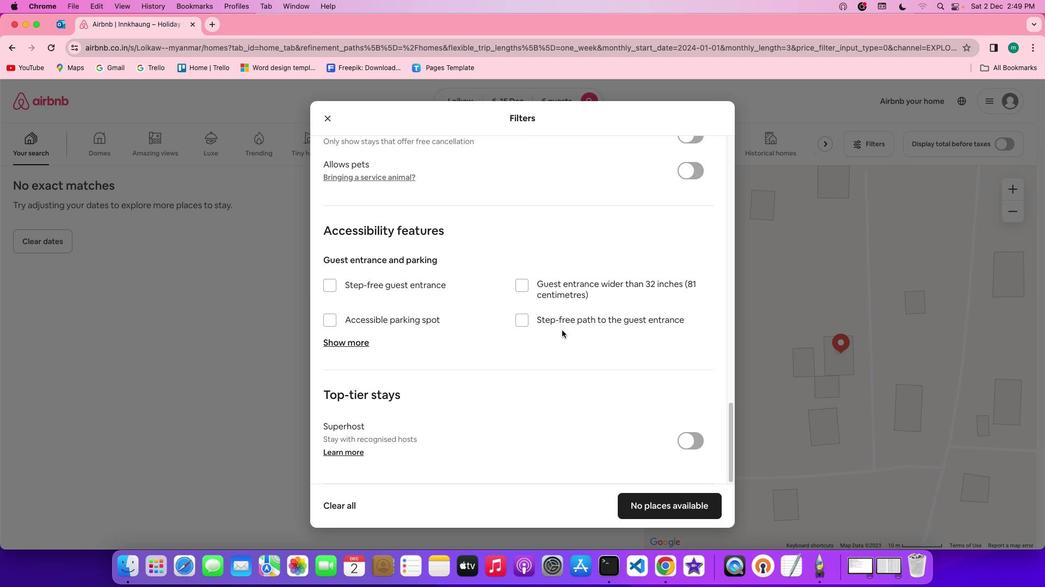 
Action: Mouse scrolled (529, 305) with delta (-143, -50)
Screenshot: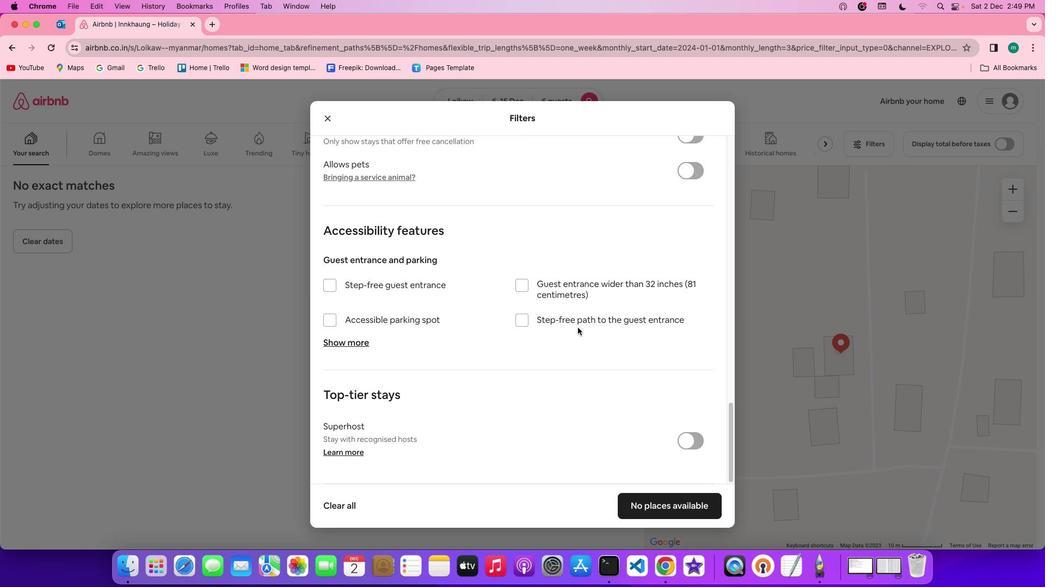 
Action: Mouse moved to (676, 487)
Screenshot: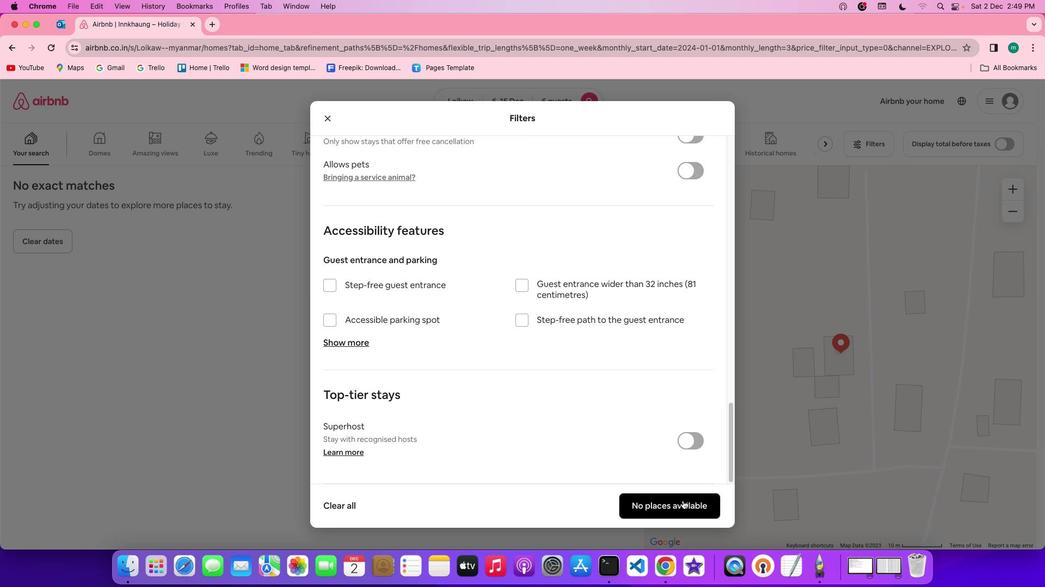 
Action: Mouse pressed left at (676, 487)
Screenshot: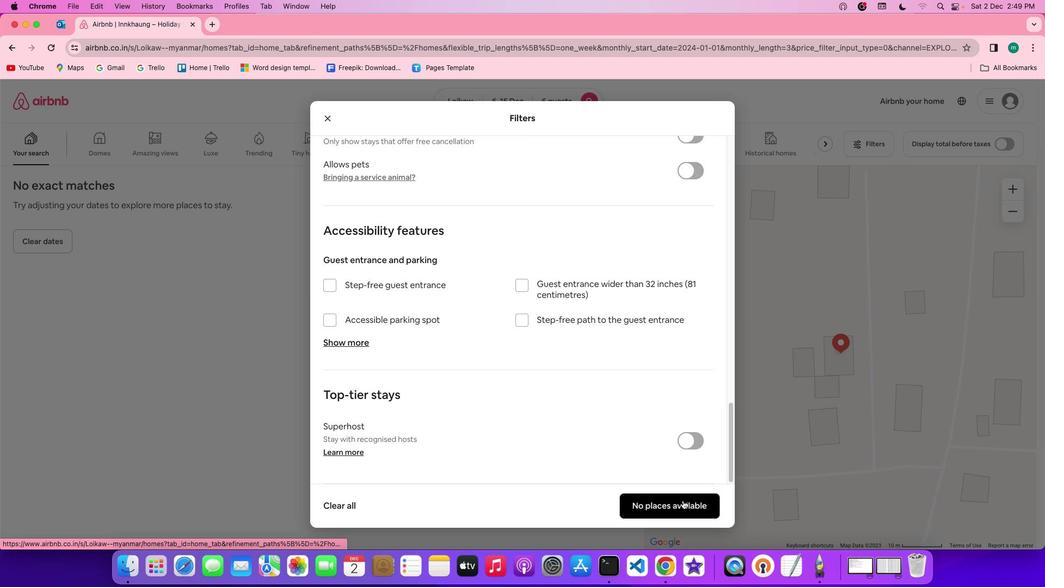 
Action: Mouse moved to (411, 352)
Screenshot: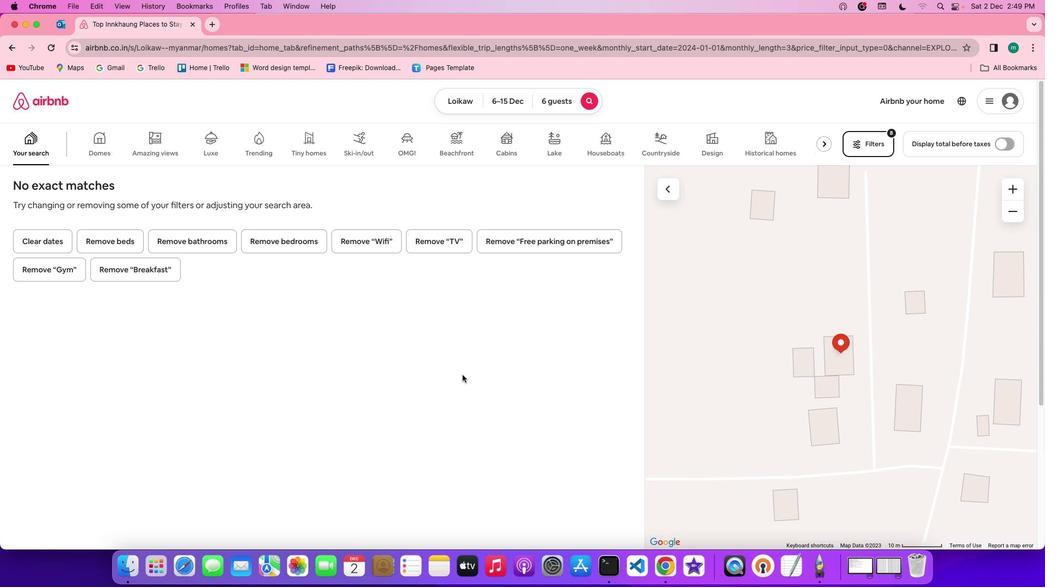 
